 Task: Navigate through the street view of Sioux Falls to reach Falls Park.
Action: Mouse moved to (277, 97)
Screenshot: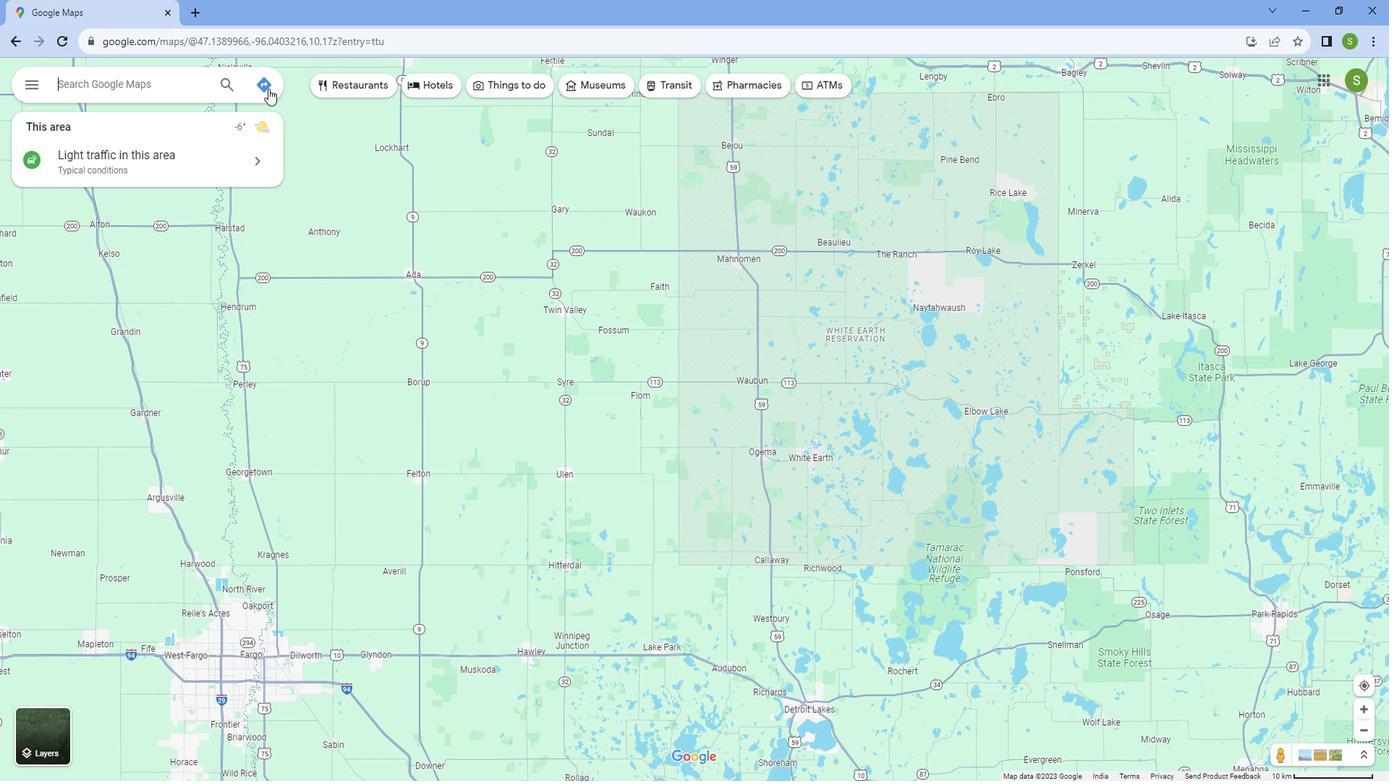 
Action: Mouse pressed left at (277, 97)
Screenshot: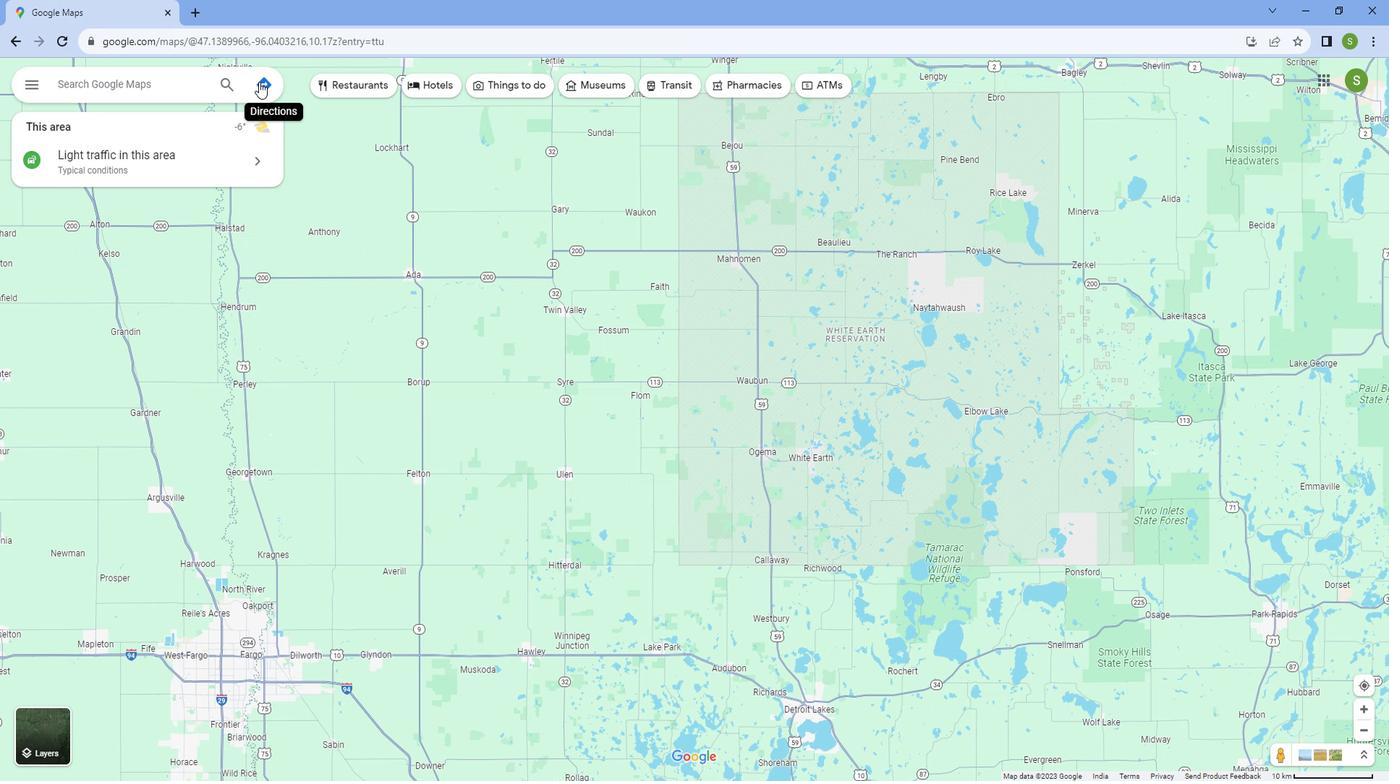 
Action: Mouse moved to (127, 143)
Screenshot: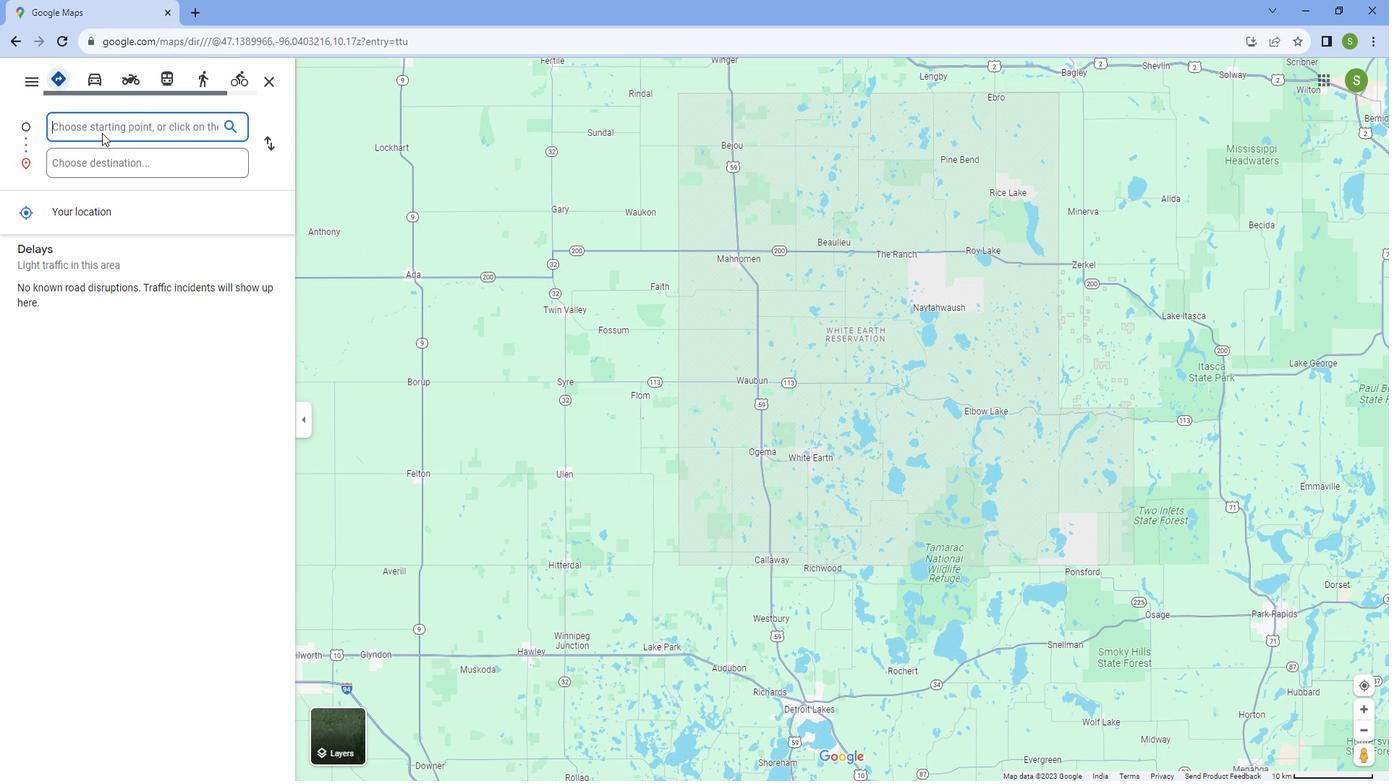 
Action: Mouse pressed left at (127, 143)
Screenshot: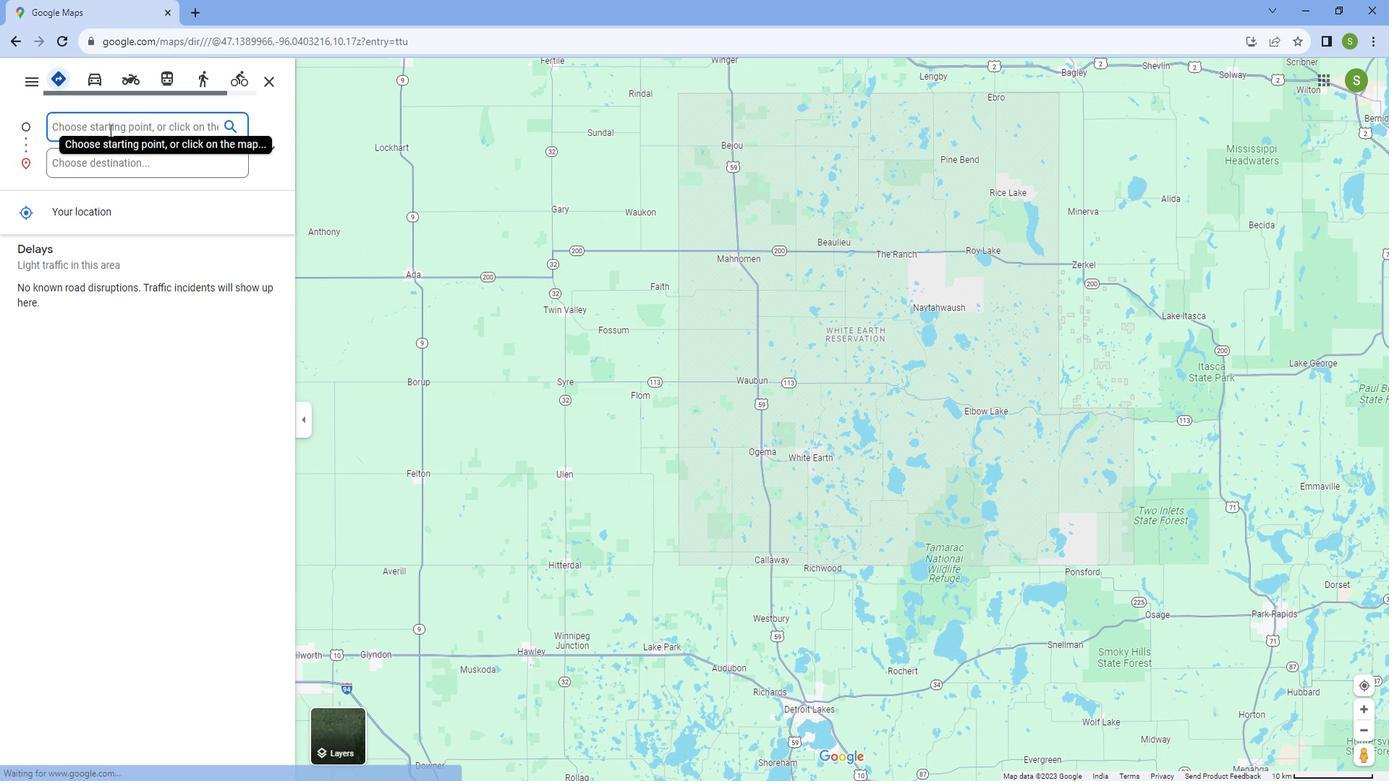 
Action: Mouse moved to (129, 141)
Screenshot: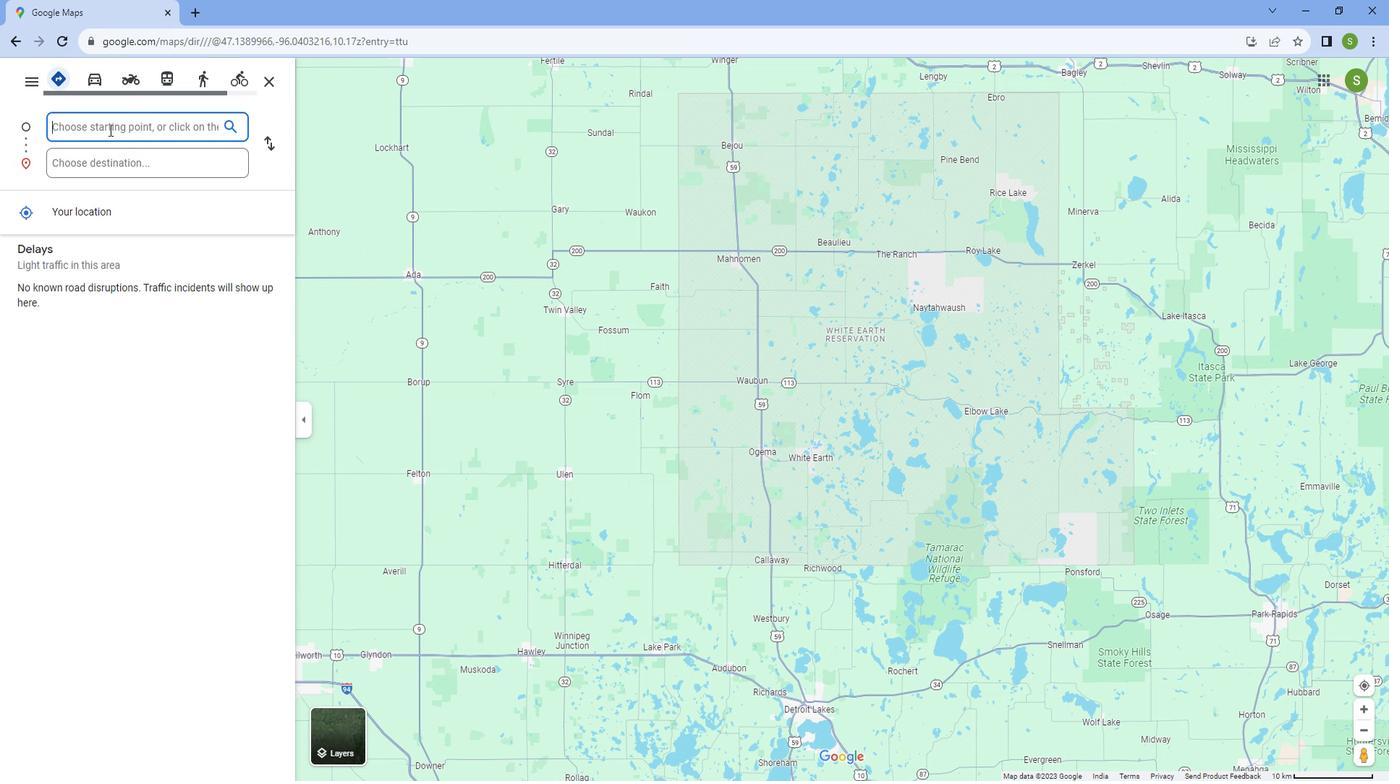 
Action: Key pressed <Key.caps_lock>S<Key.caps_lock>ioux<Key.space><Key.caps_lock>F<Key.caps_lock>alls
Screenshot: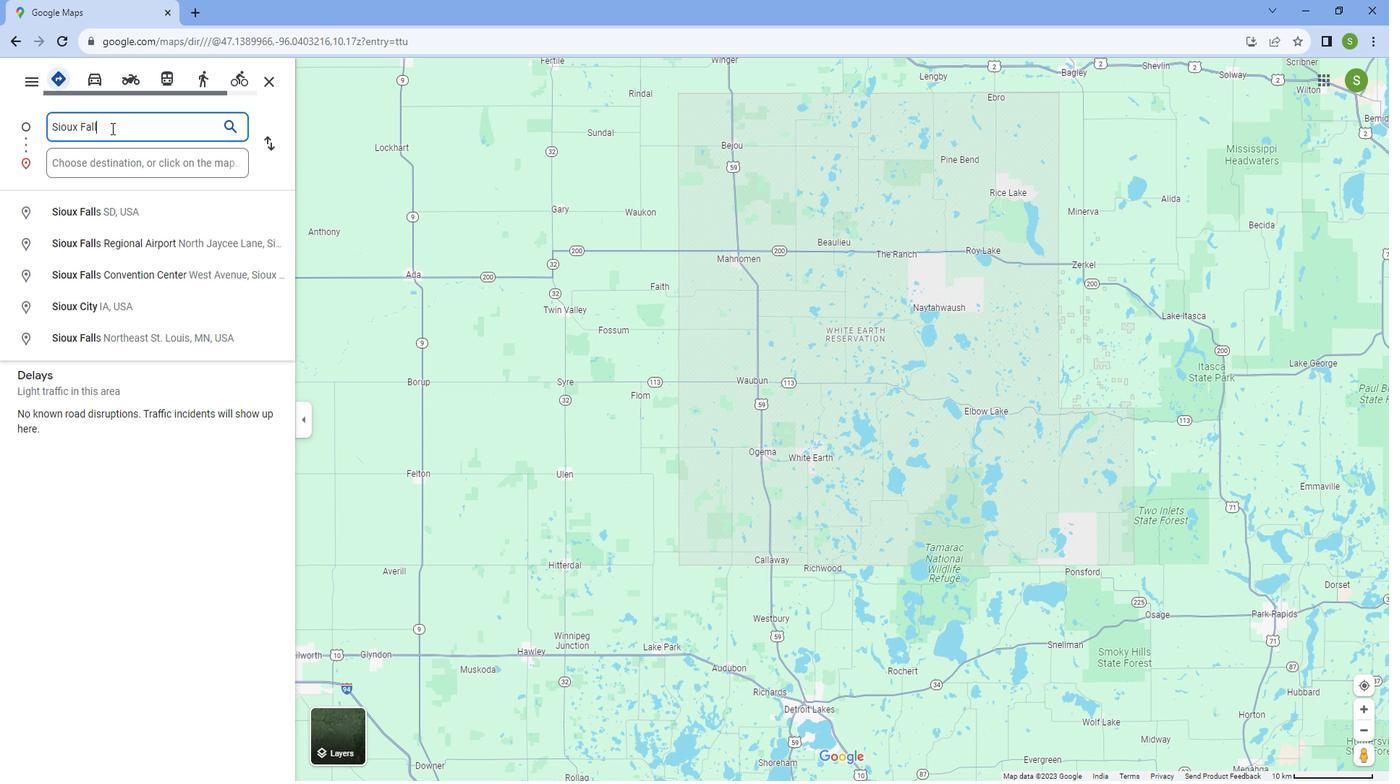 
Action: Mouse moved to (106, 223)
Screenshot: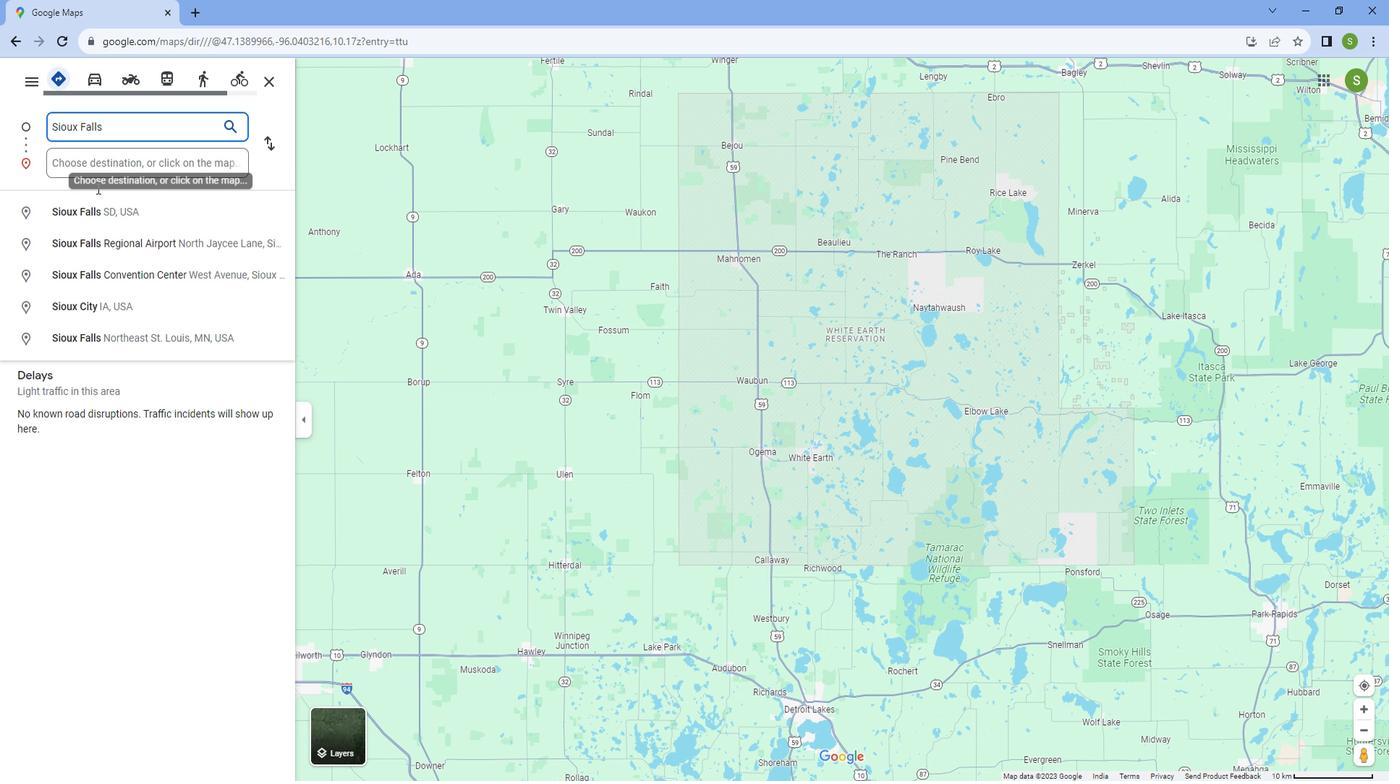 
Action: Mouse pressed left at (106, 223)
Screenshot: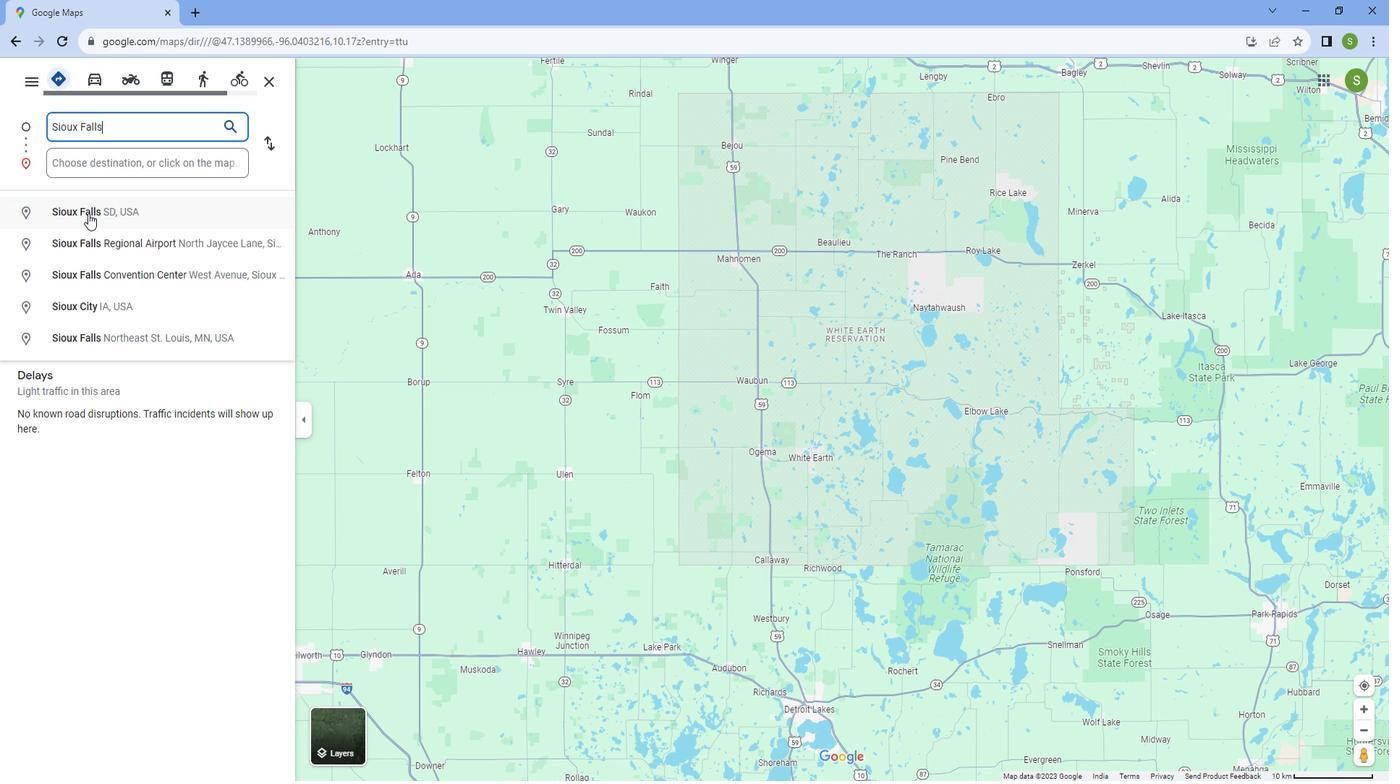 
Action: Mouse moved to (131, 173)
Screenshot: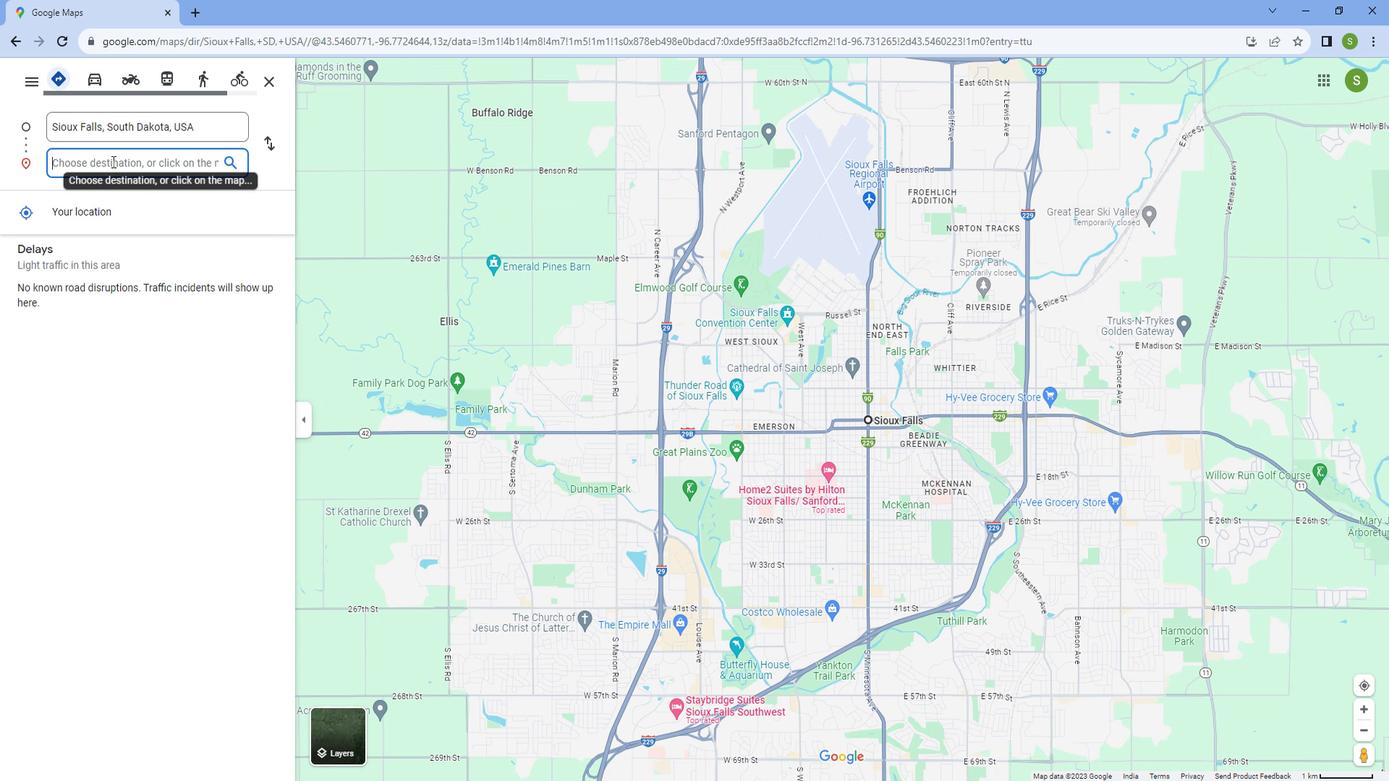
Action: Mouse pressed left at (131, 173)
Screenshot: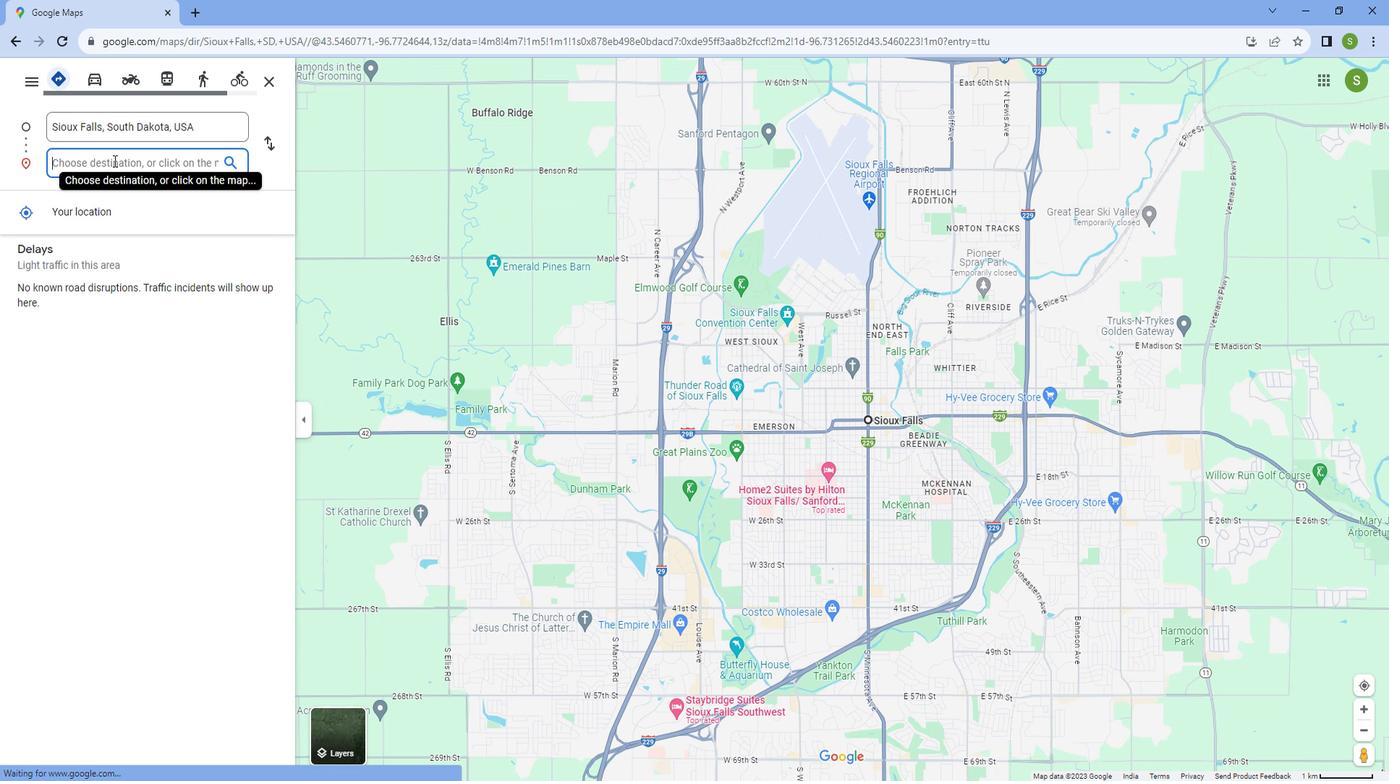 
Action: Mouse moved to (133, 172)
Screenshot: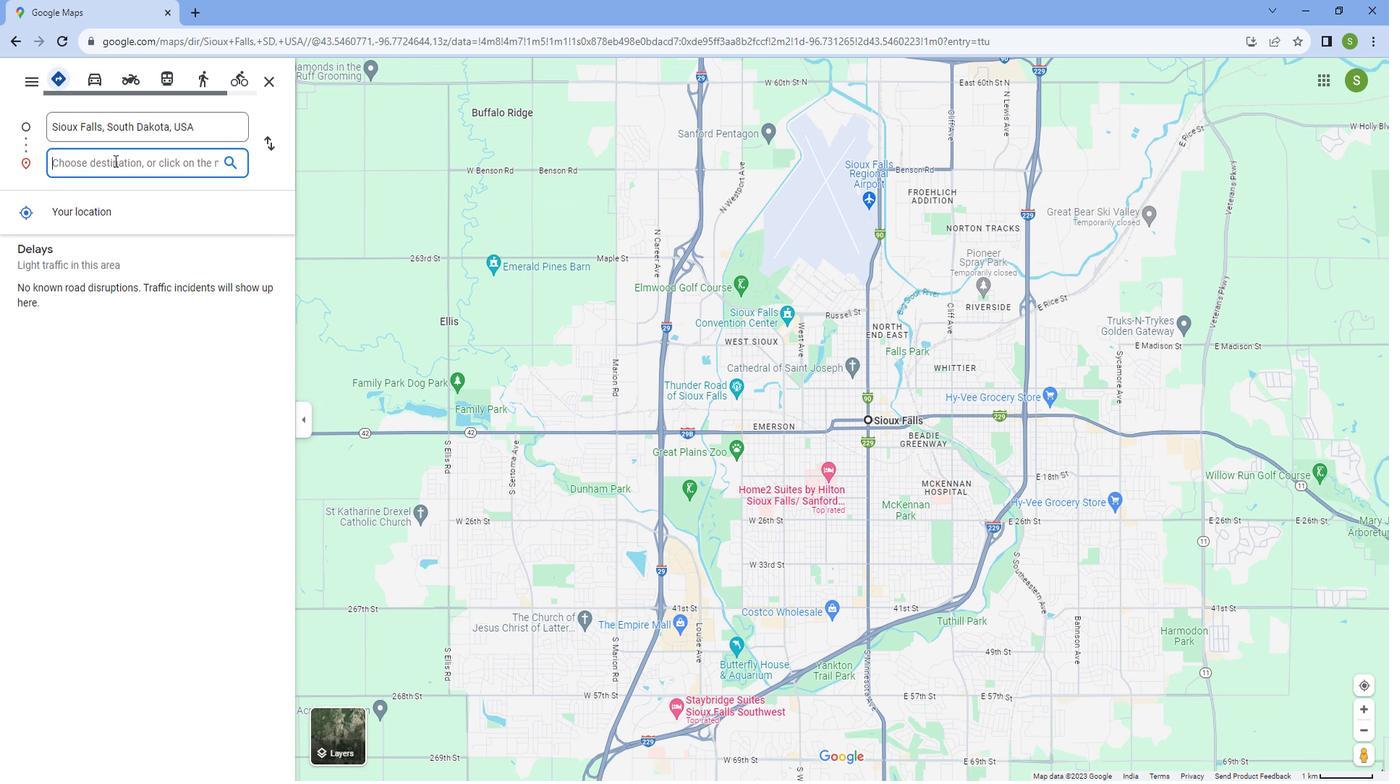 
Action: Key pressed <Key.caps_lock>F<Key.caps_lock>alls<Key.space><Key.caps_lock>P<Key.caps_lock>ark
Screenshot: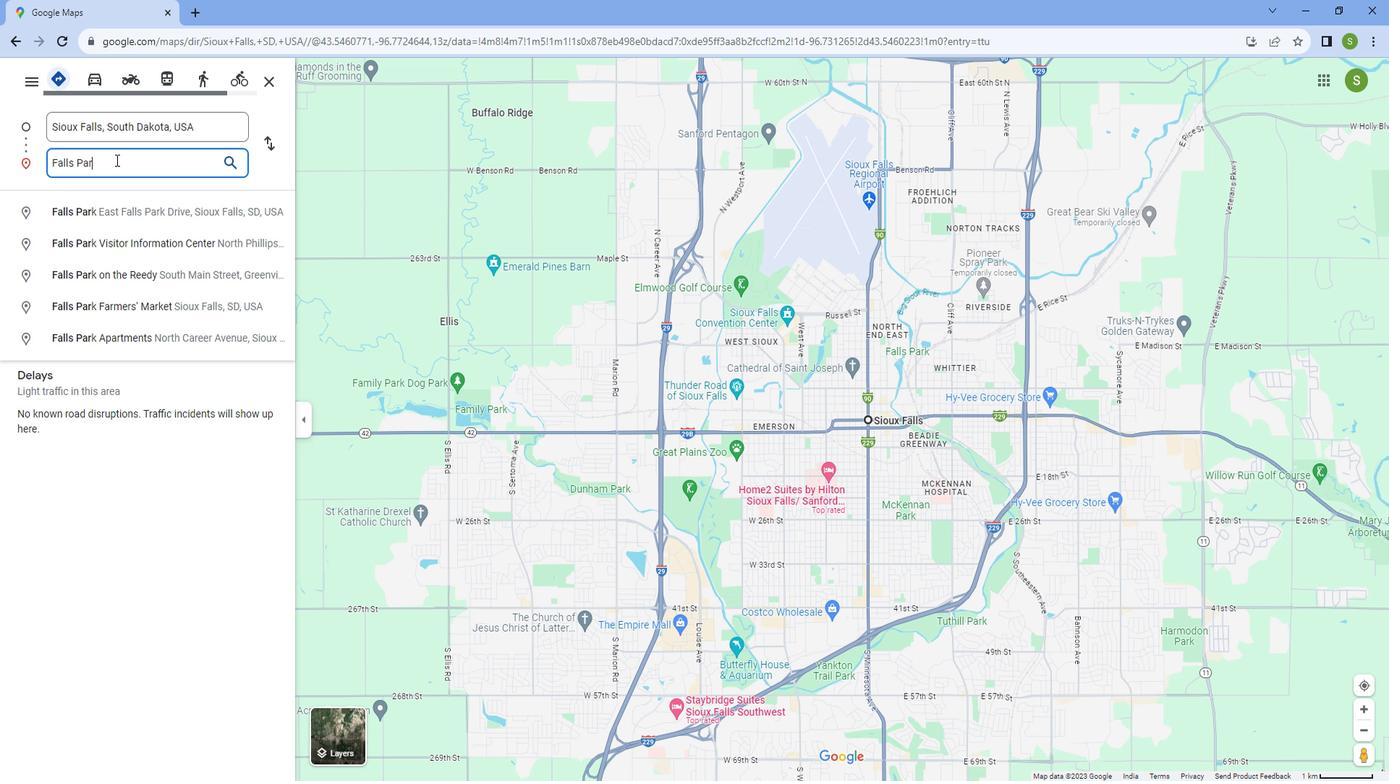 
Action: Mouse moved to (200, 230)
Screenshot: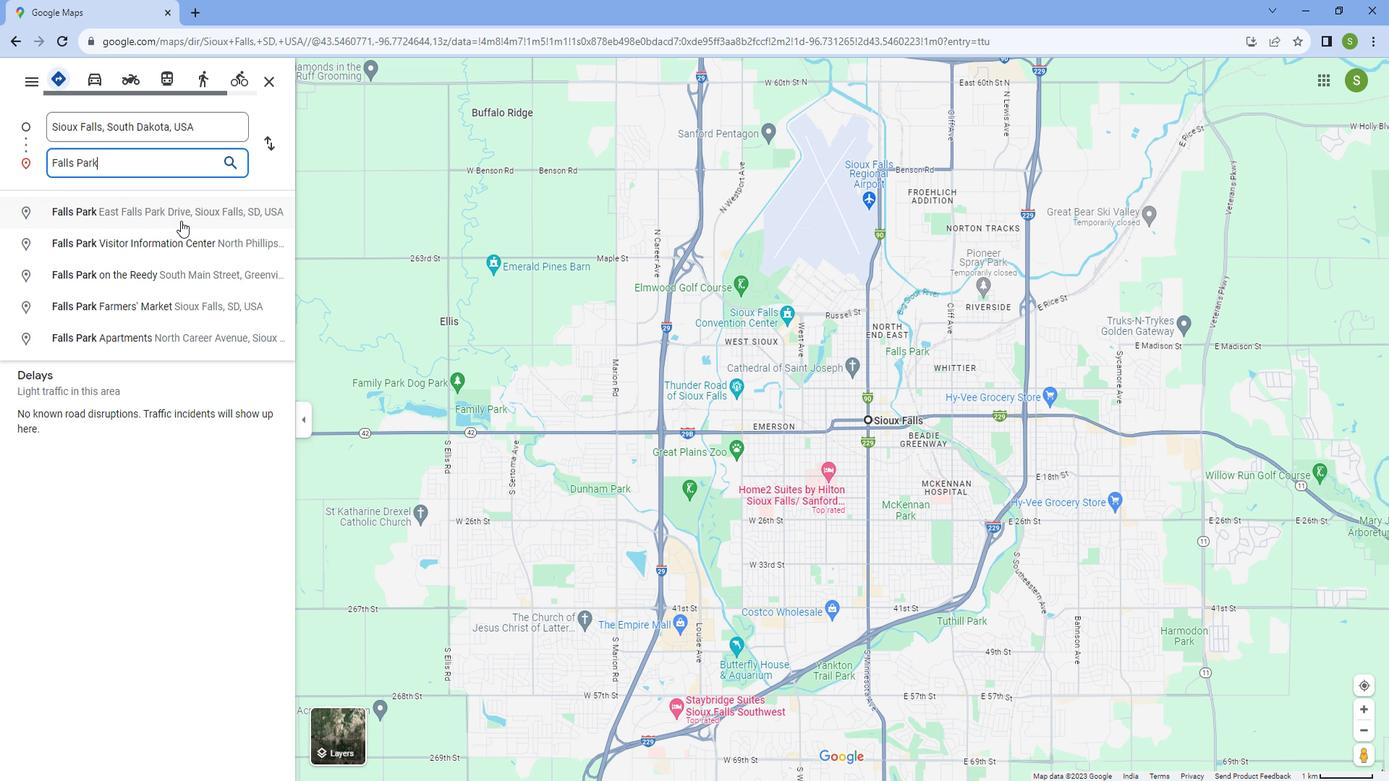 
Action: Mouse pressed left at (200, 230)
Screenshot: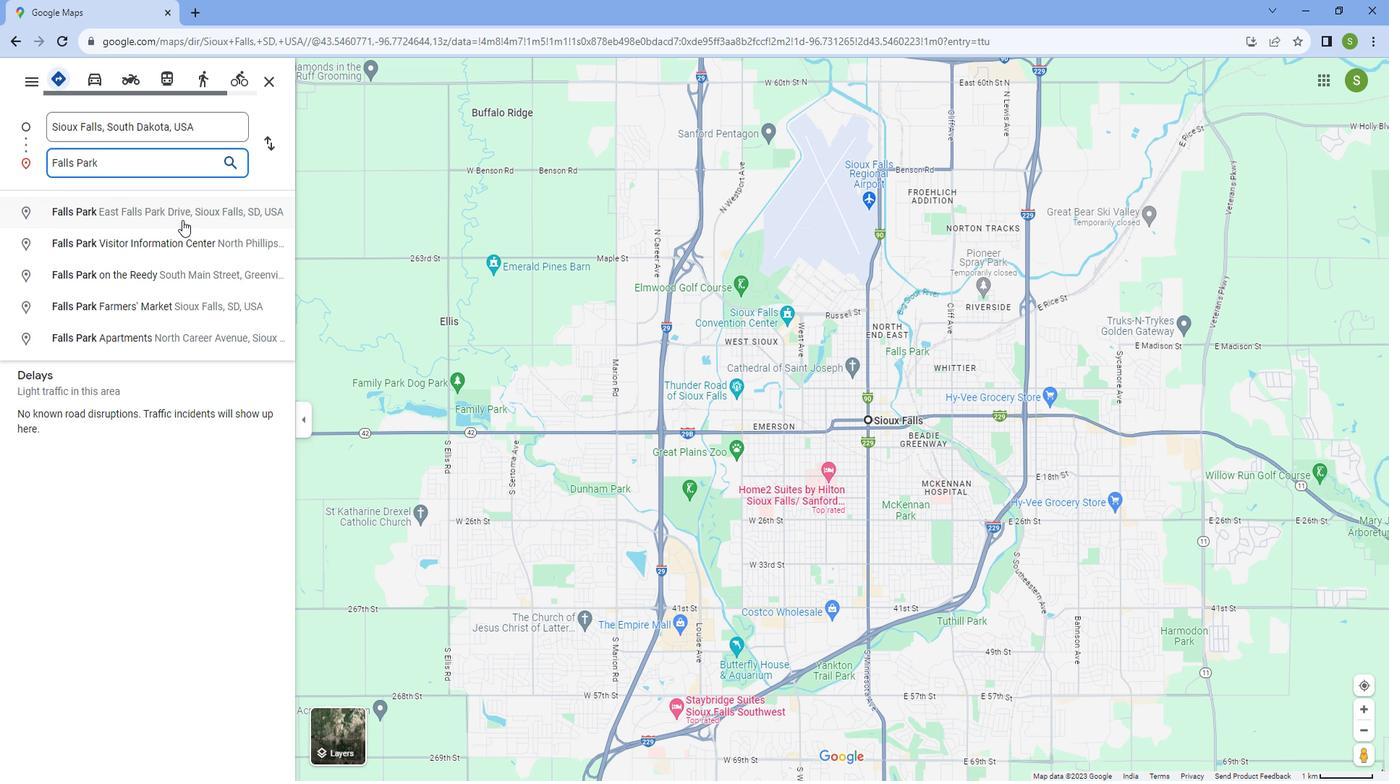 
Action: Mouse moved to (585, 728)
Screenshot: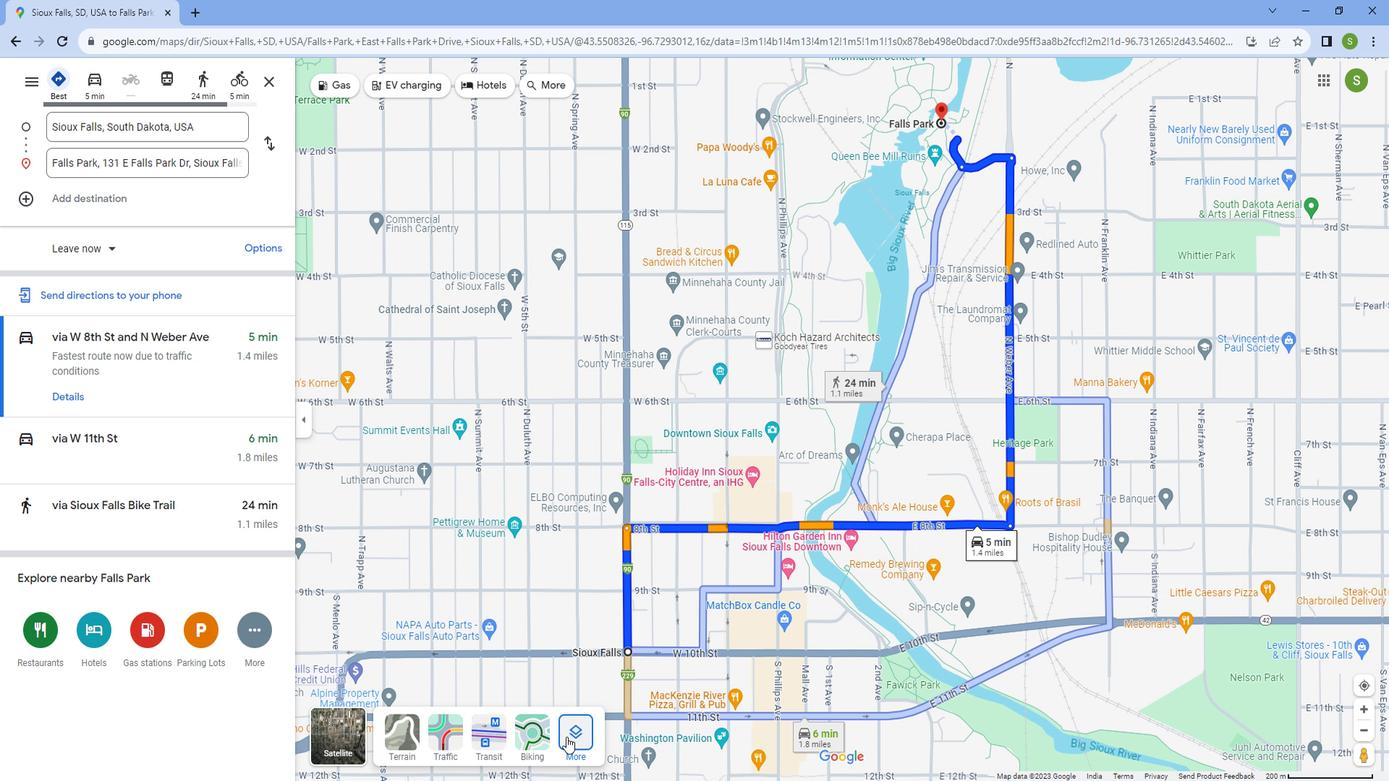 
Action: Mouse pressed left at (585, 728)
Screenshot: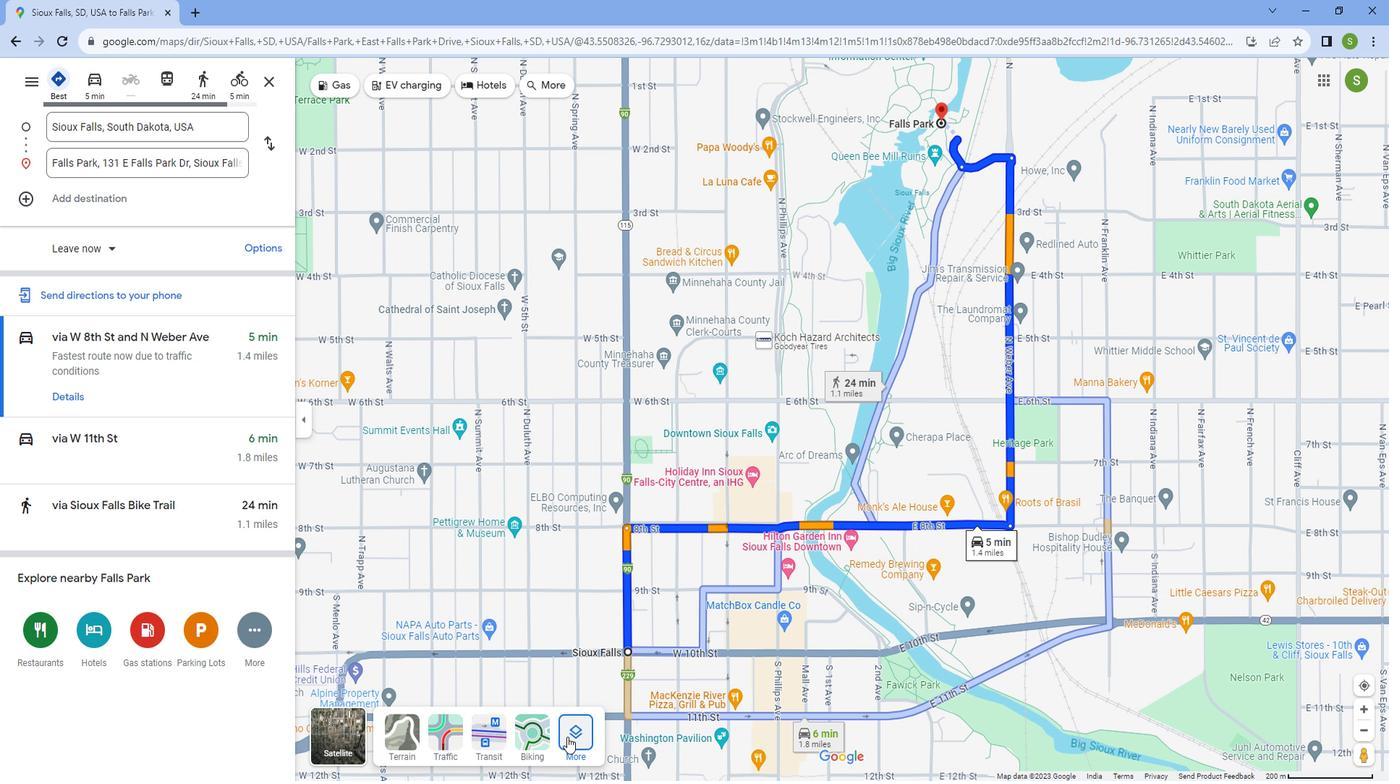 
Action: Mouse moved to (425, 443)
Screenshot: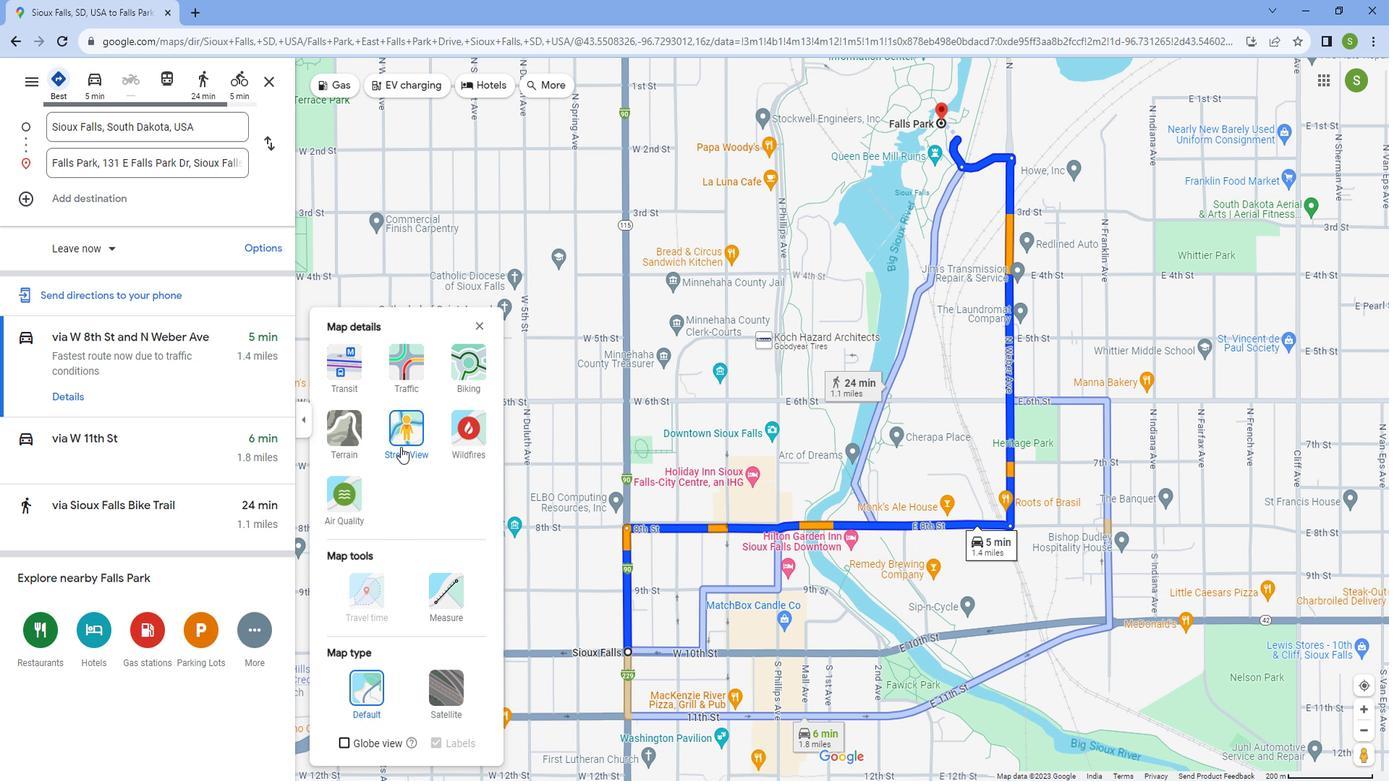 
Action: Mouse pressed left at (425, 443)
Screenshot: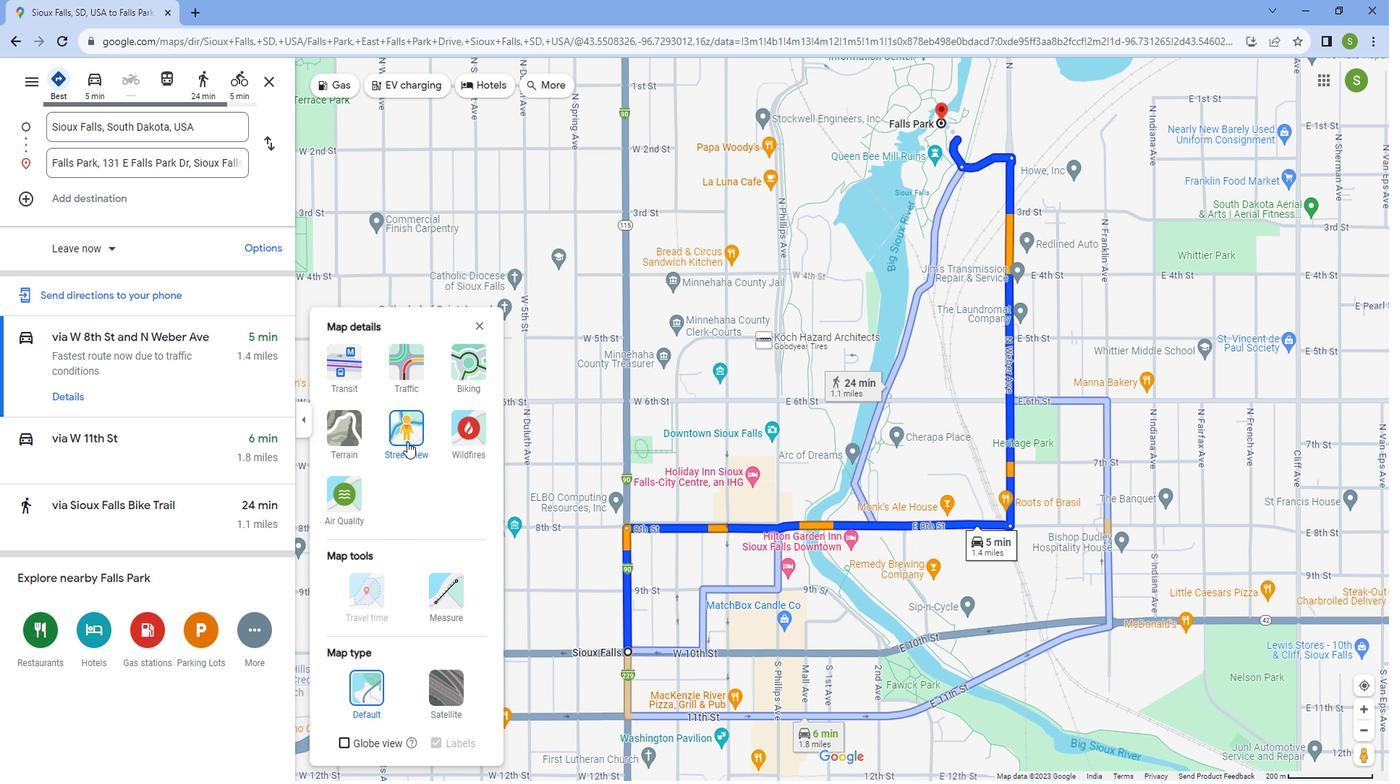 
Action: Mouse moved to (827, 555)
Screenshot: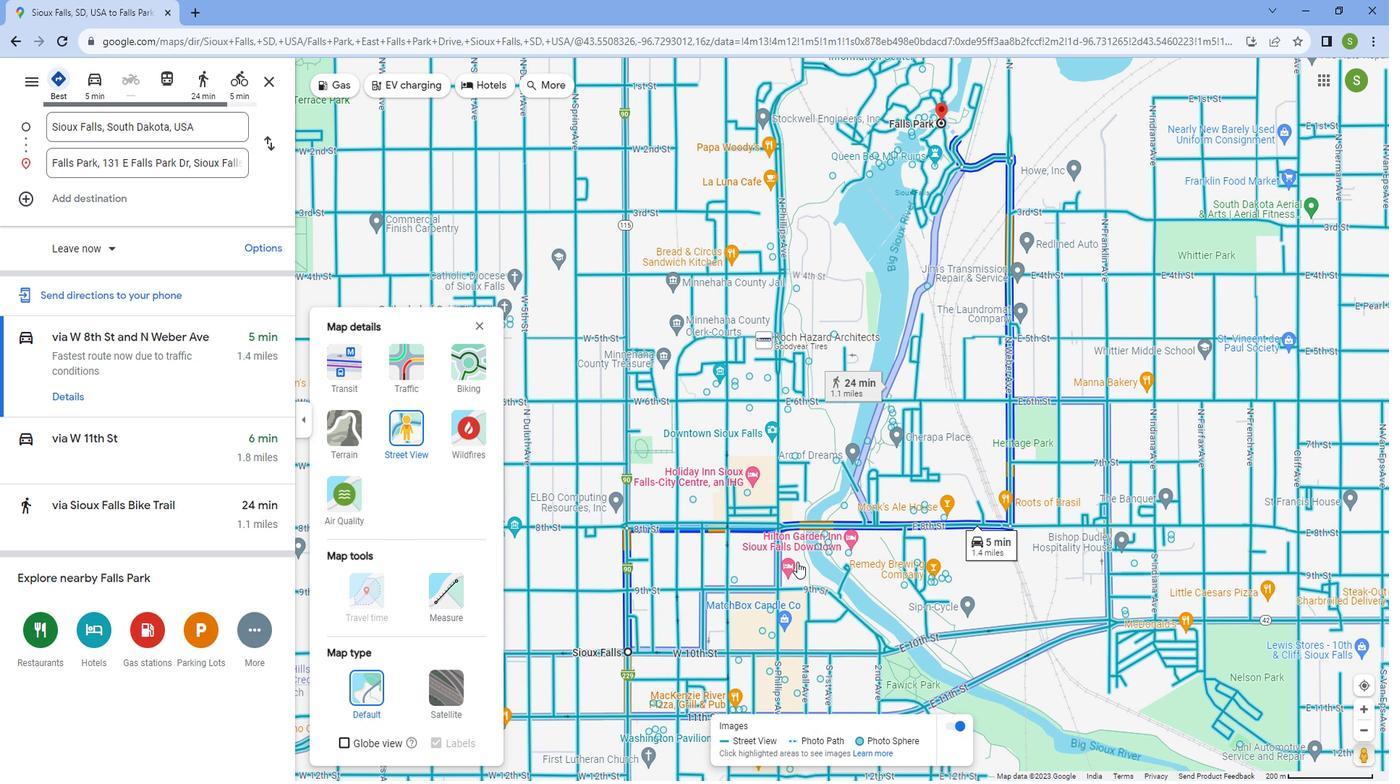 
Action: Mouse scrolled (827, 556) with delta (0, 0)
Screenshot: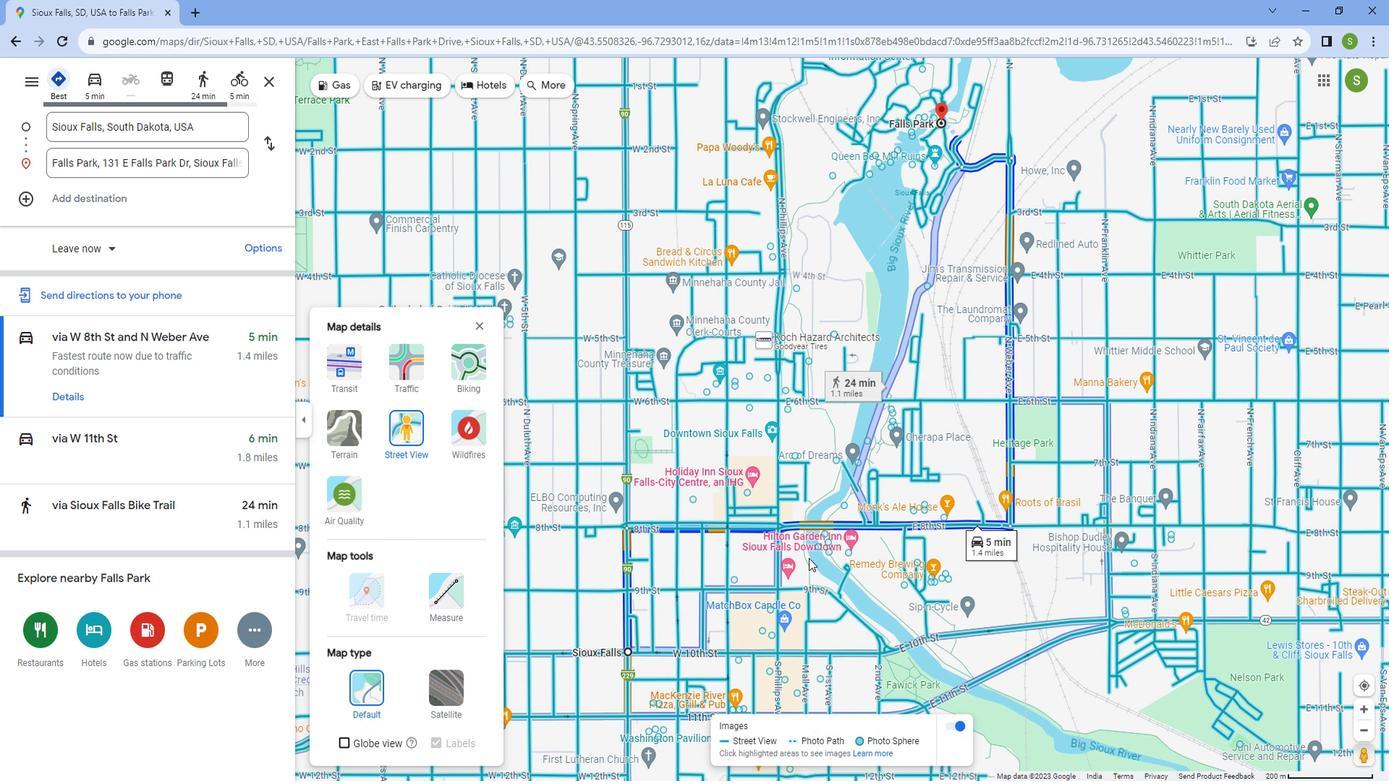 
Action: Mouse scrolled (827, 556) with delta (0, 0)
Screenshot: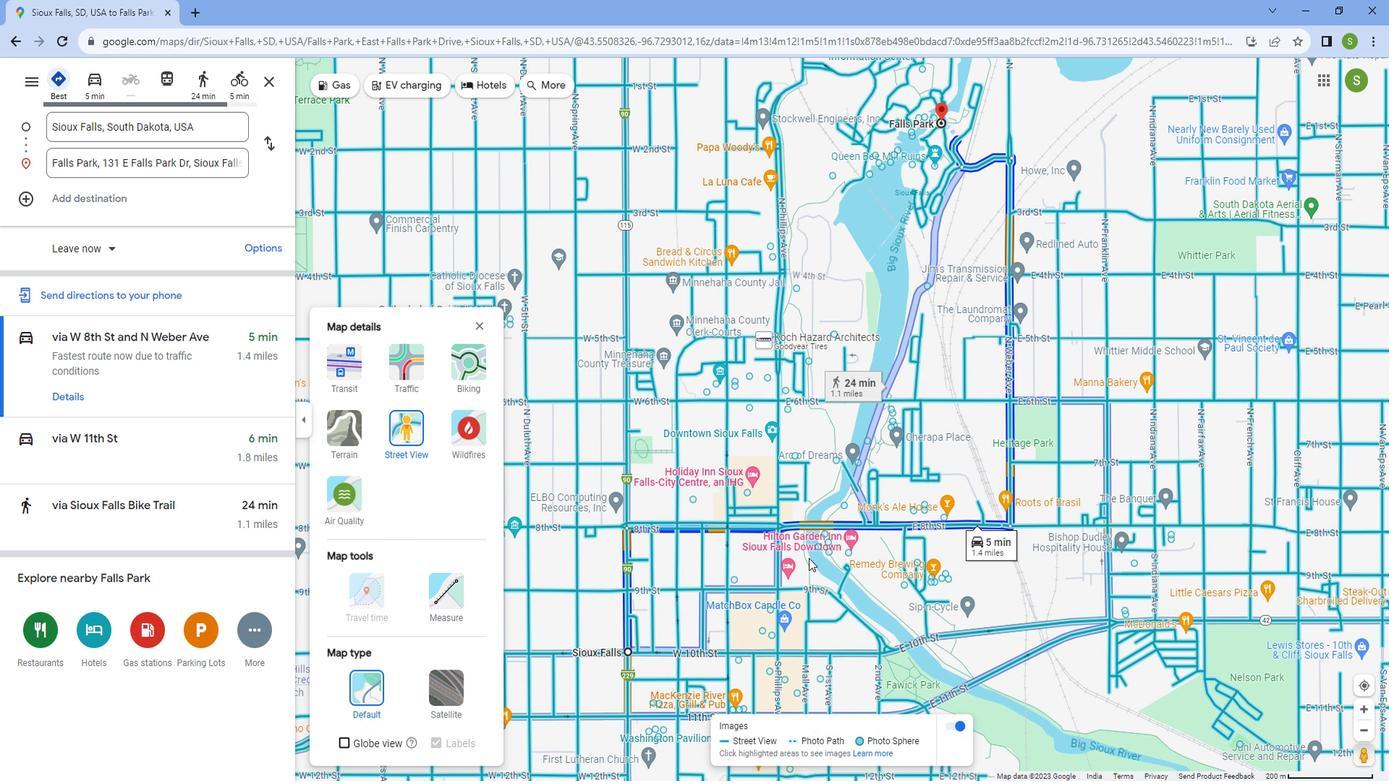 
Action: Mouse scrolled (827, 556) with delta (0, 0)
Screenshot: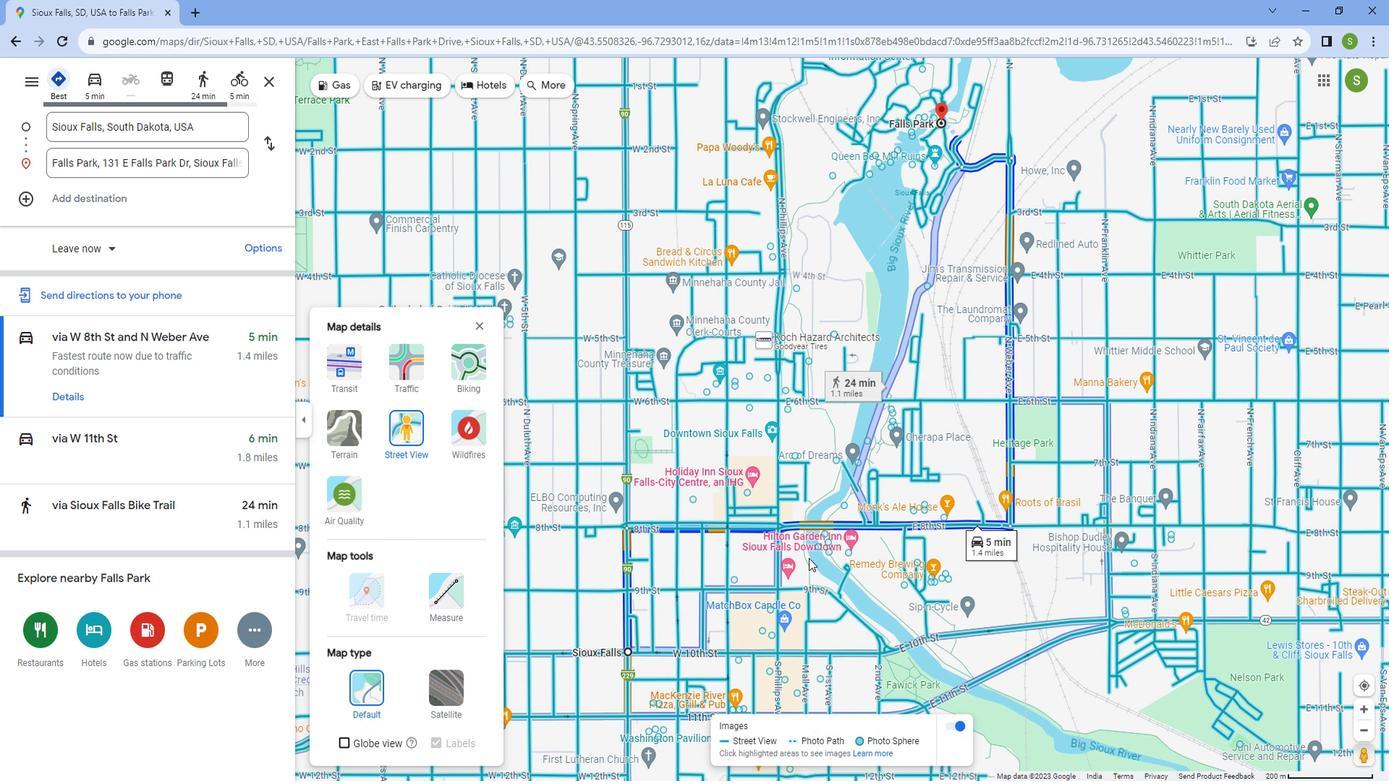 
Action: Mouse scrolled (827, 556) with delta (0, 0)
Screenshot: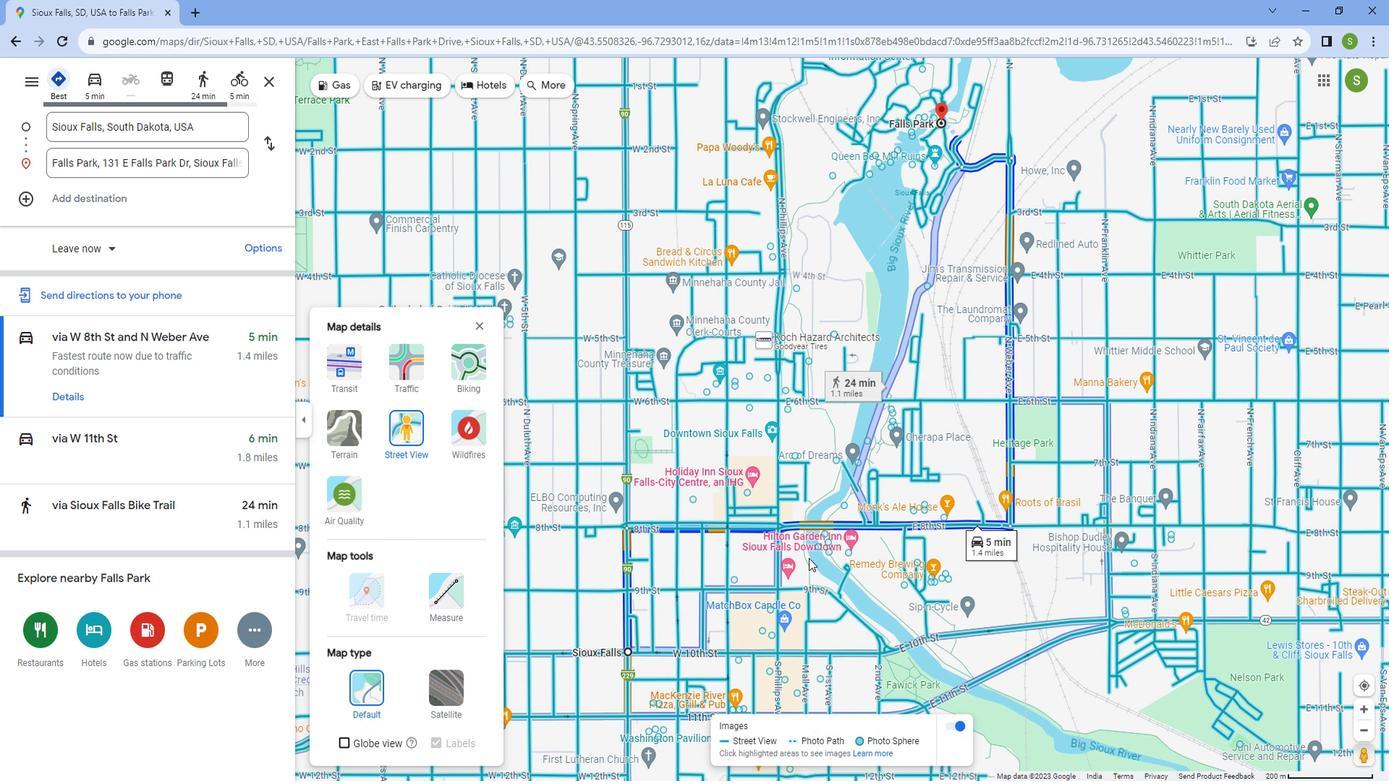 
Action: Mouse scrolled (827, 556) with delta (0, 0)
Screenshot: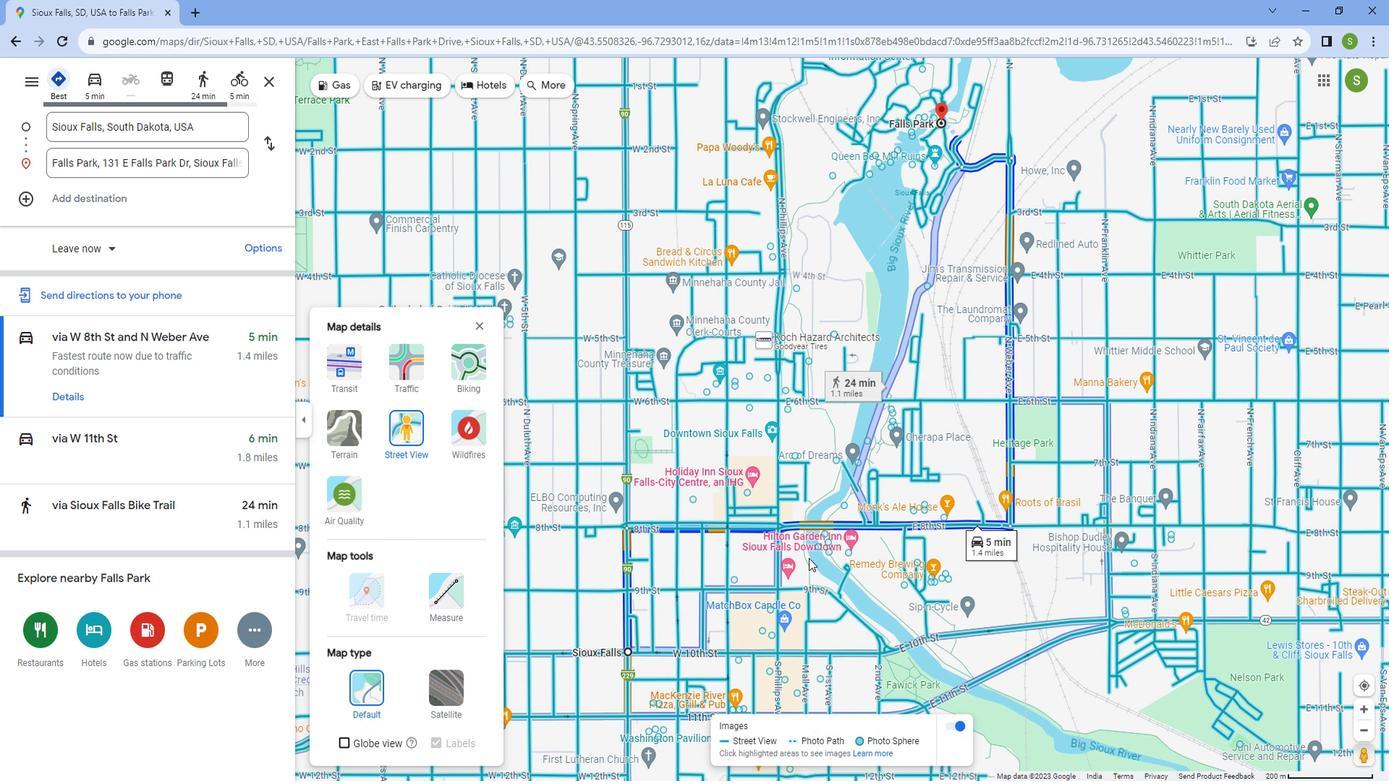 
Action: Mouse scrolled (827, 556) with delta (0, 0)
Screenshot: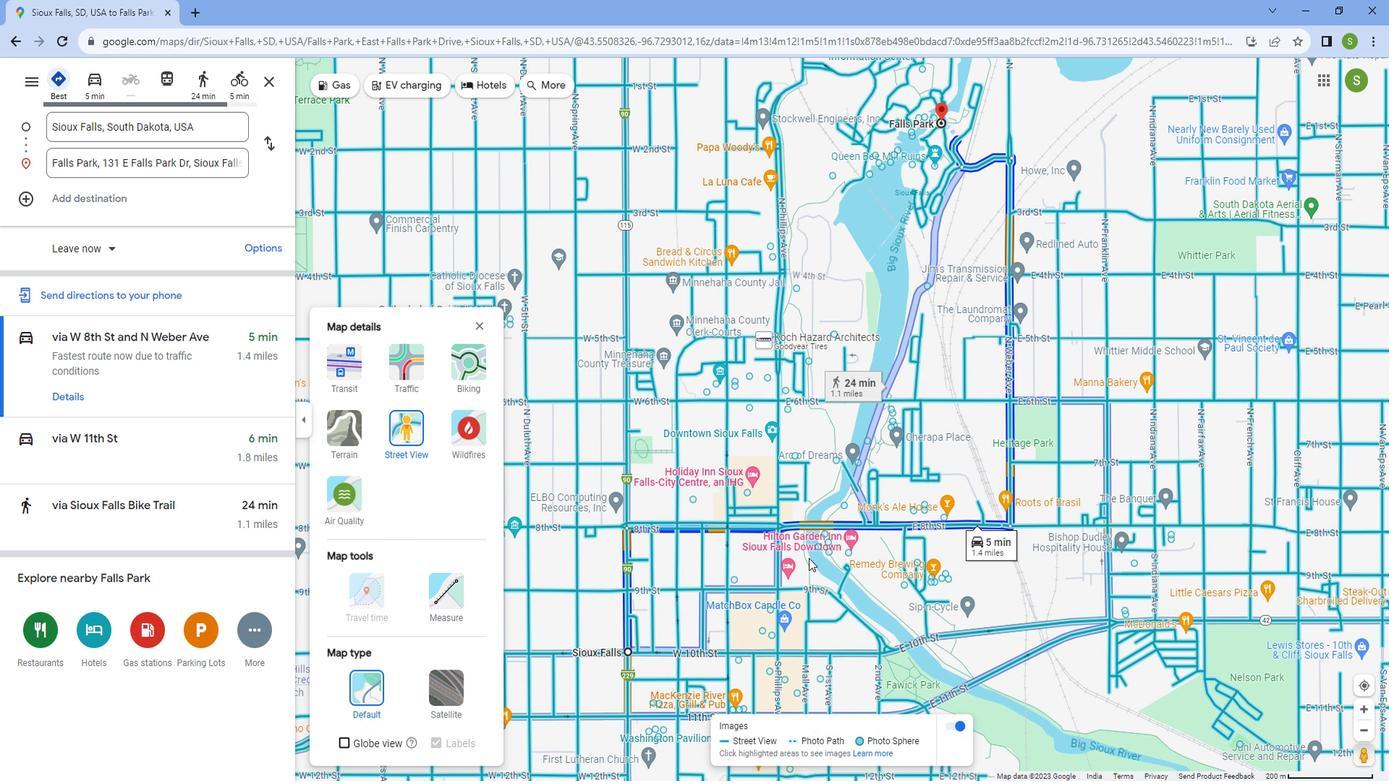 
Action: Mouse scrolled (827, 556) with delta (0, 0)
Screenshot: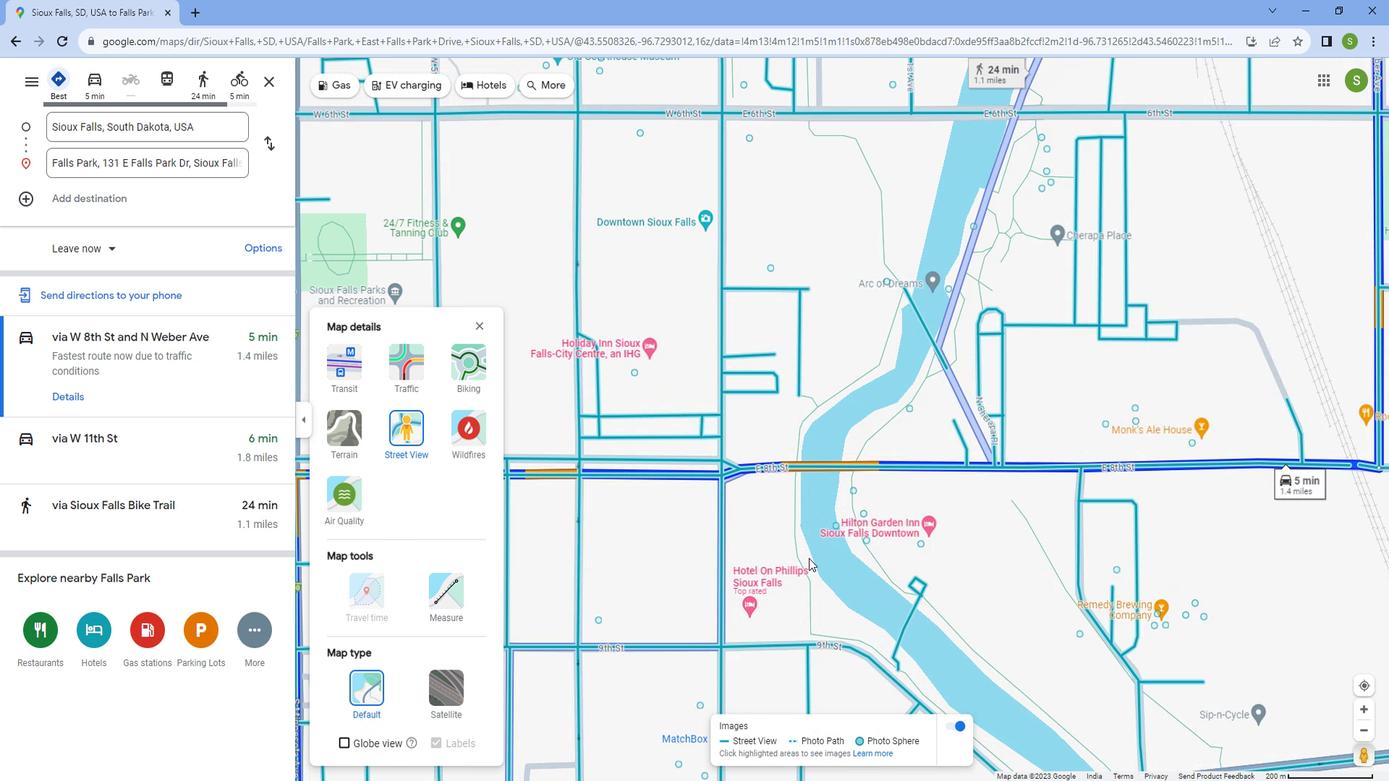 
Action: Mouse scrolled (827, 556) with delta (0, 0)
Screenshot: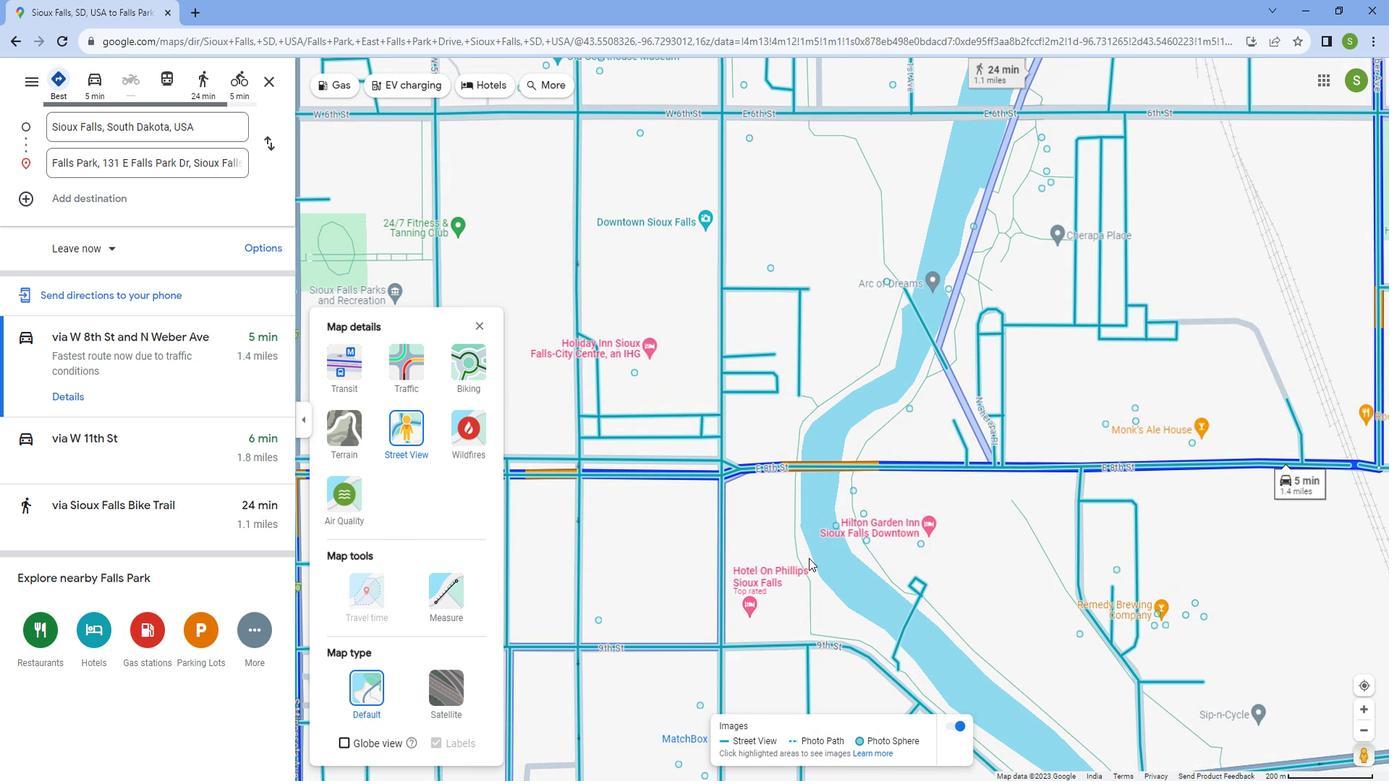 
Action: Mouse scrolled (827, 556) with delta (0, 0)
Screenshot: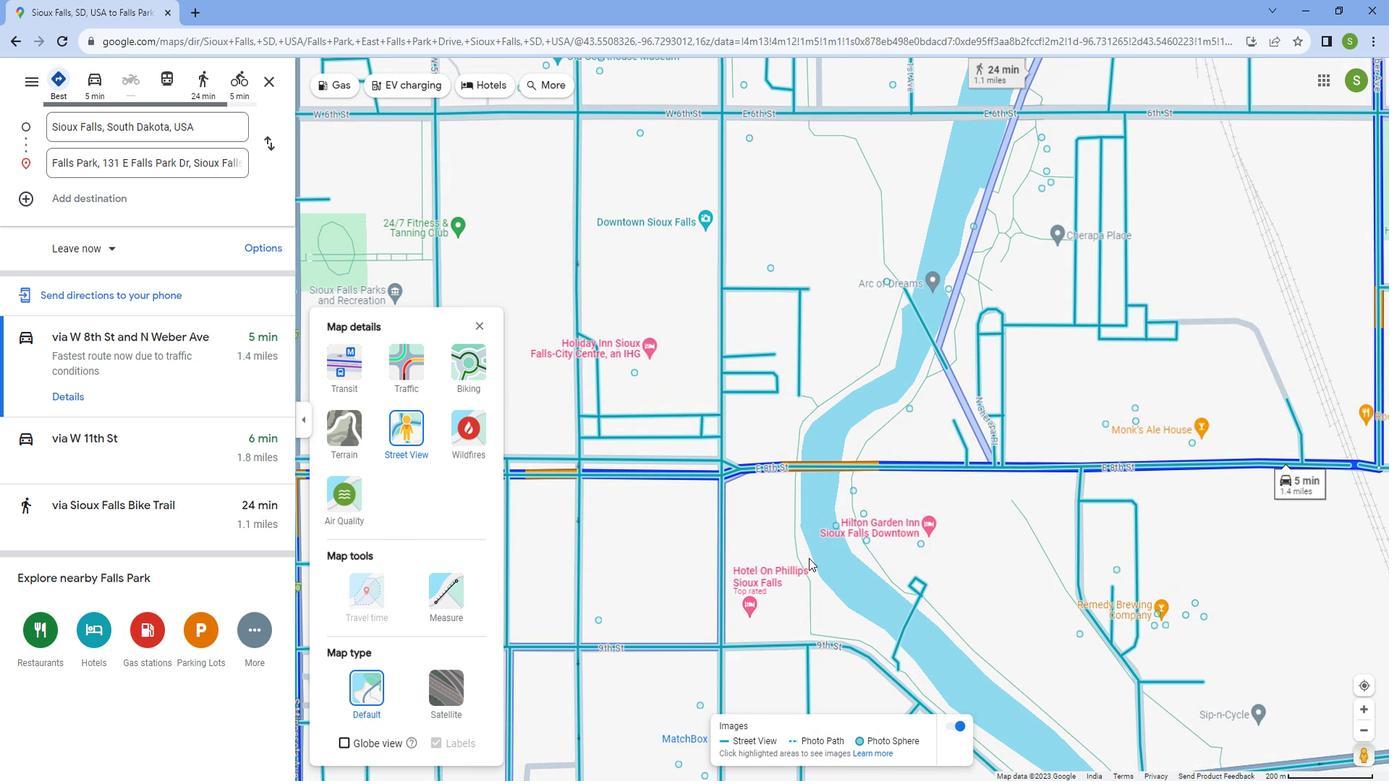 
Action: Mouse scrolled (827, 556) with delta (0, 0)
Screenshot: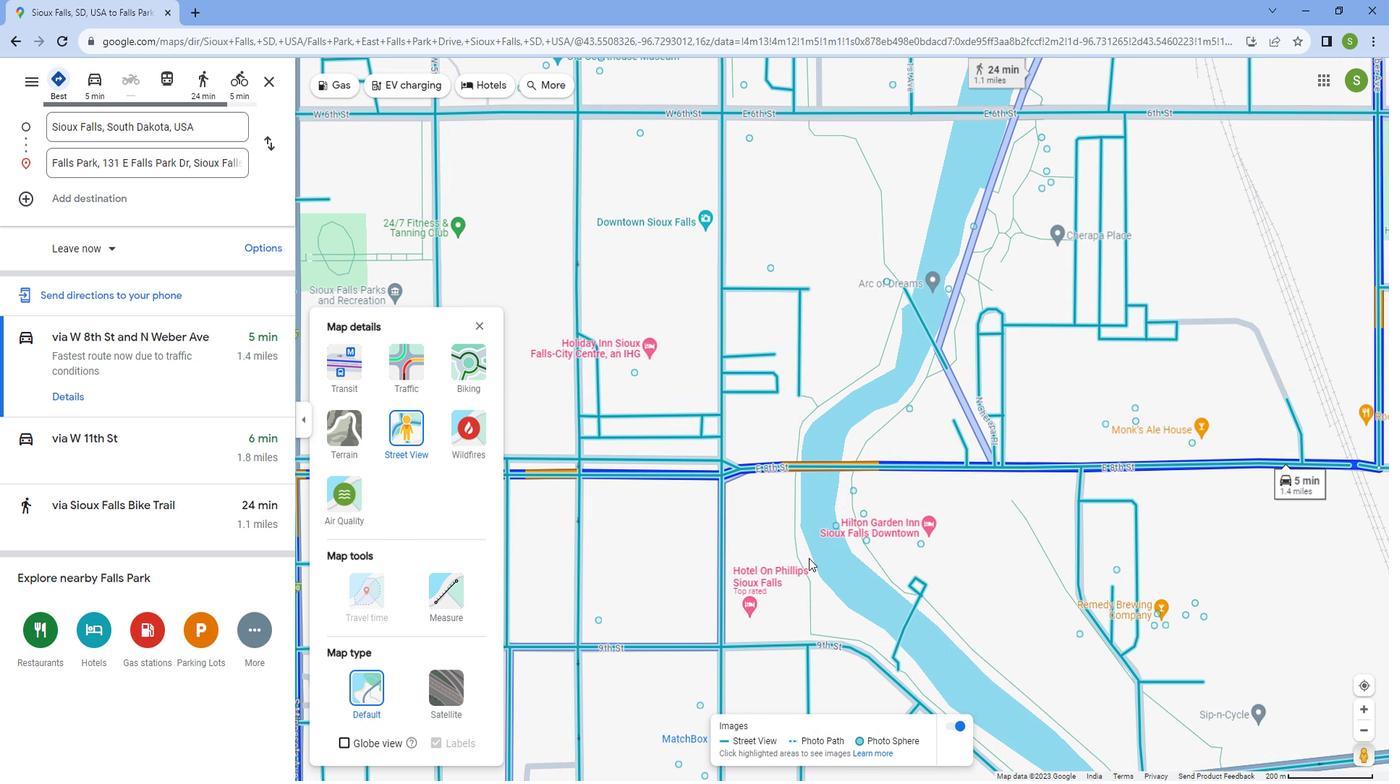 
Action: Mouse scrolled (827, 556) with delta (0, 0)
Screenshot: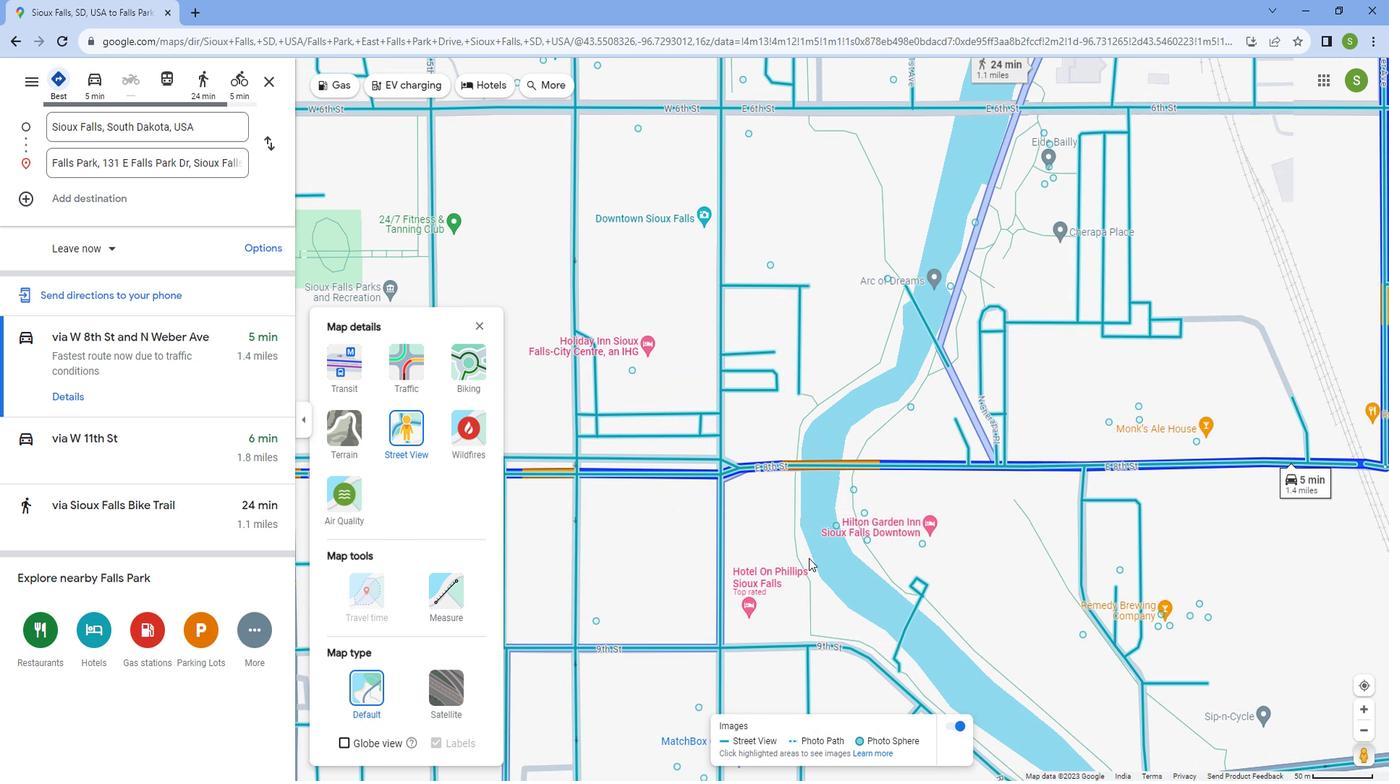 
Action: Mouse scrolled (827, 555) with delta (0, 0)
Screenshot: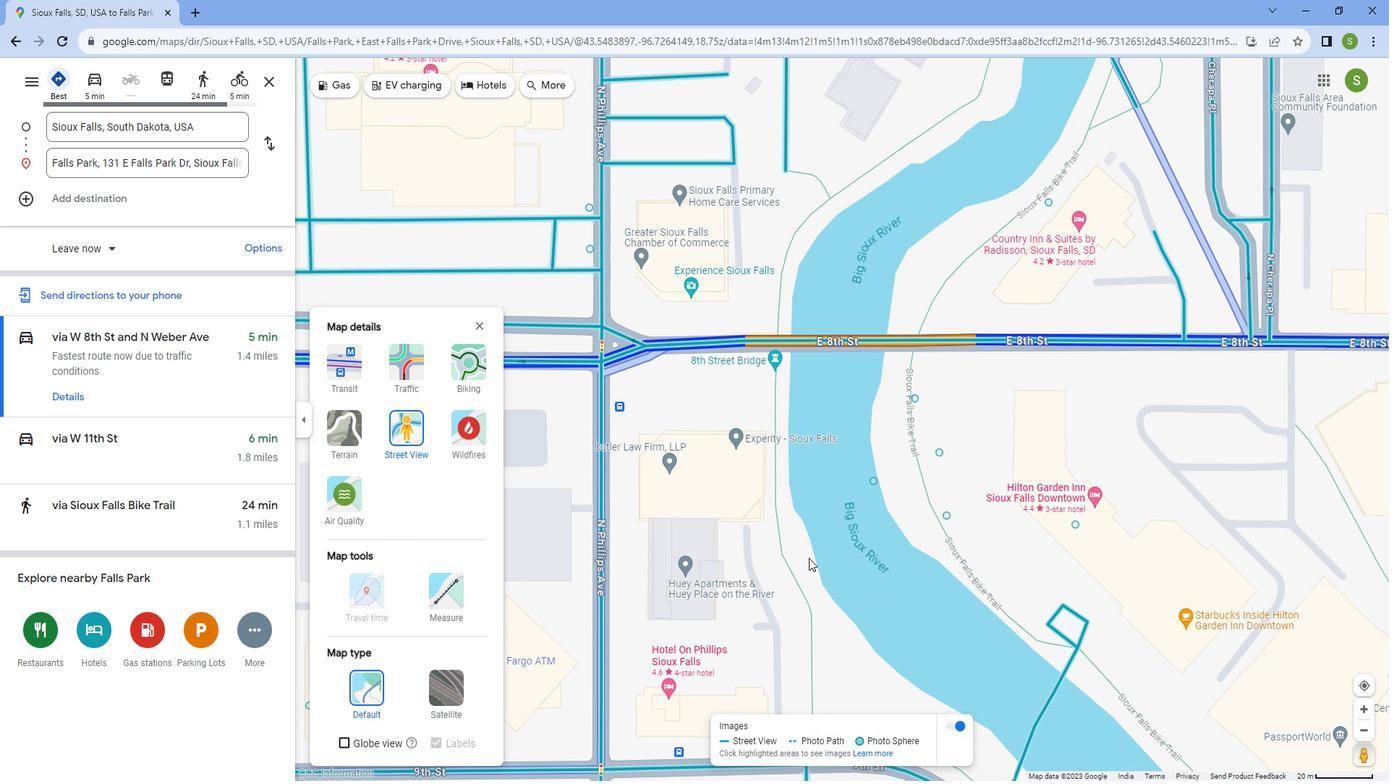 
Action: Mouse scrolled (827, 555) with delta (0, 0)
Screenshot: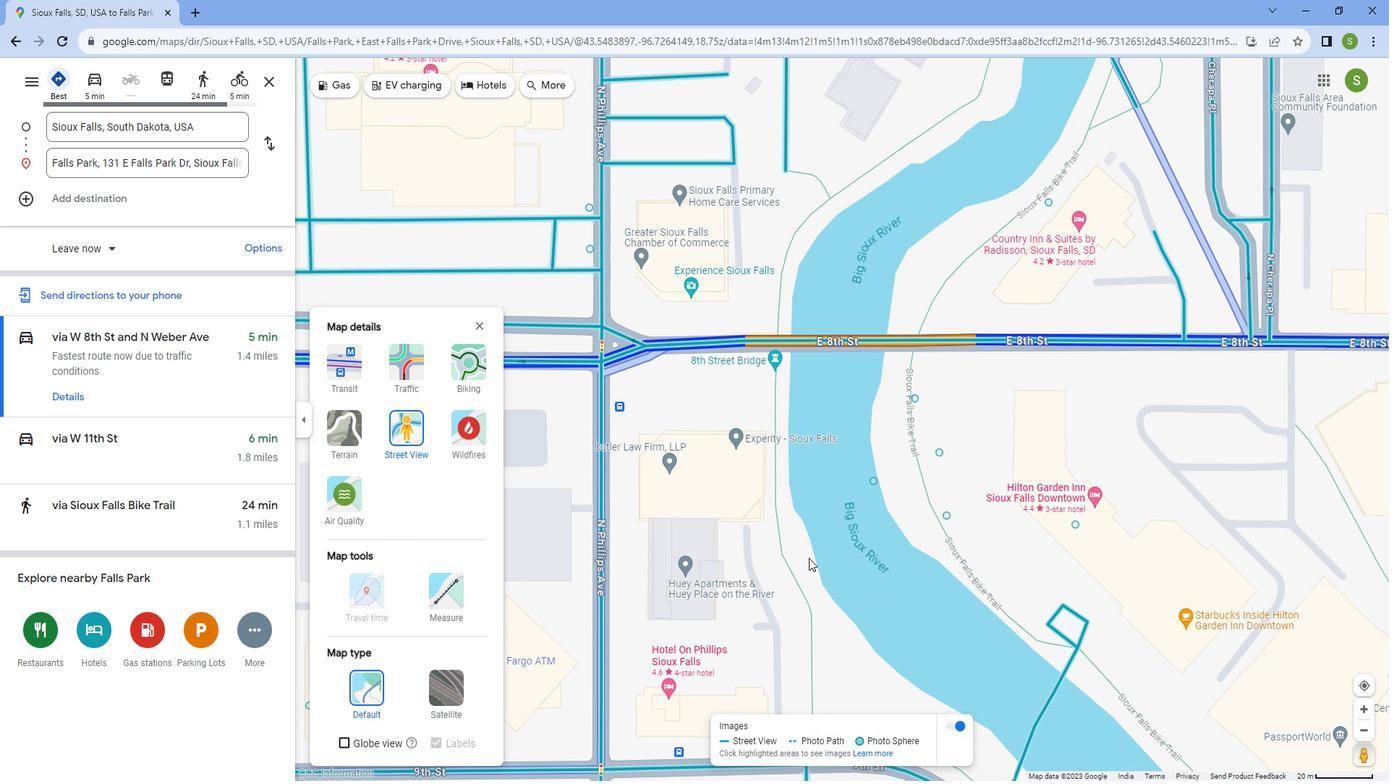 
Action: Mouse scrolled (827, 555) with delta (0, 0)
Screenshot: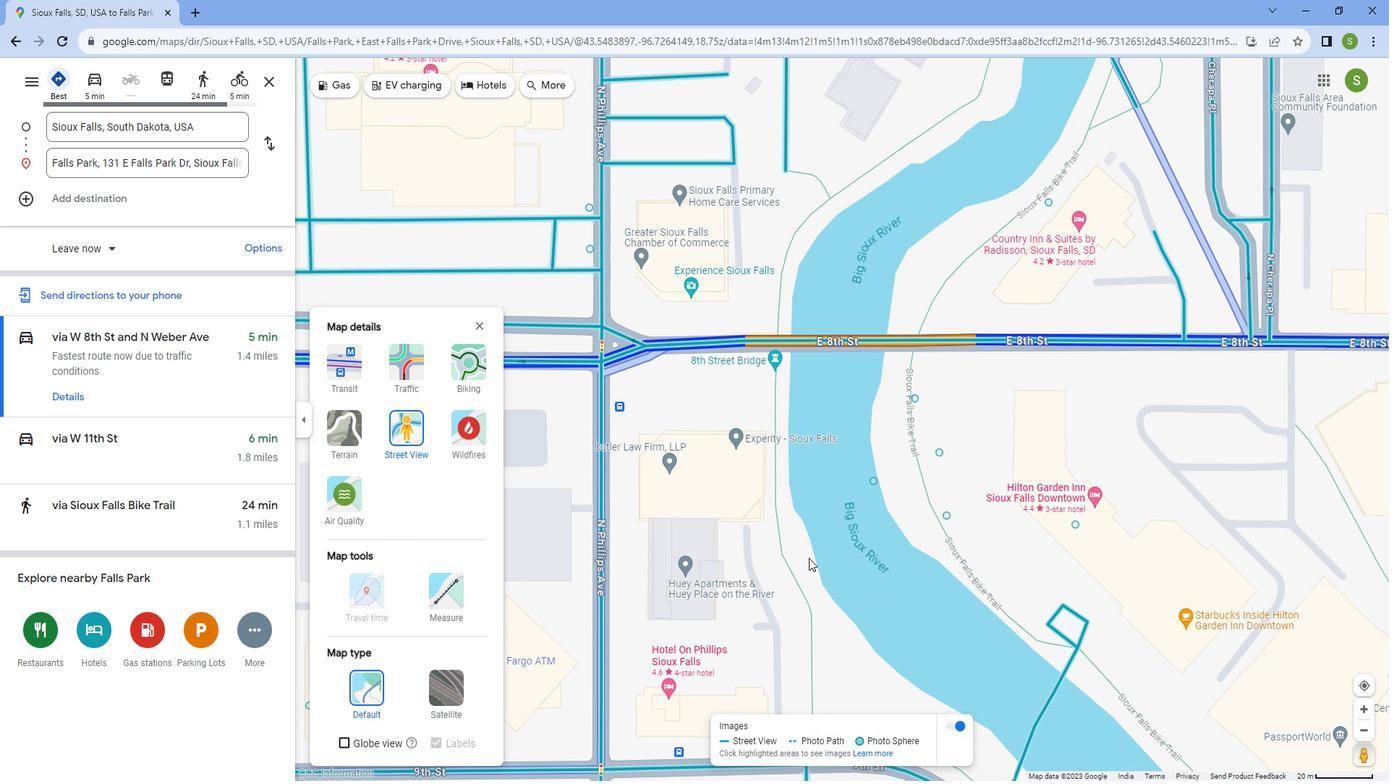 
Action: Mouse scrolled (827, 555) with delta (0, 0)
Screenshot: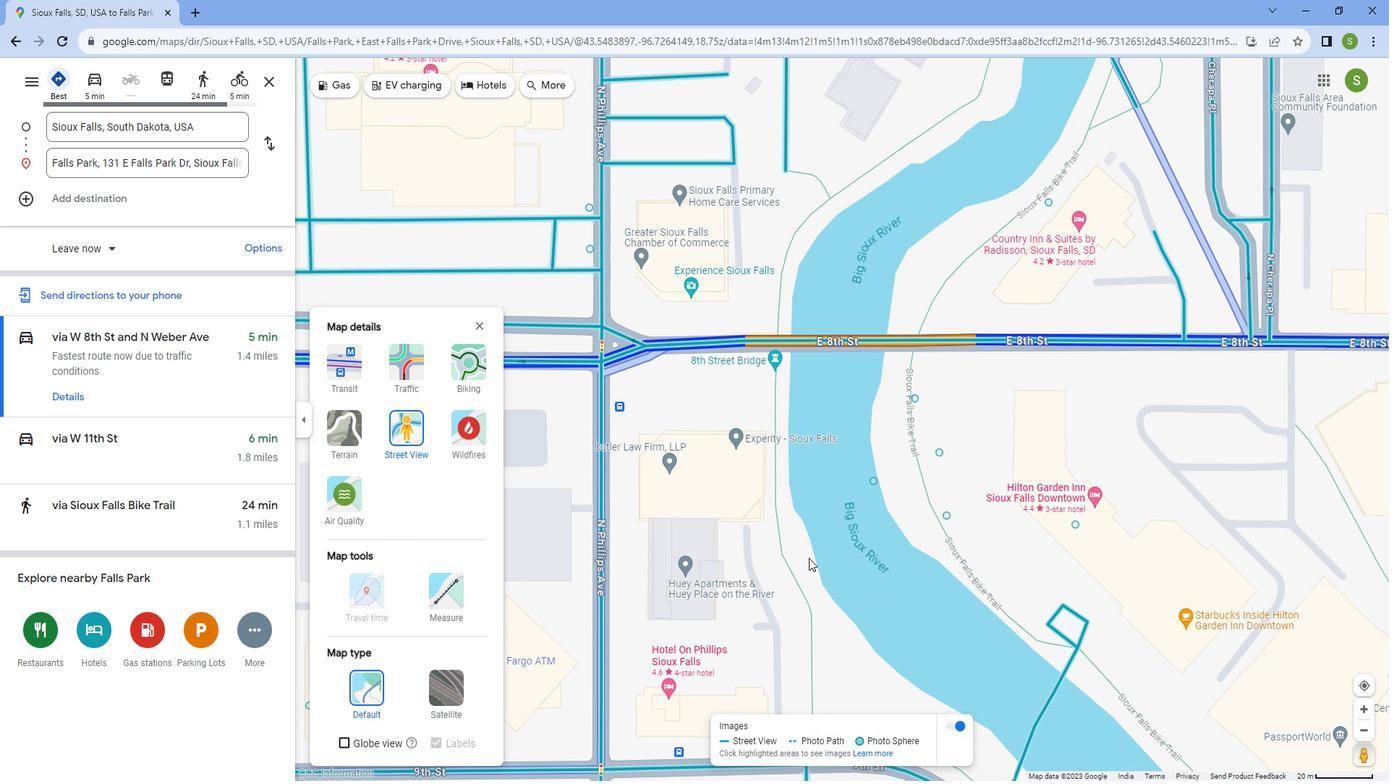 
Action: Mouse scrolled (827, 555) with delta (0, 0)
Screenshot: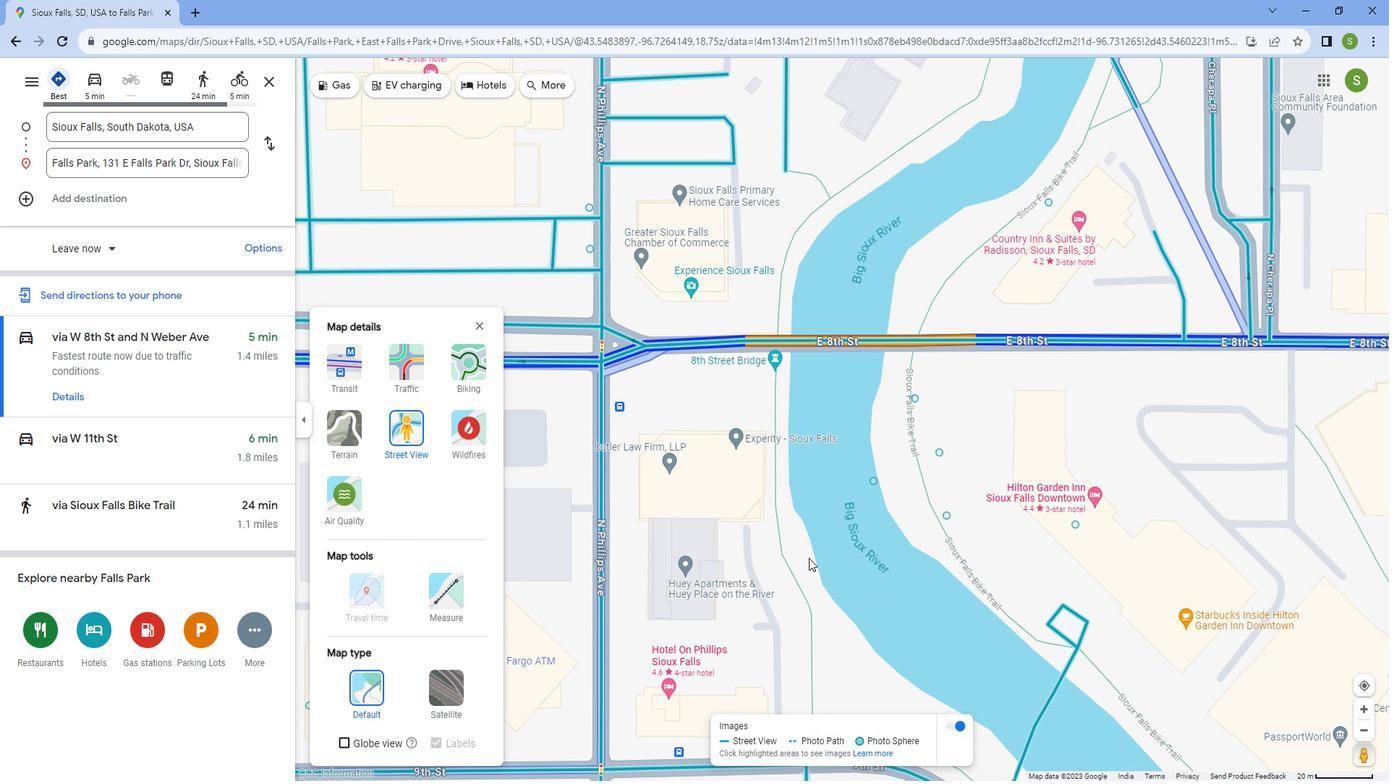 
Action: Mouse scrolled (827, 555) with delta (0, 0)
Screenshot: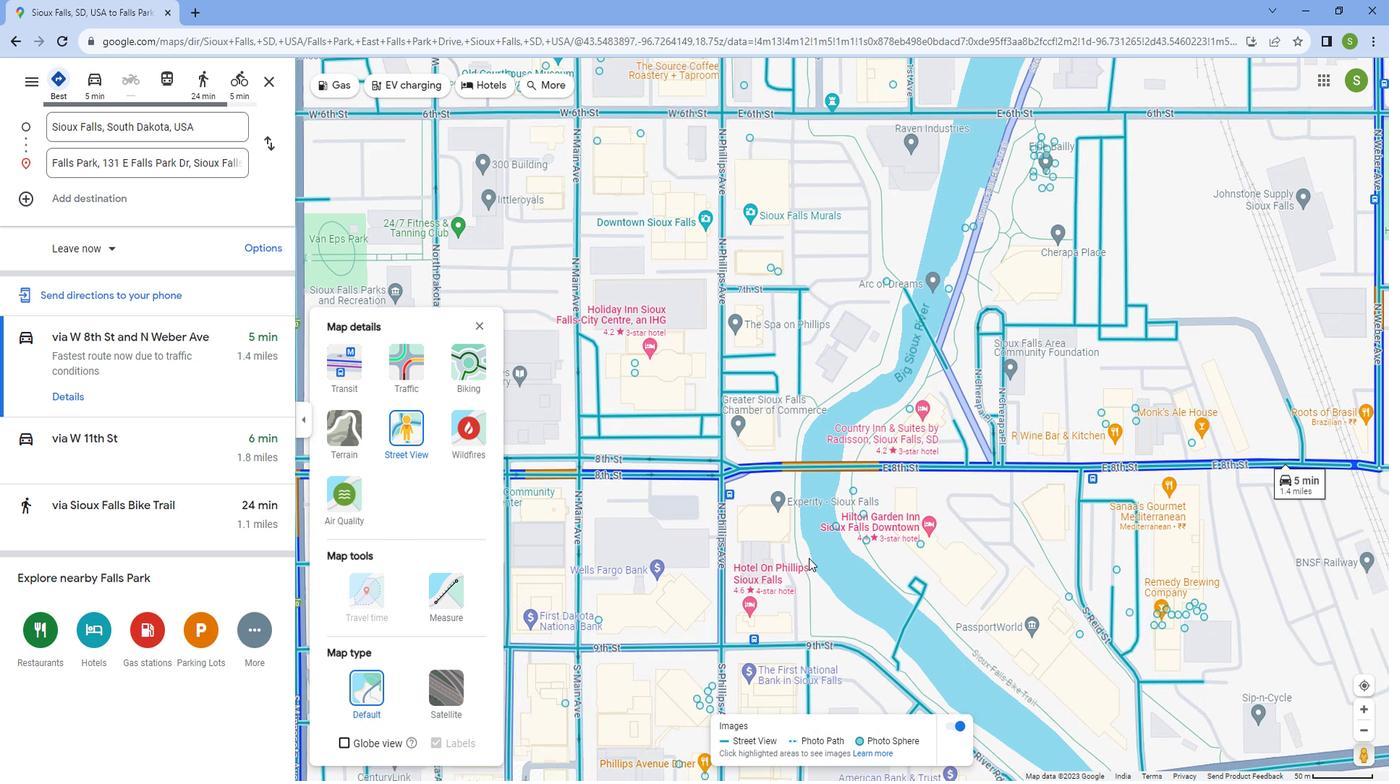 
Action: Mouse scrolled (827, 555) with delta (0, 0)
Screenshot: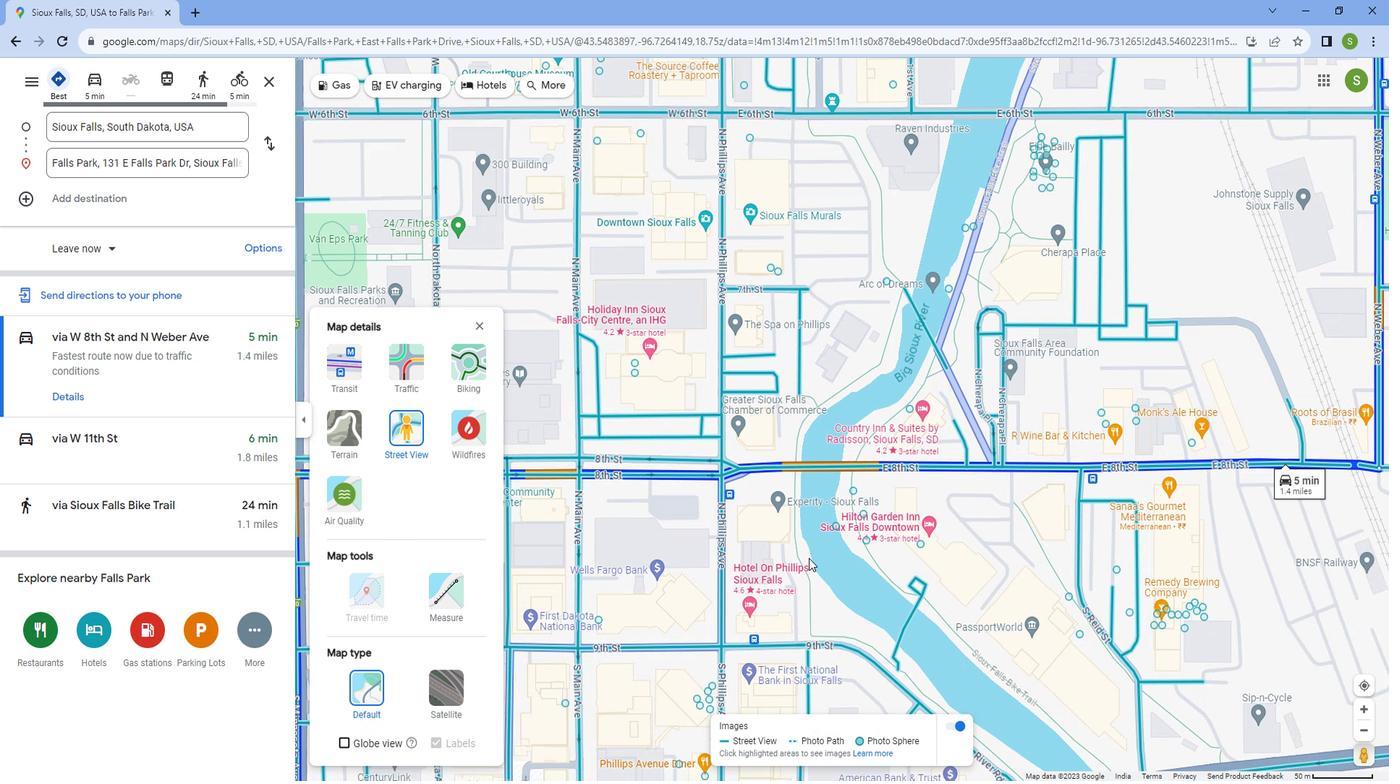 
Action: Mouse scrolled (827, 555) with delta (0, 0)
Screenshot: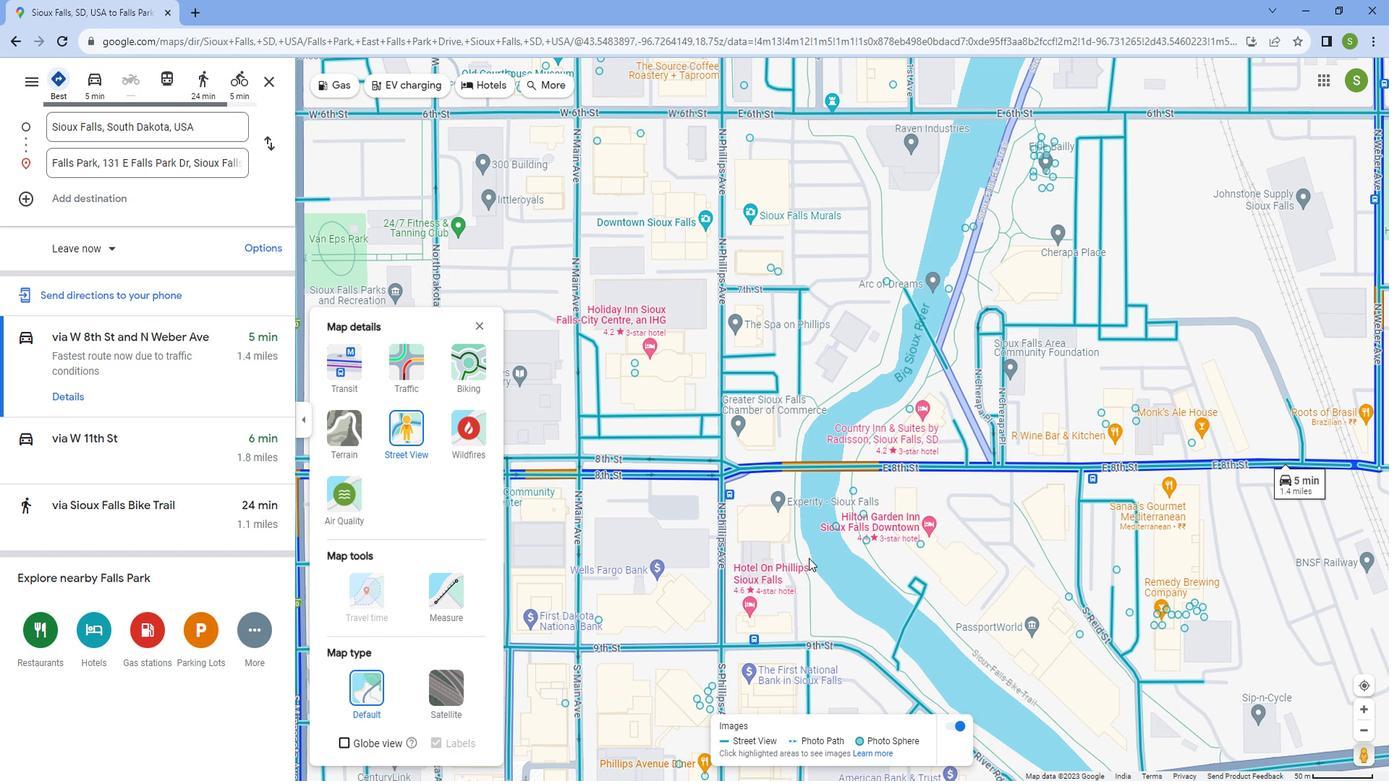 
Action: Mouse scrolled (827, 555) with delta (0, 0)
Screenshot: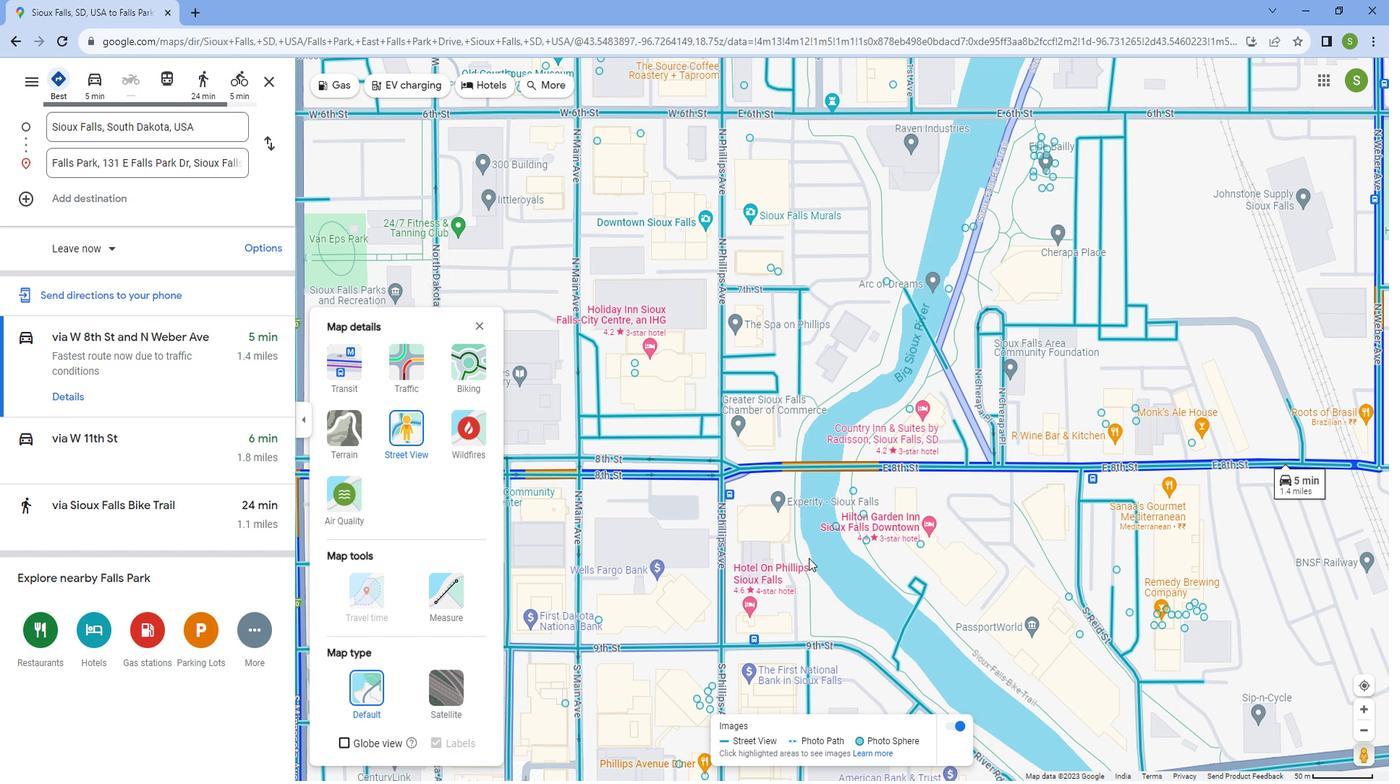 
Action: Mouse scrolled (827, 555) with delta (0, 0)
Screenshot: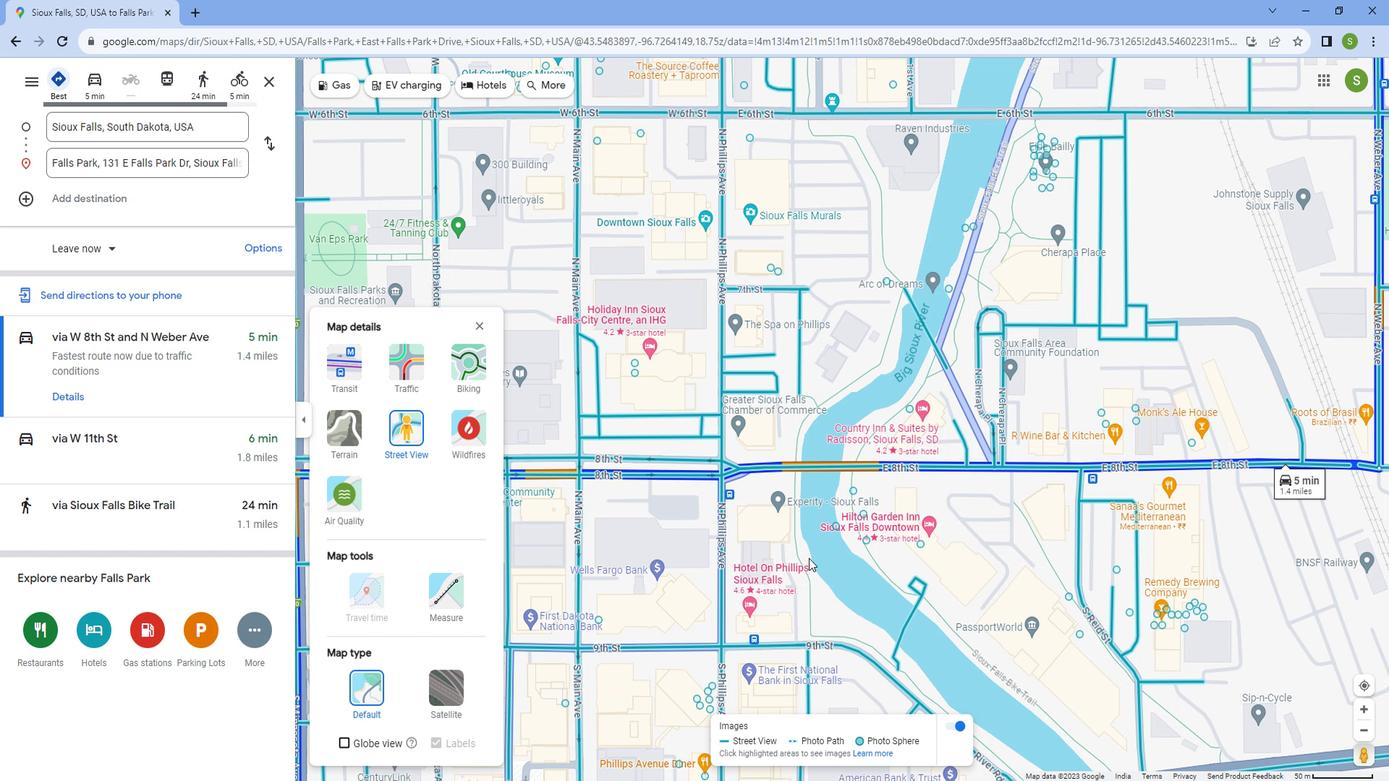 
Action: Mouse moved to (1115, 359)
Screenshot: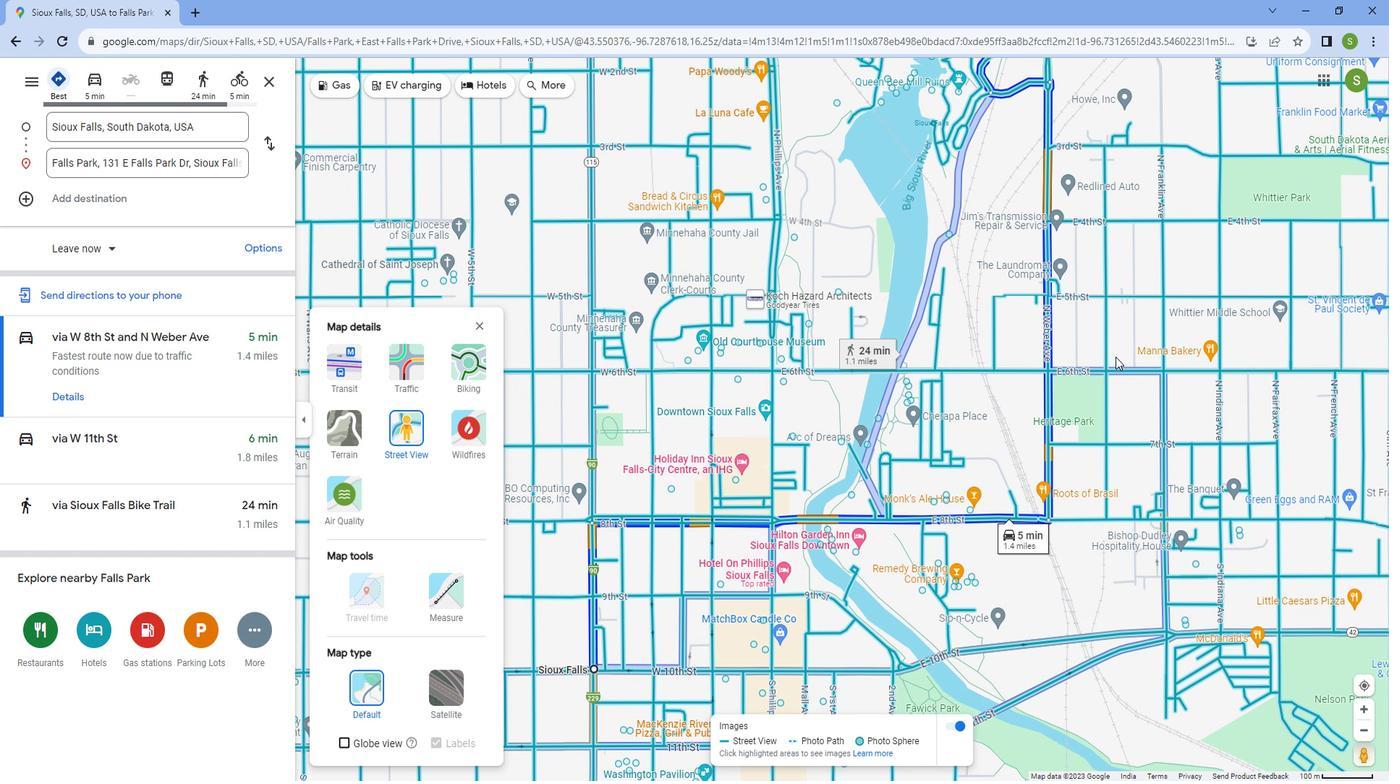 
Action: Mouse scrolled (1115, 359) with delta (0, 0)
Screenshot: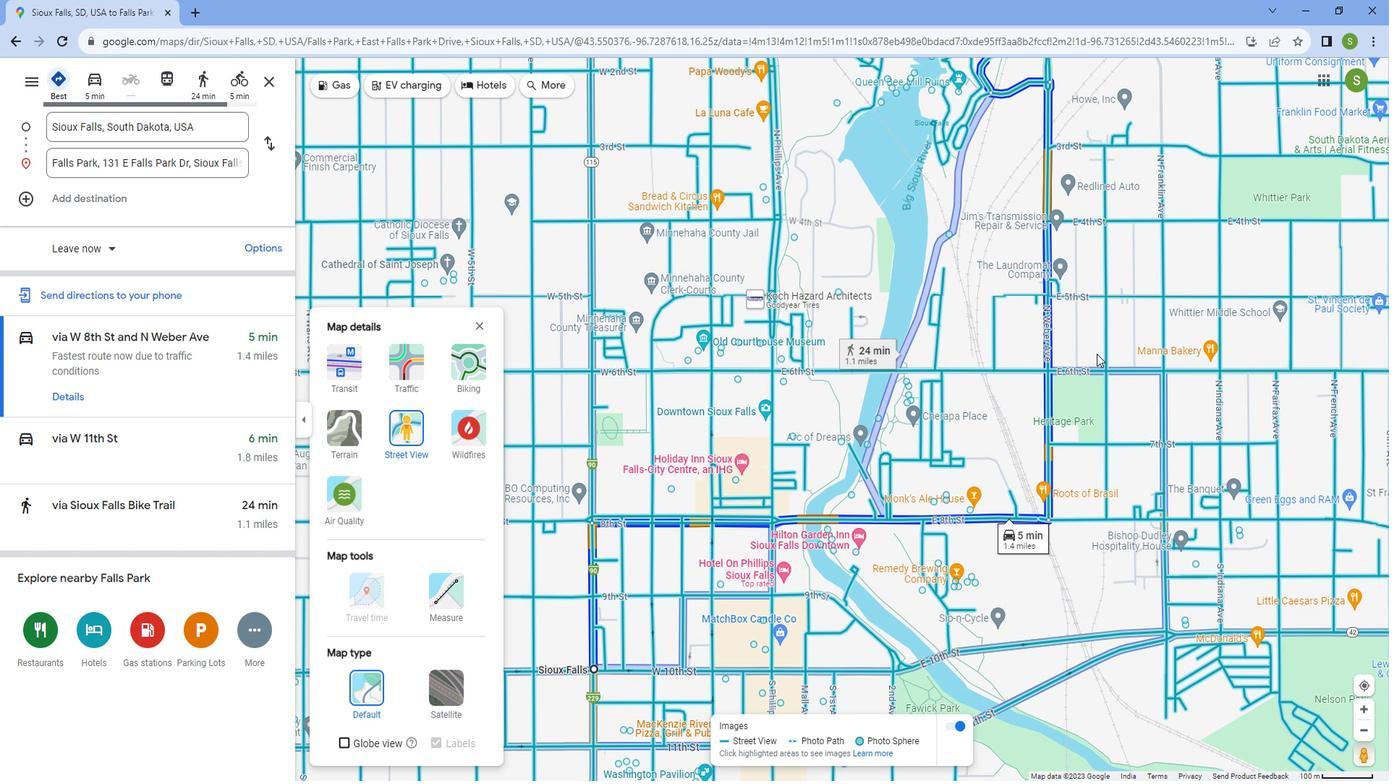 
Action: Mouse scrolled (1115, 359) with delta (0, 0)
Screenshot: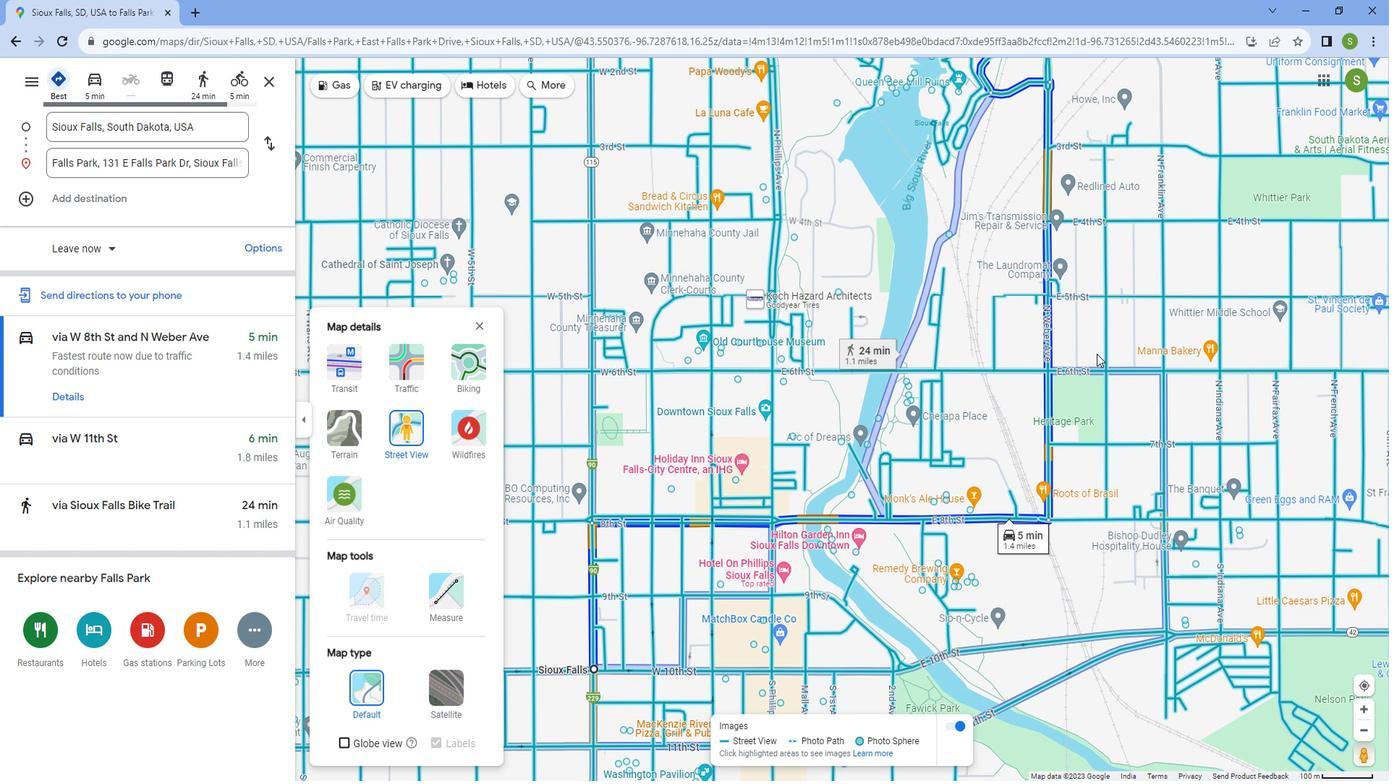 
Action: Mouse scrolled (1115, 359) with delta (0, 0)
Screenshot: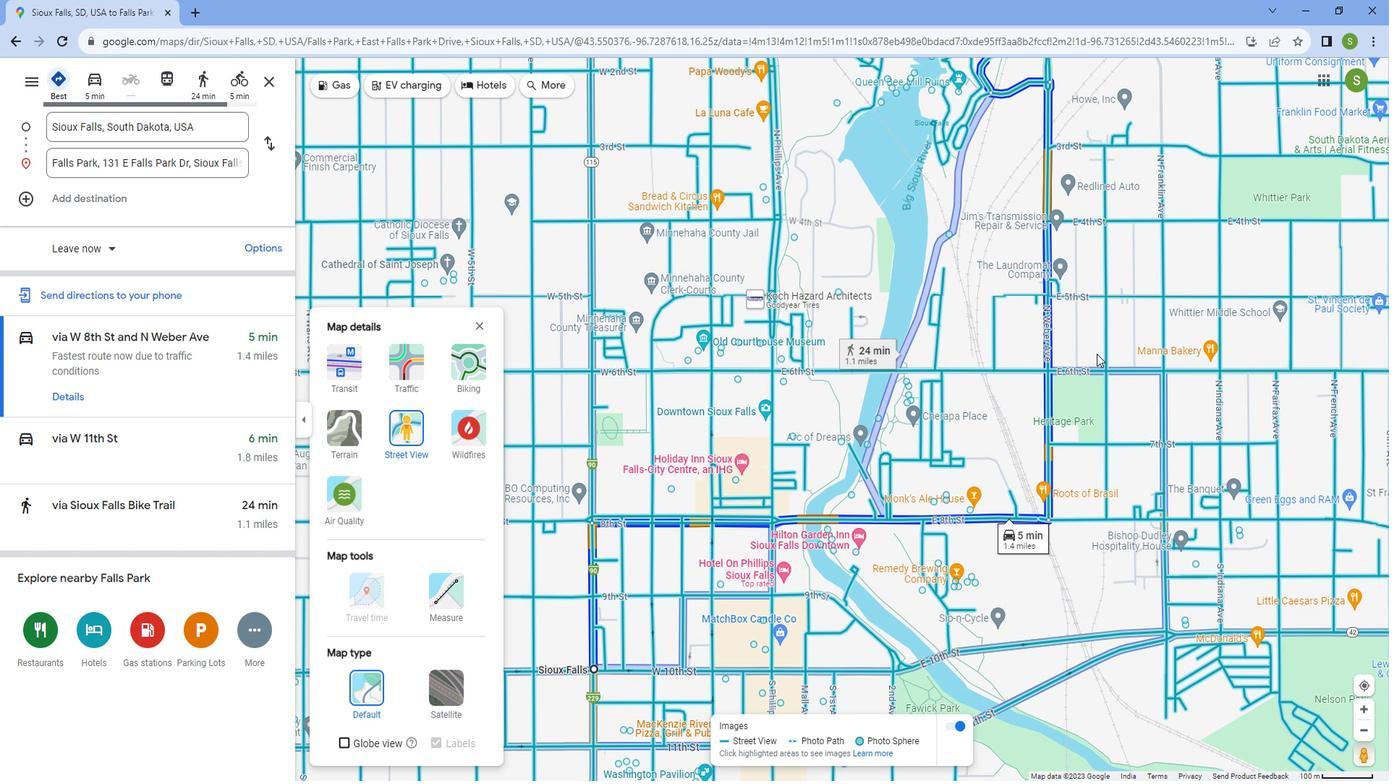 
Action: Mouse scrolled (1115, 359) with delta (0, 0)
Screenshot: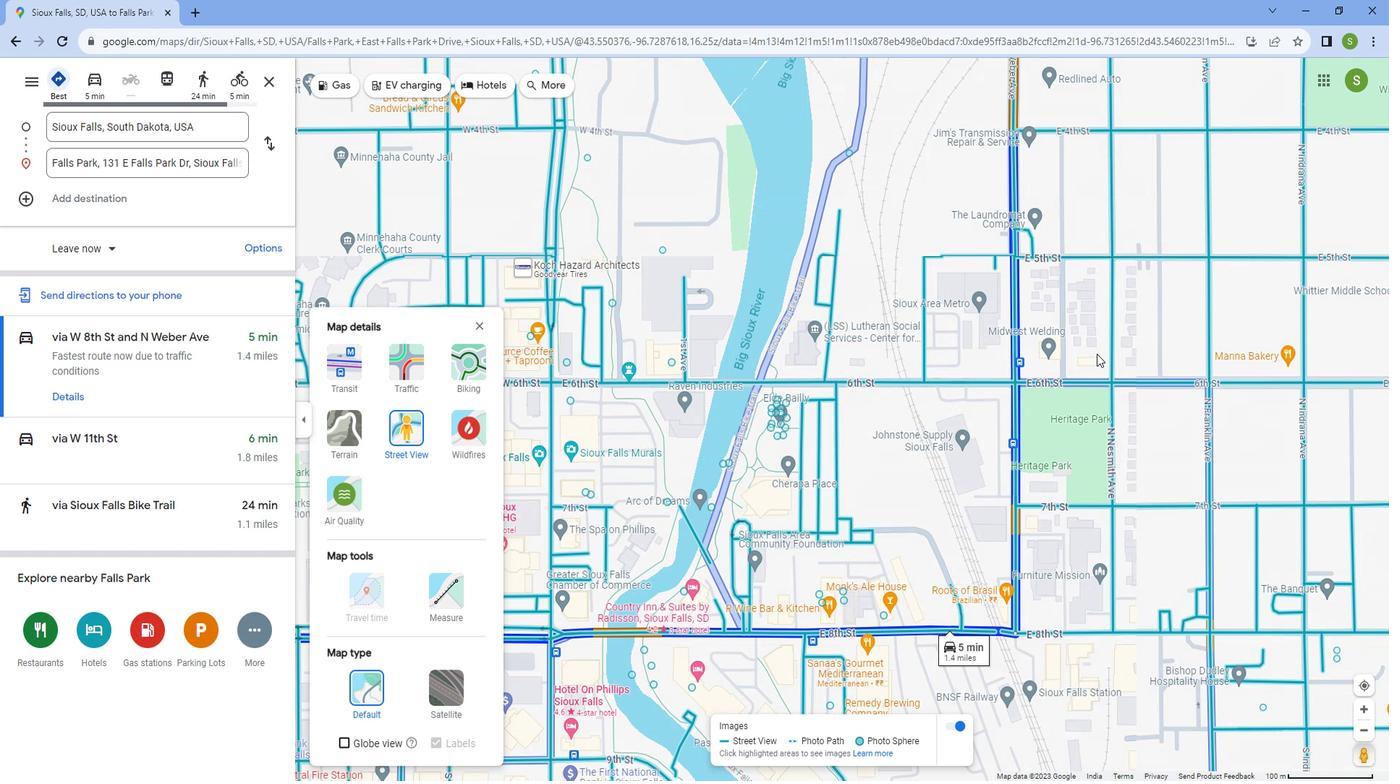 
Action: Mouse scrolled (1115, 359) with delta (0, 0)
Screenshot: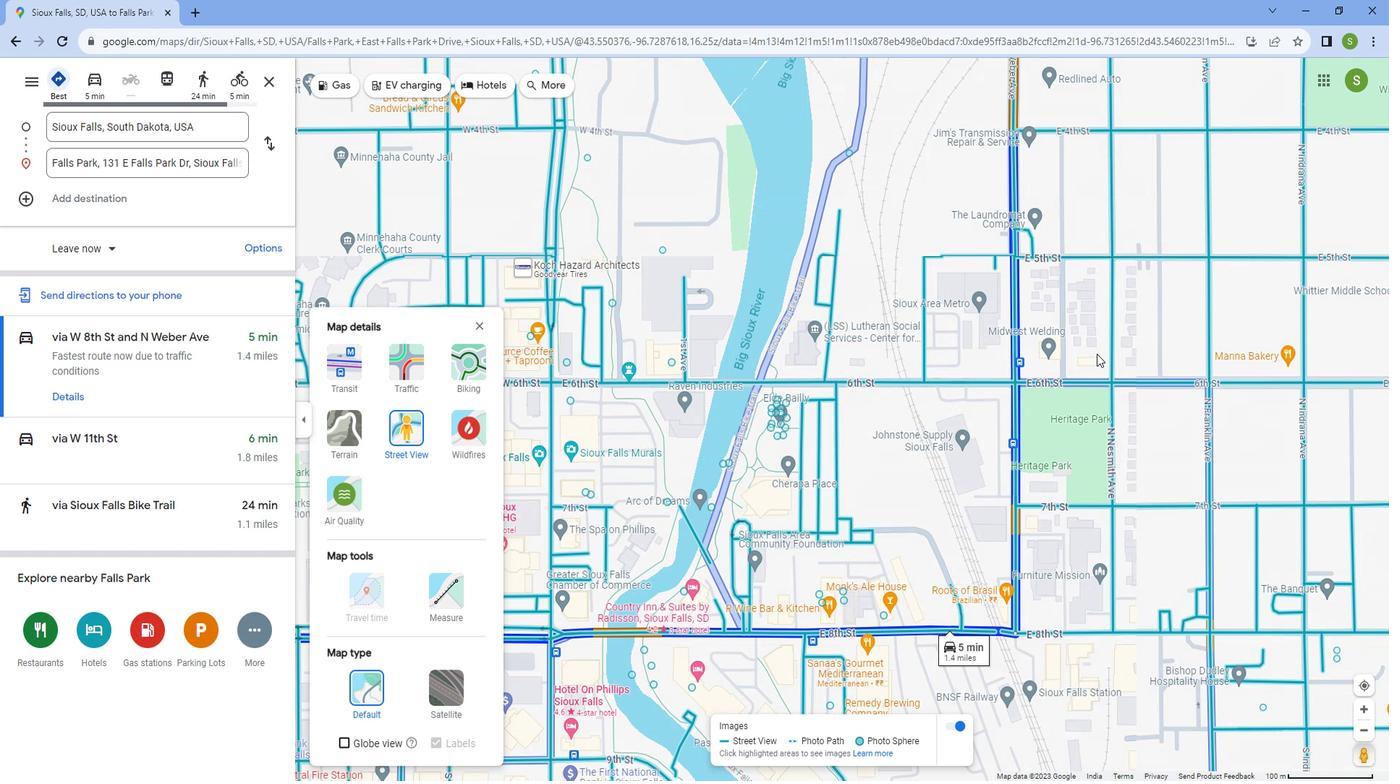 
Action: Mouse scrolled (1115, 359) with delta (0, 0)
Screenshot: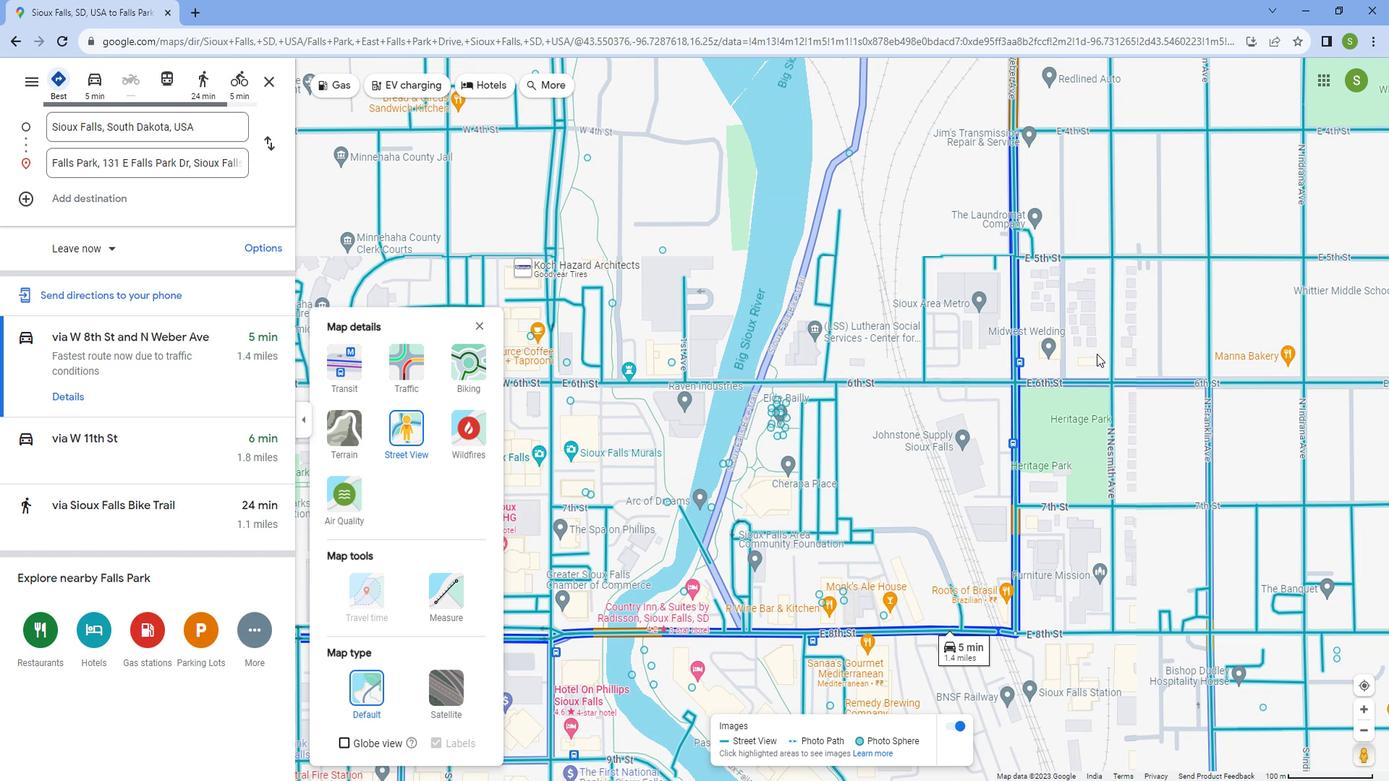 
Action: Mouse moved to (1111, 360)
Screenshot: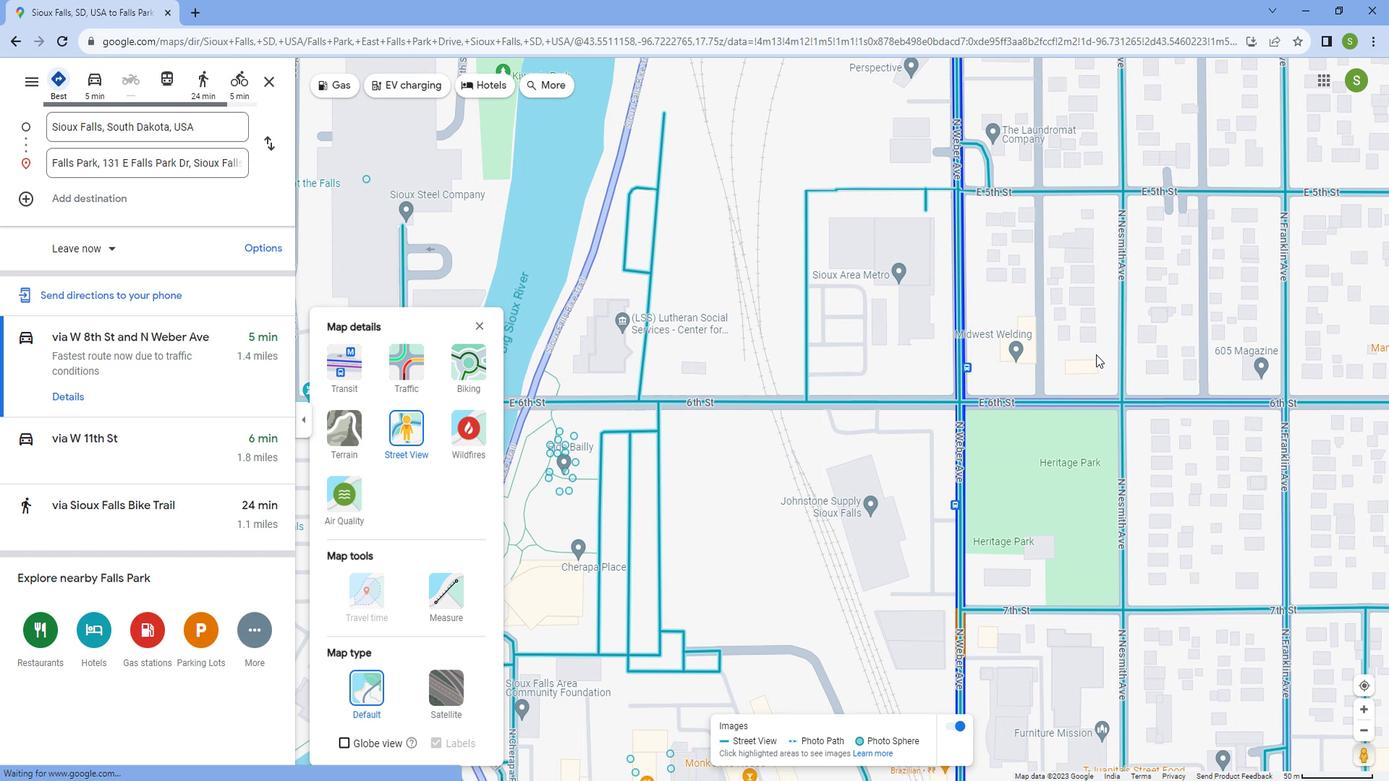 
Action: Mouse scrolled (1111, 359) with delta (0, 0)
Screenshot: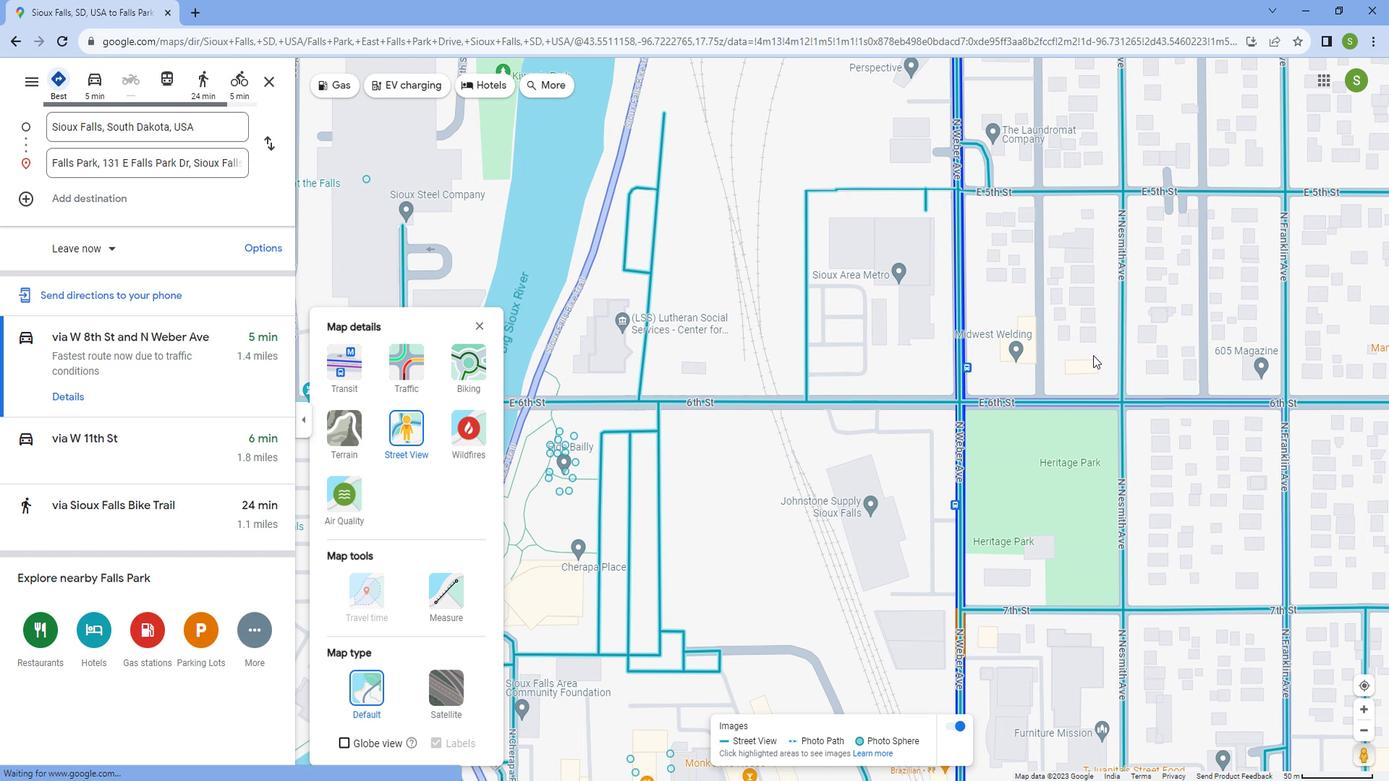 
Action: Mouse scrolled (1111, 359) with delta (0, 0)
Screenshot: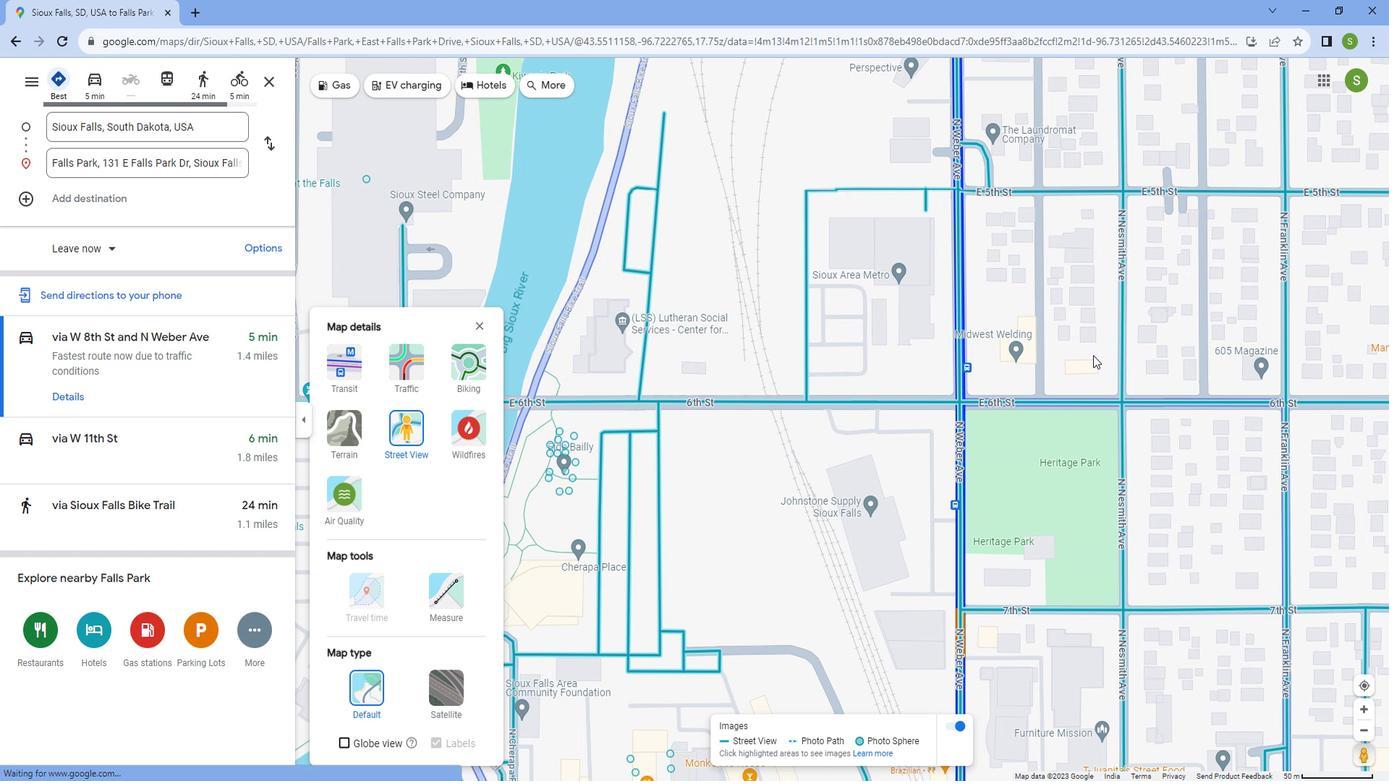 
Action: Mouse scrolled (1111, 359) with delta (0, 0)
Screenshot: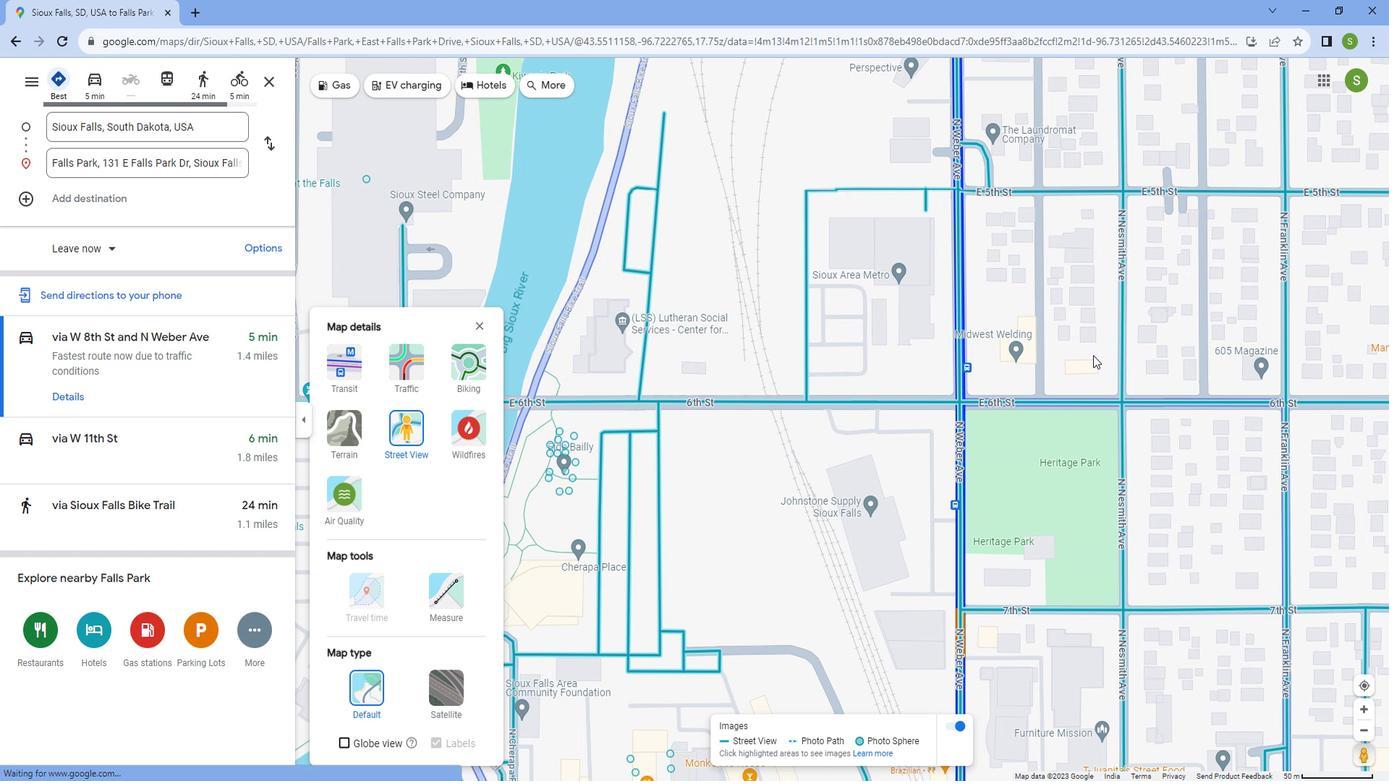 
Action: Mouse moved to (1108, 364)
Screenshot: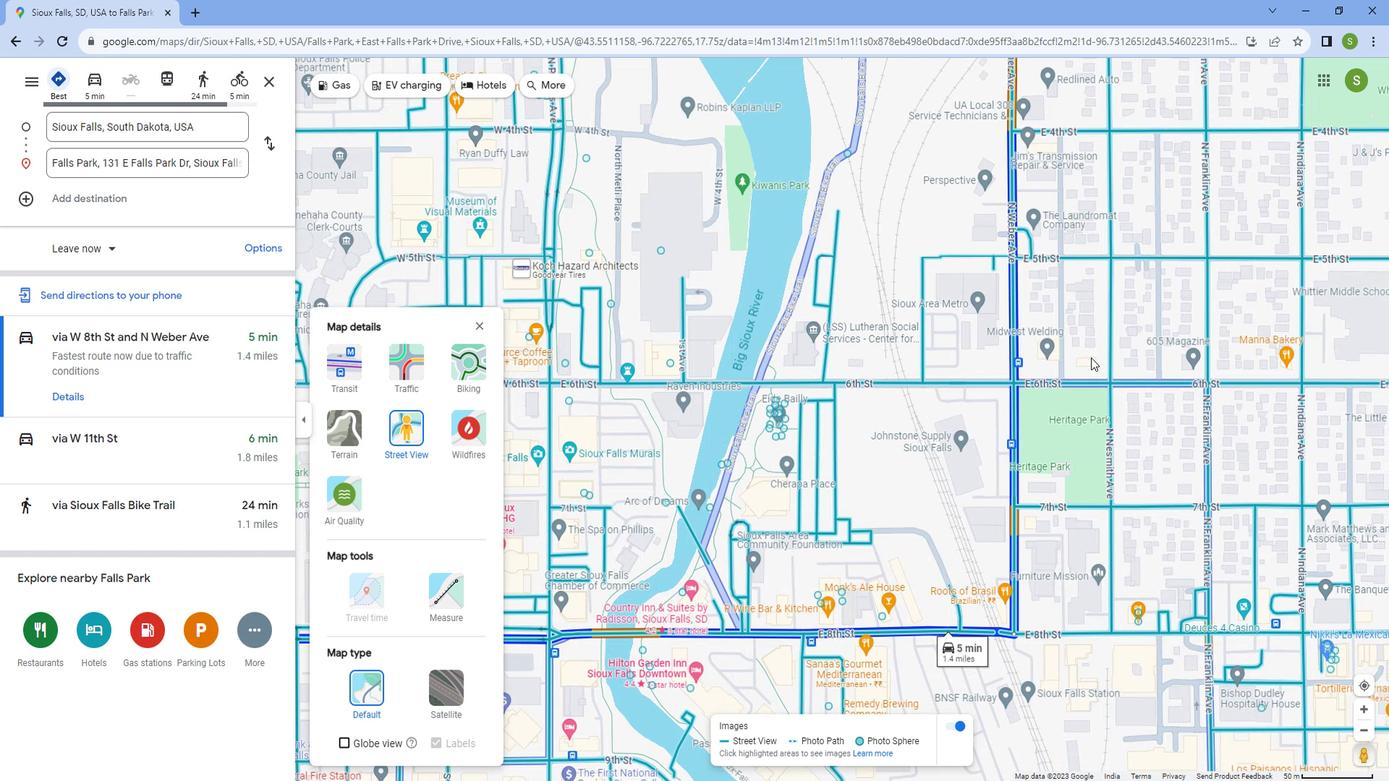 
Action: Mouse scrolled (1108, 364) with delta (0, 0)
Screenshot: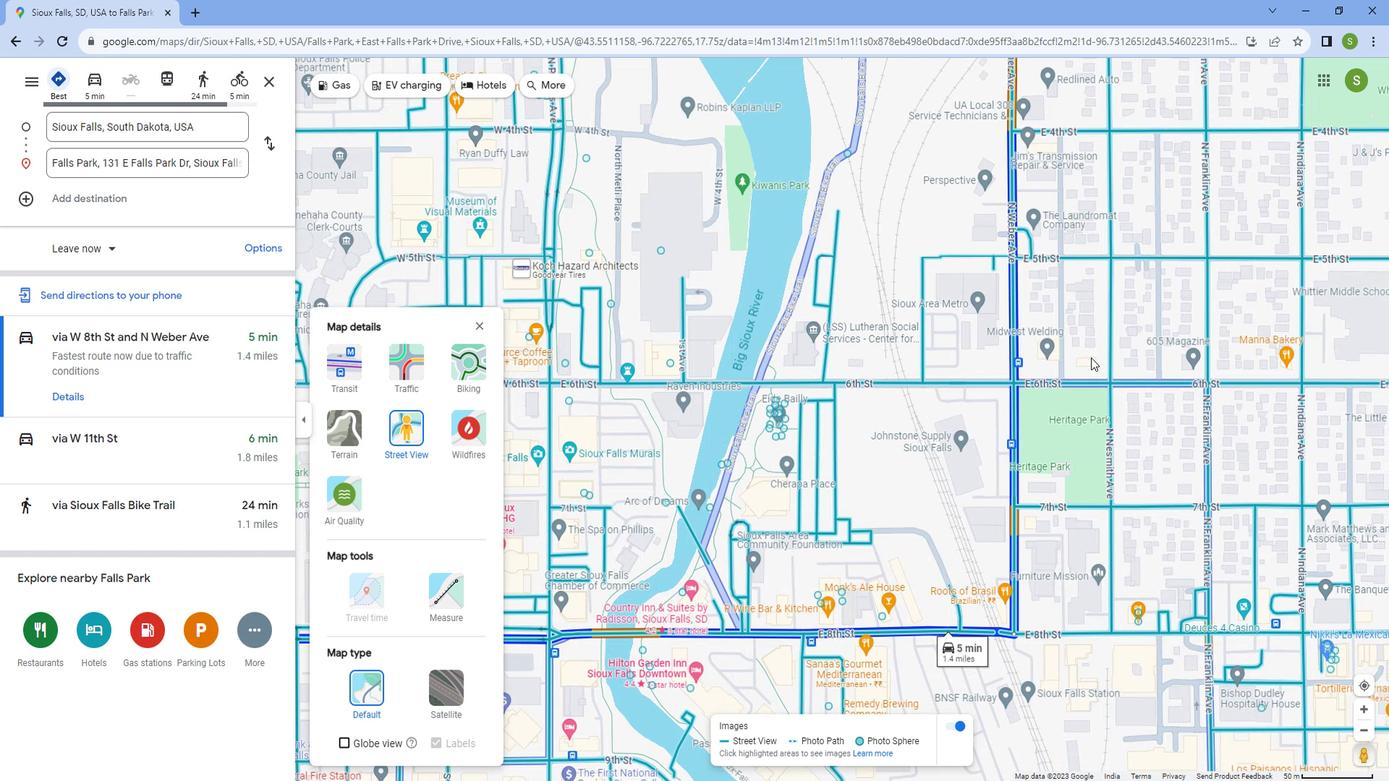 
Action: Mouse scrolled (1108, 364) with delta (0, 0)
Screenshot: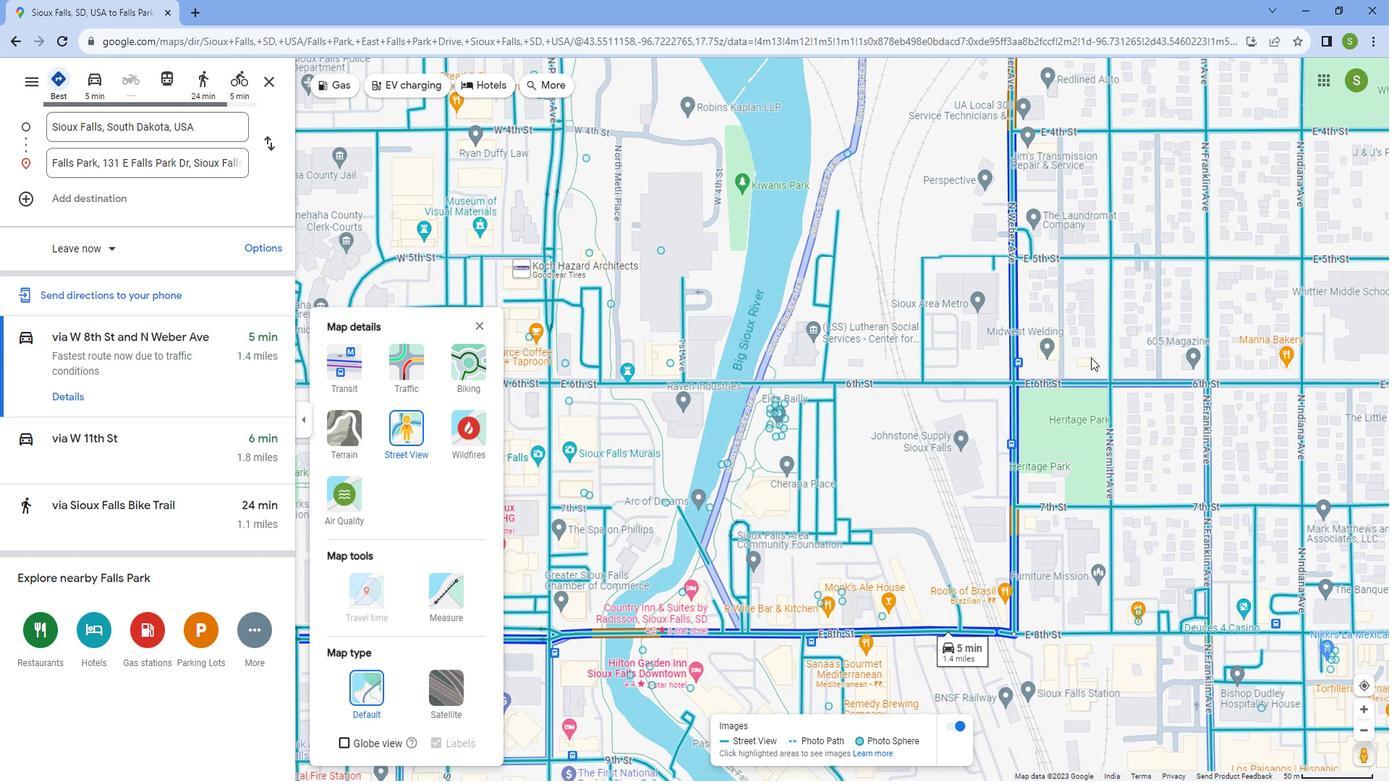 
Action: Mouse moved to (765, 509)
Screenshot: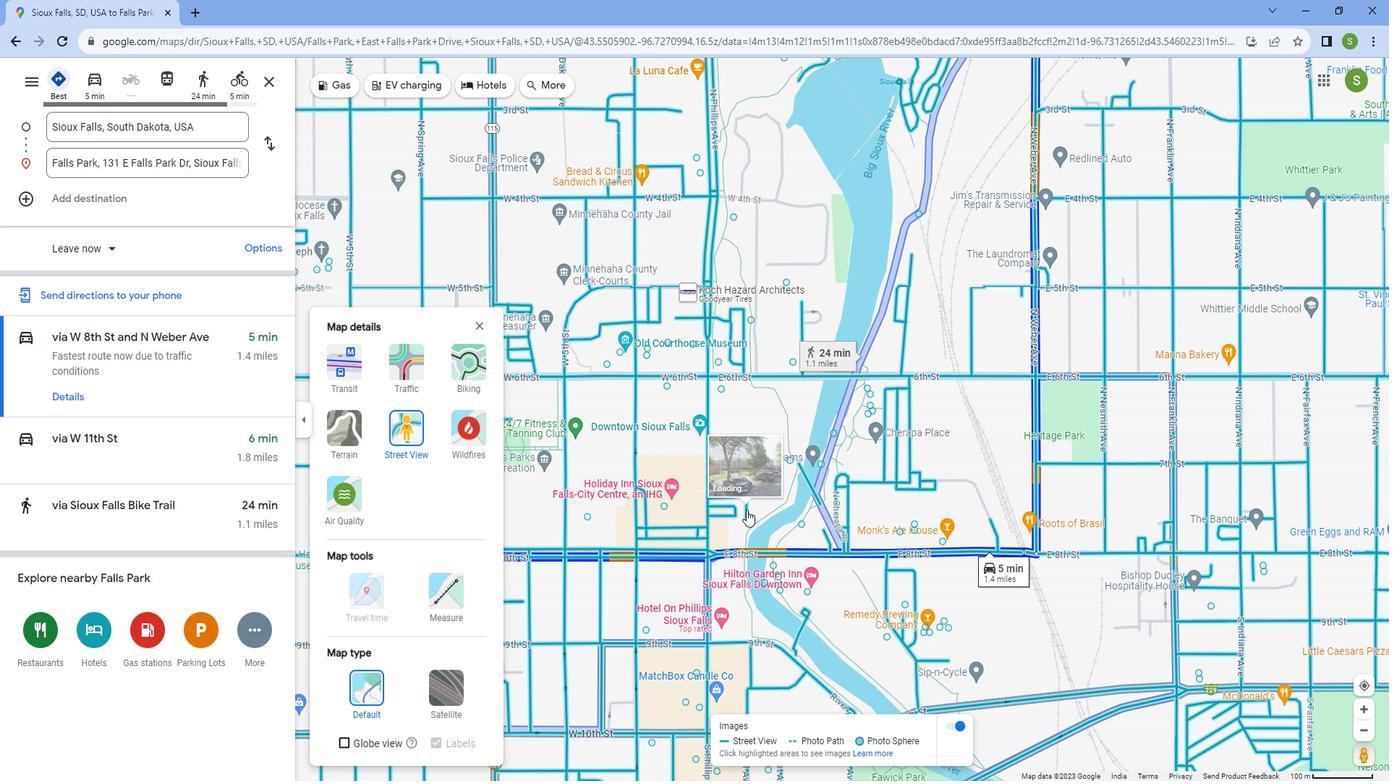 
Action: Mouse pressed left at (765, 509)
Screenshot: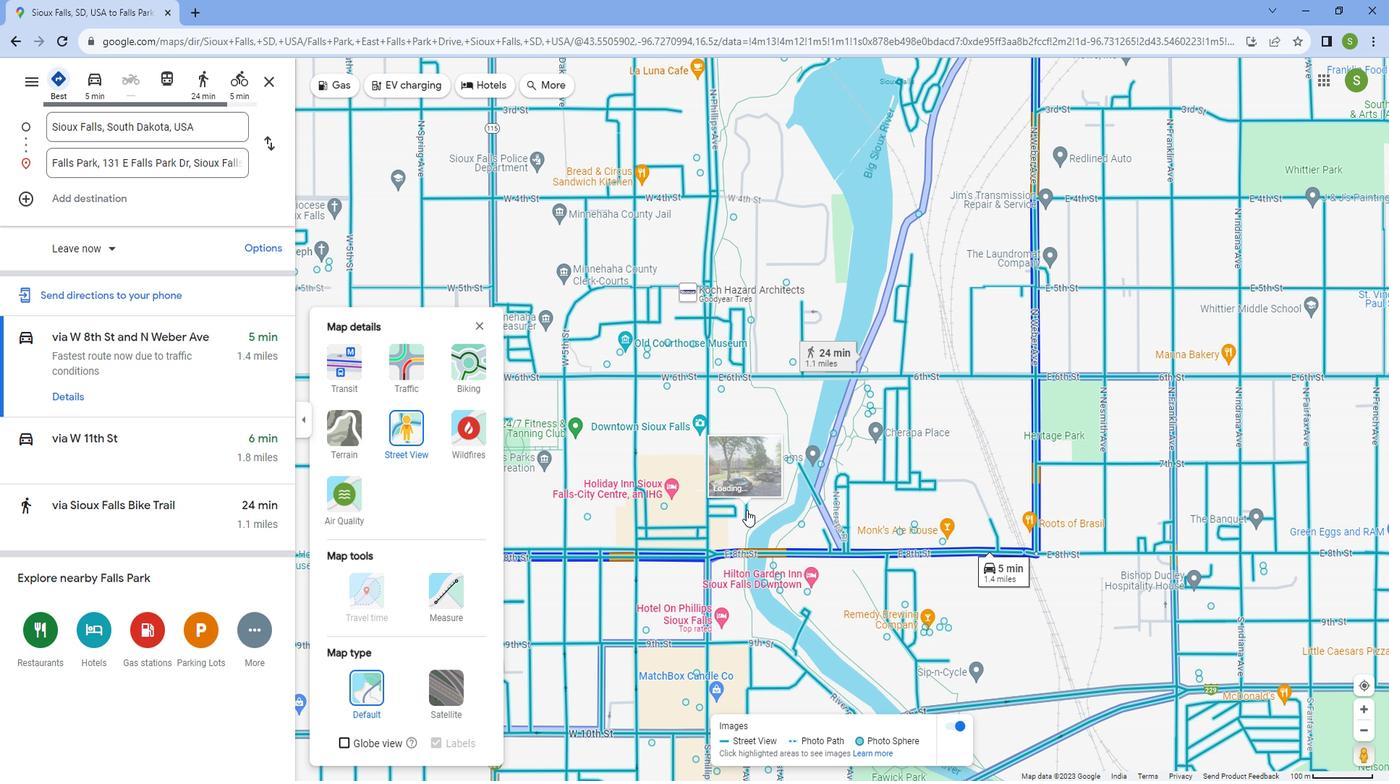
Action: Mouse scrolled (765, 508) with delta (0, 0)
Screenshot: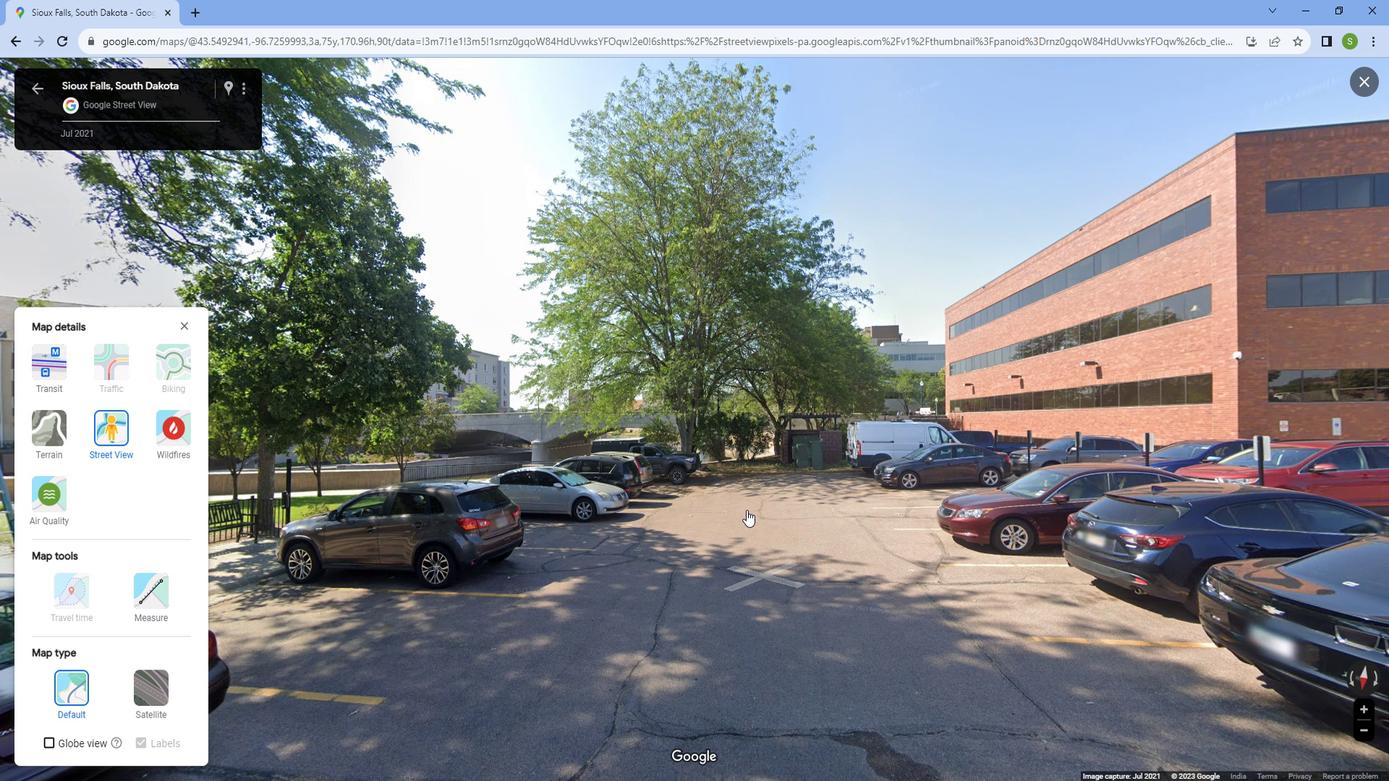 
Action: Mouse scrolled (765, 508) with delta (0, 0)
Screenshot: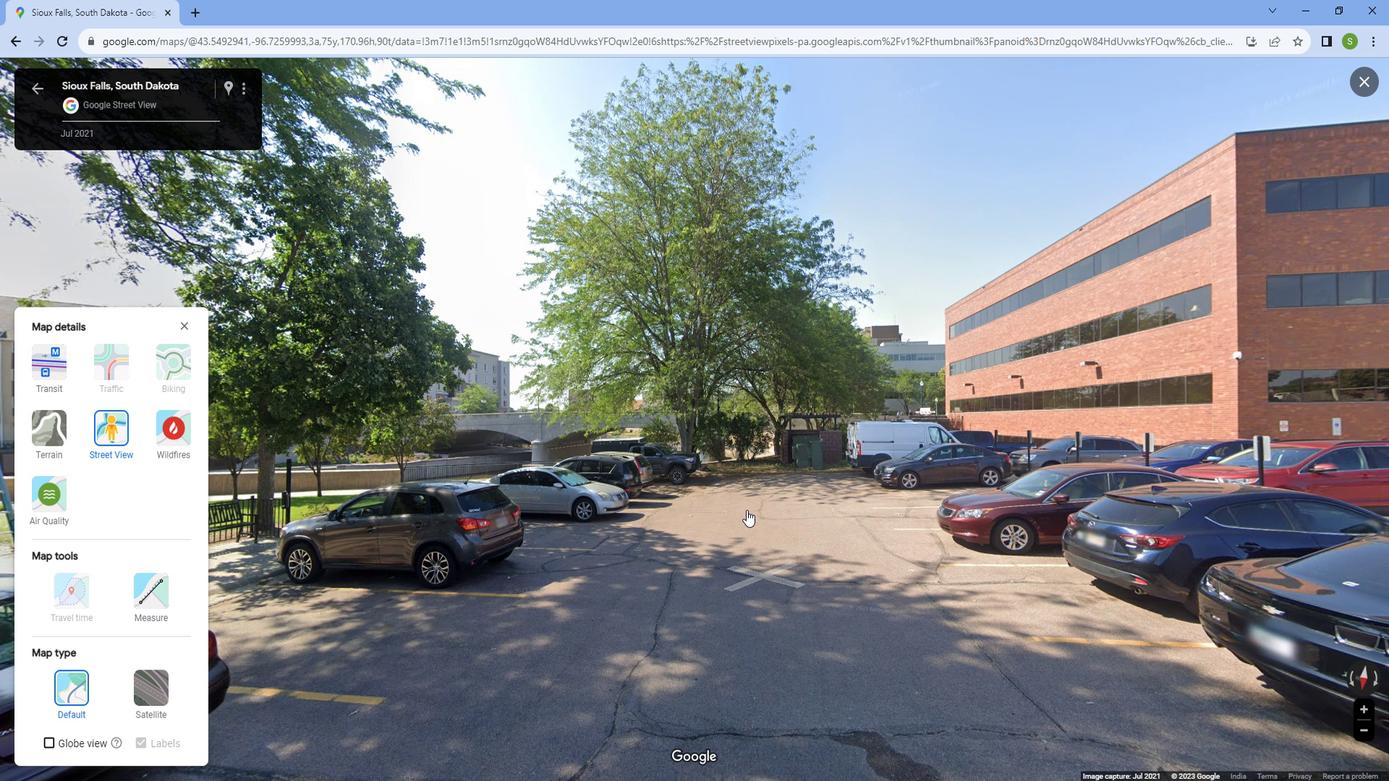 
Action: Mouse scrolled (765, 508) with delta (0, 0)
Screenshot: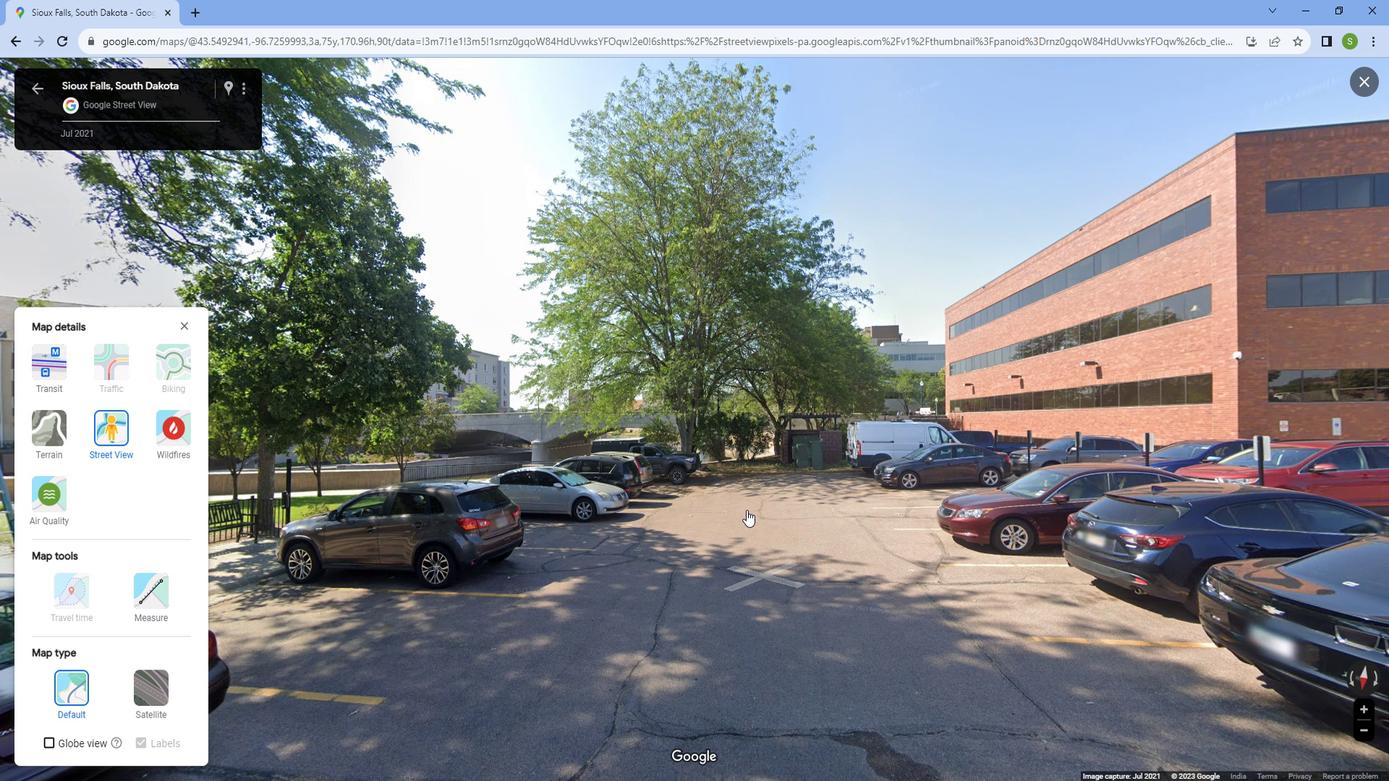 
Action: Mouse scrolled (765, 508) with delta (0, 0)
Screenshot: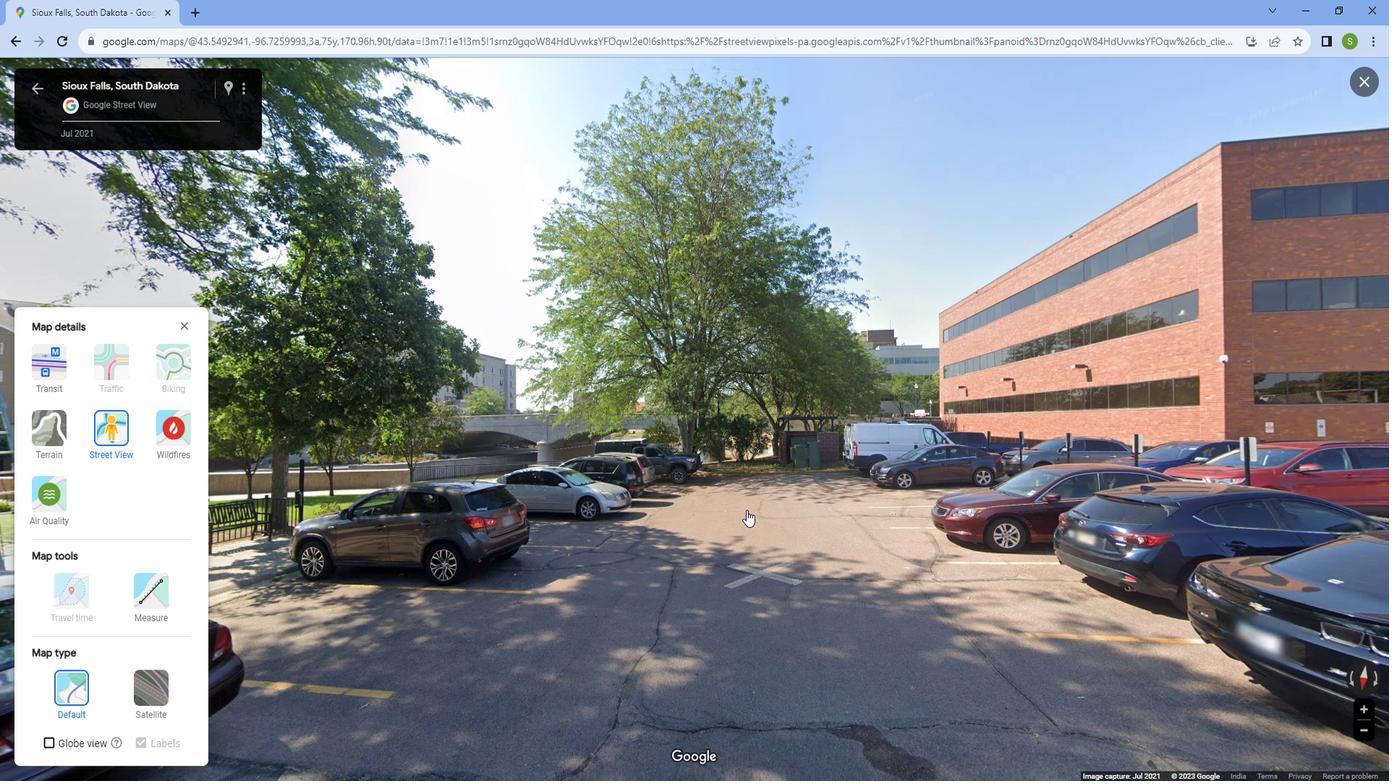 
Action: Mouse scrolled (765, 508) with delta (0, 0)
Screenshot: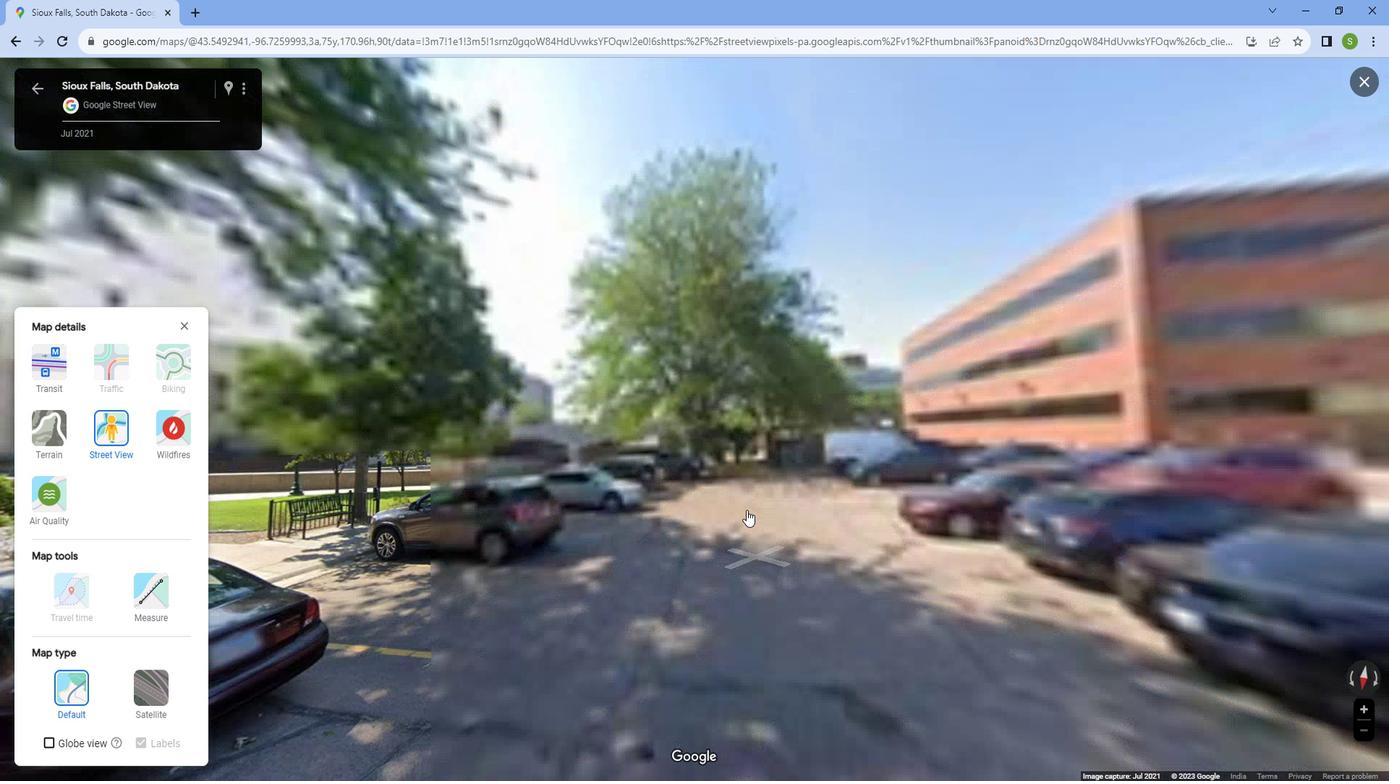 
Action: Mouse moved to (550, 559)
Screenshot: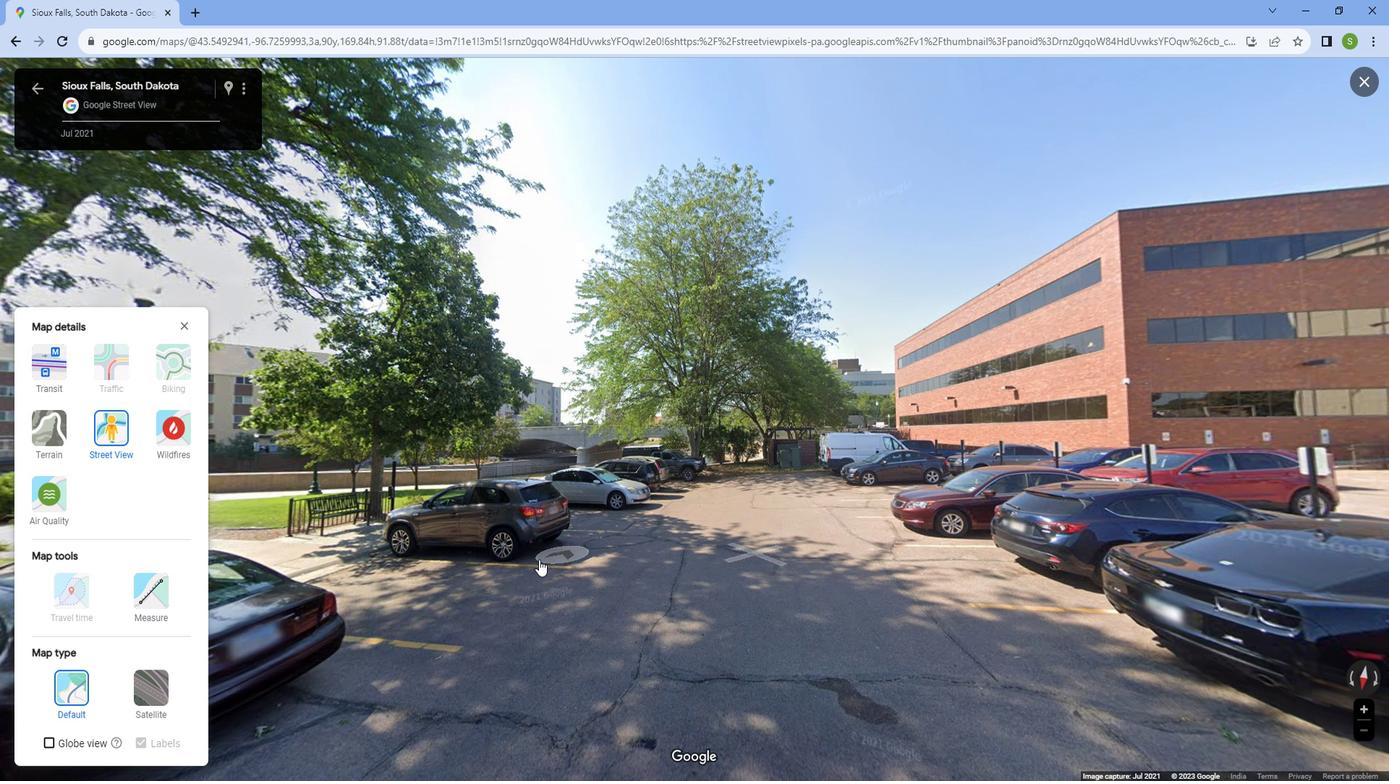 
Action: Mouse pressed left at (550, 559)
Screenshot: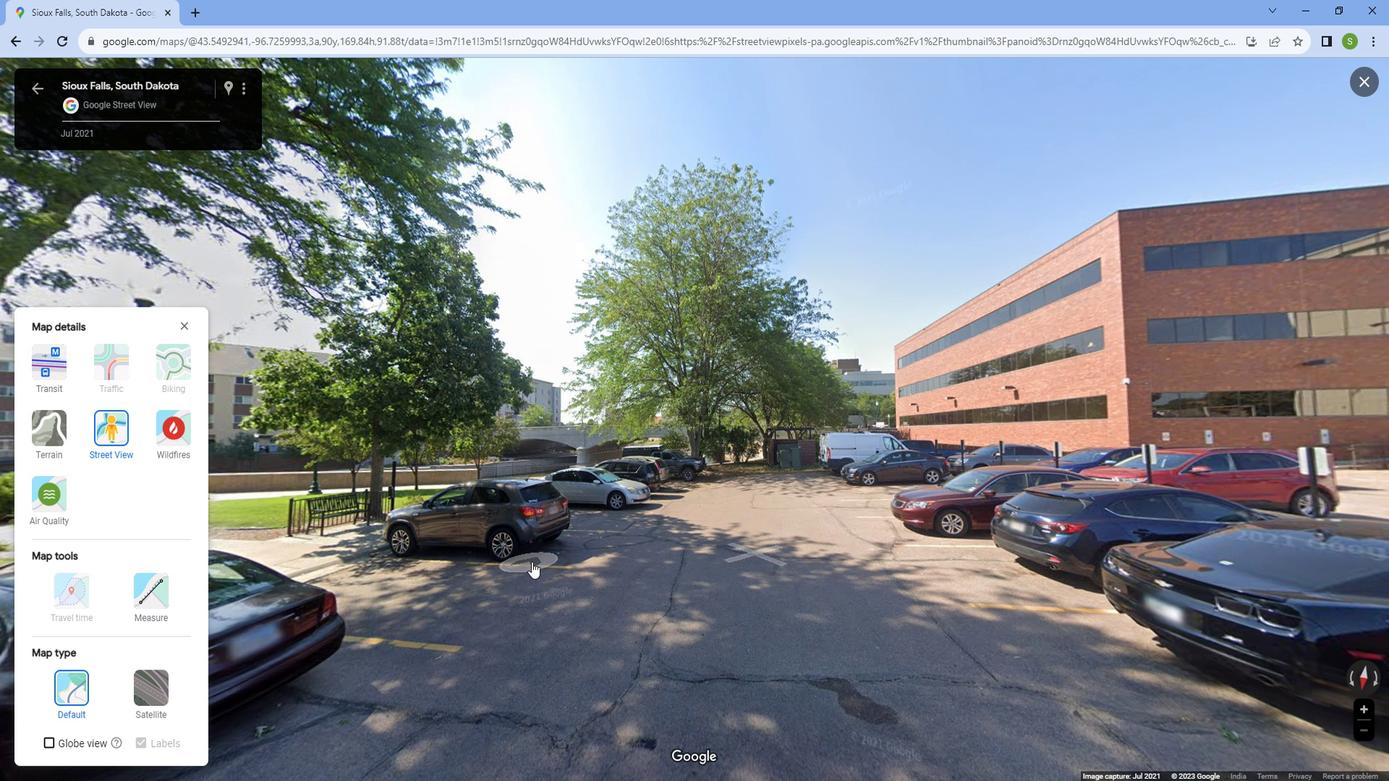 
Action: Mouse moved to (647, 557)
Screenshot: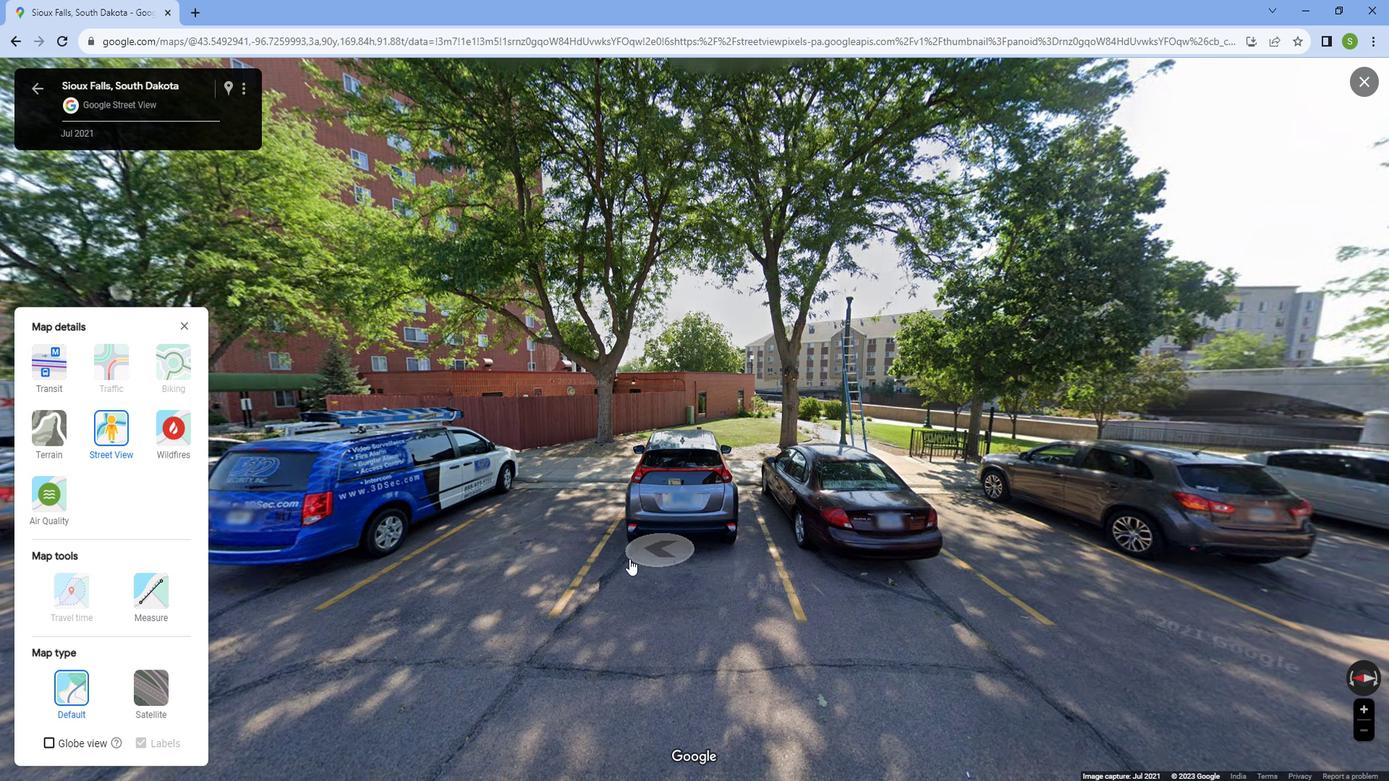 
Action: Mouse pressed left at (647, 557)
Screenshot: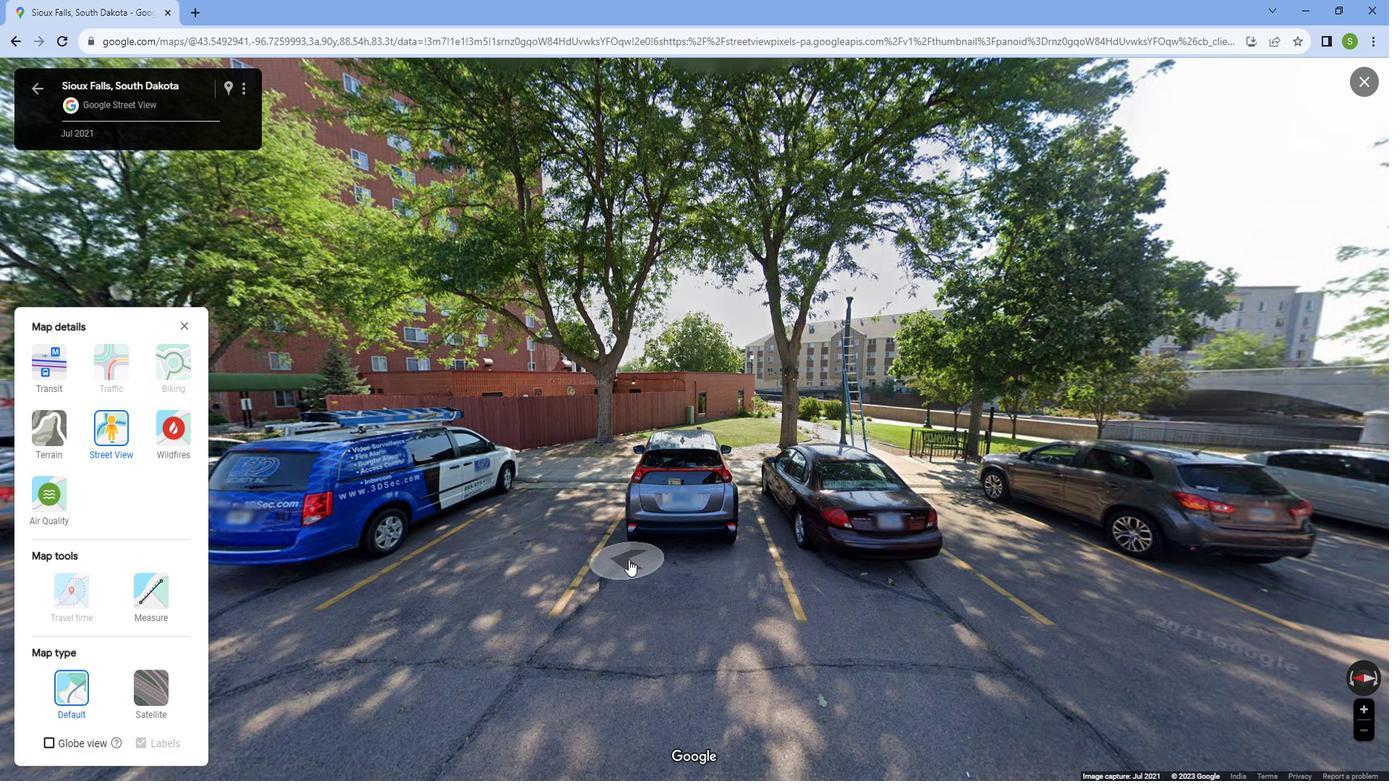 
Action: Mouse moved to (710, 549)
Screenshot: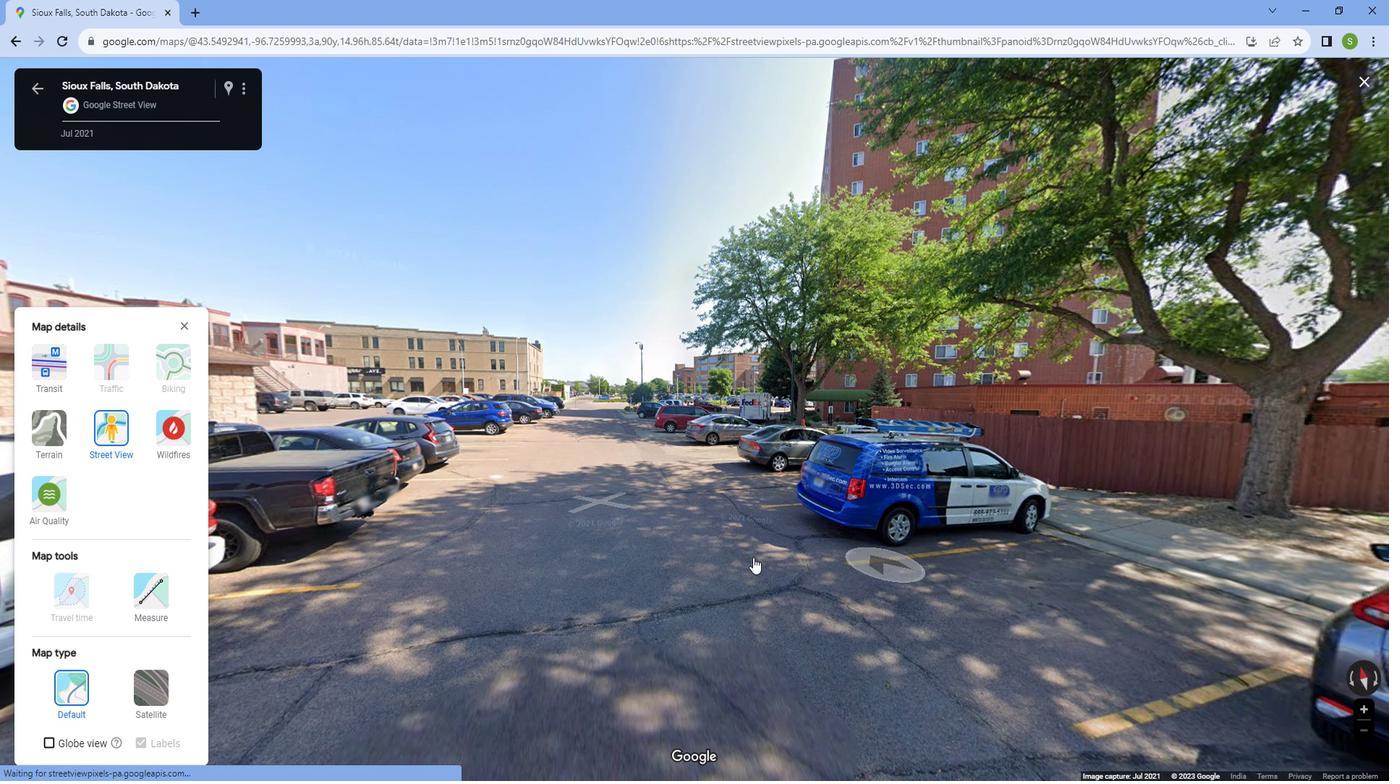 
Action: Mouse pressed left at (710, 549)
Screenshot: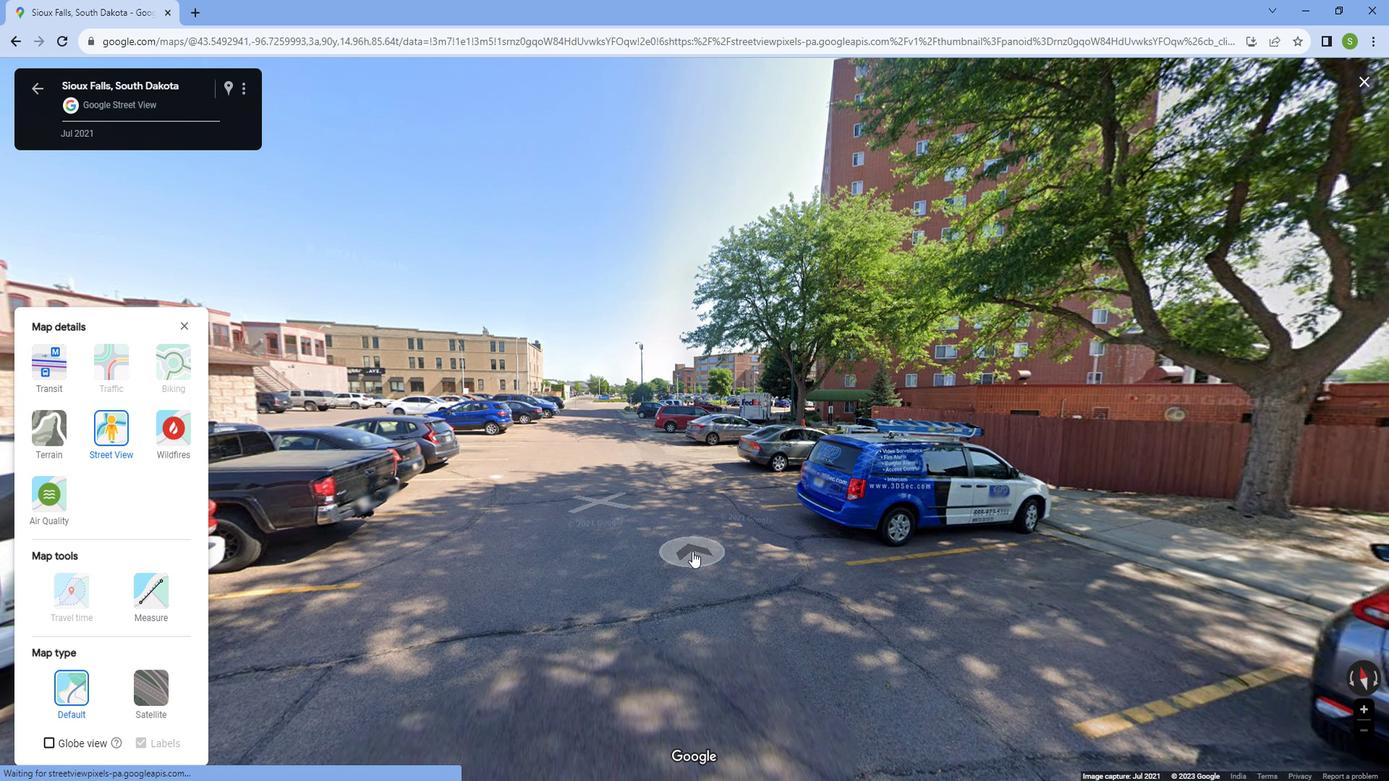 
Action: Mouse moved to (631, 597)
Screenshot: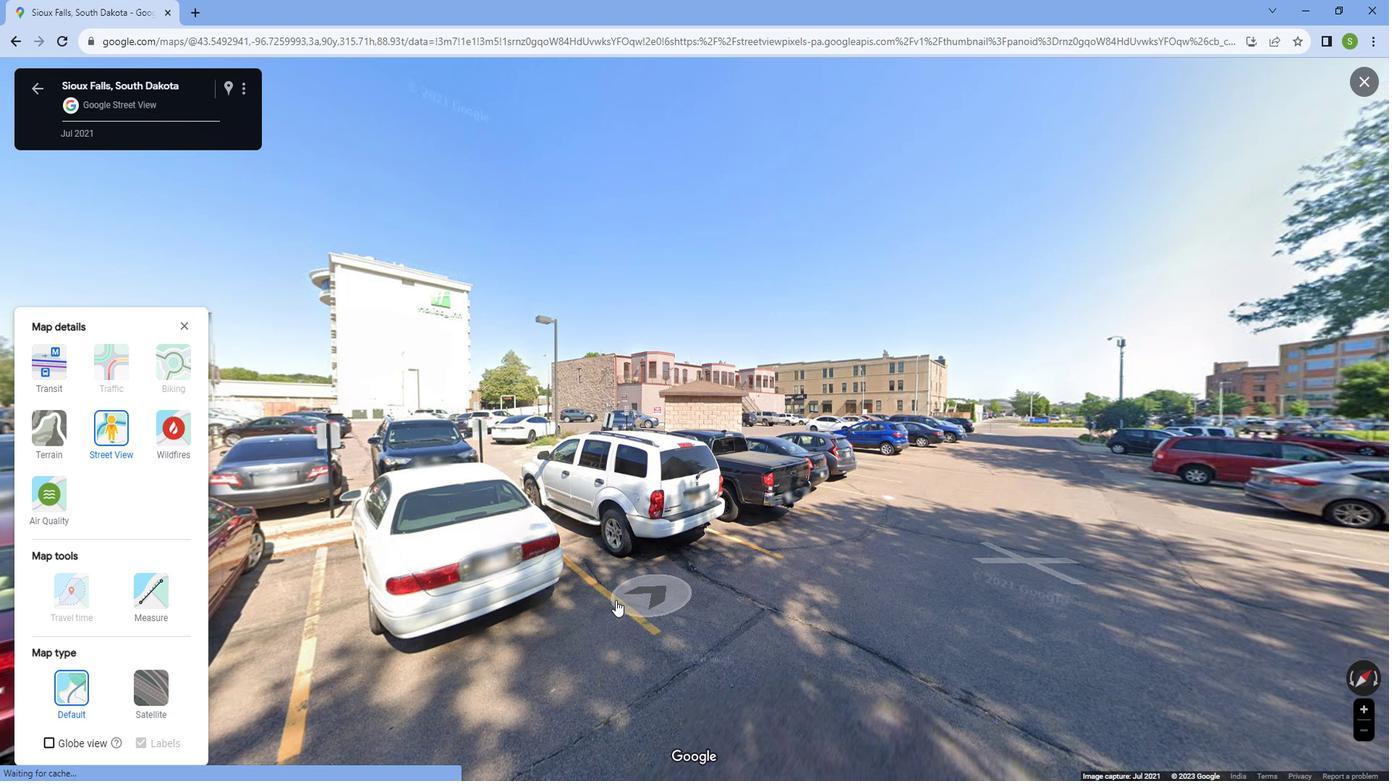 
Action: Mouse pressed left at (631, 597)
Screenshot: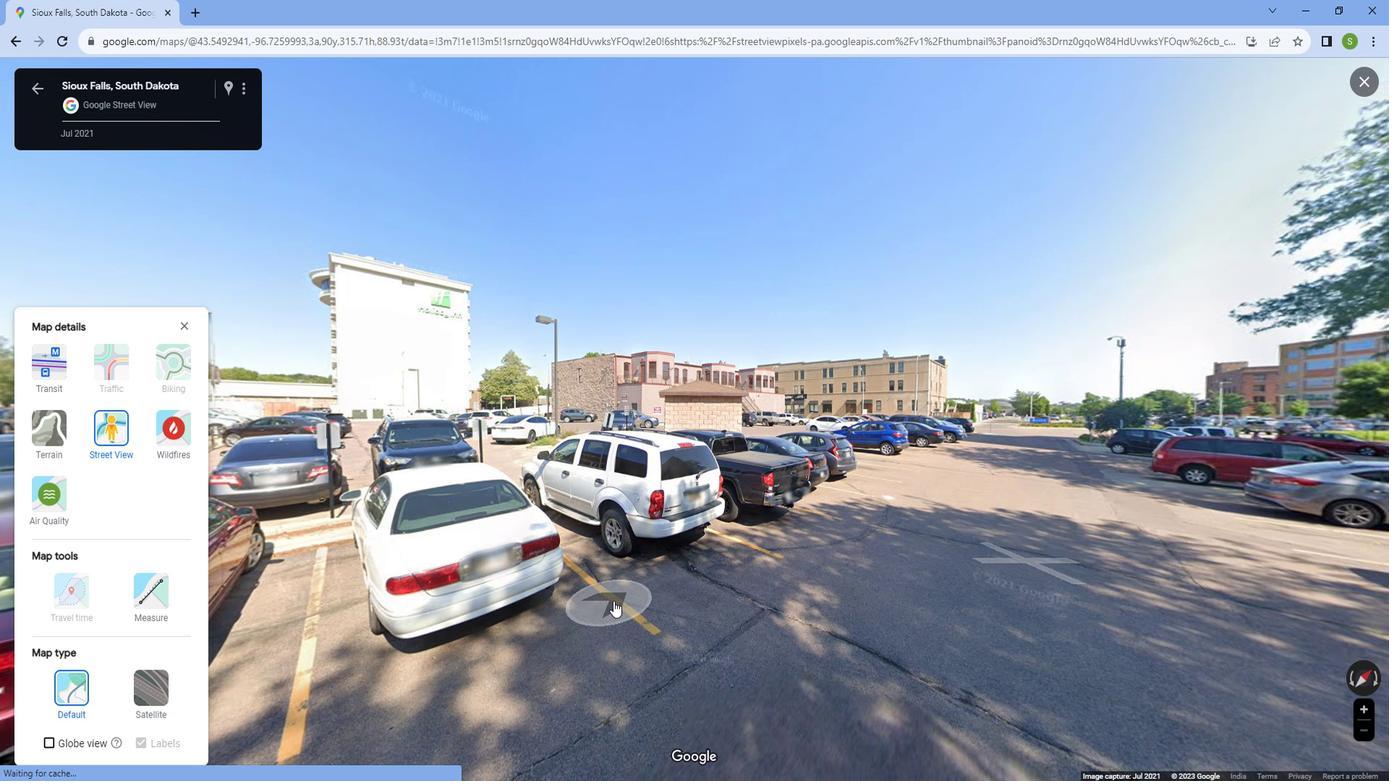 
Action: Mouse moved to (550, 592)
Screenshot: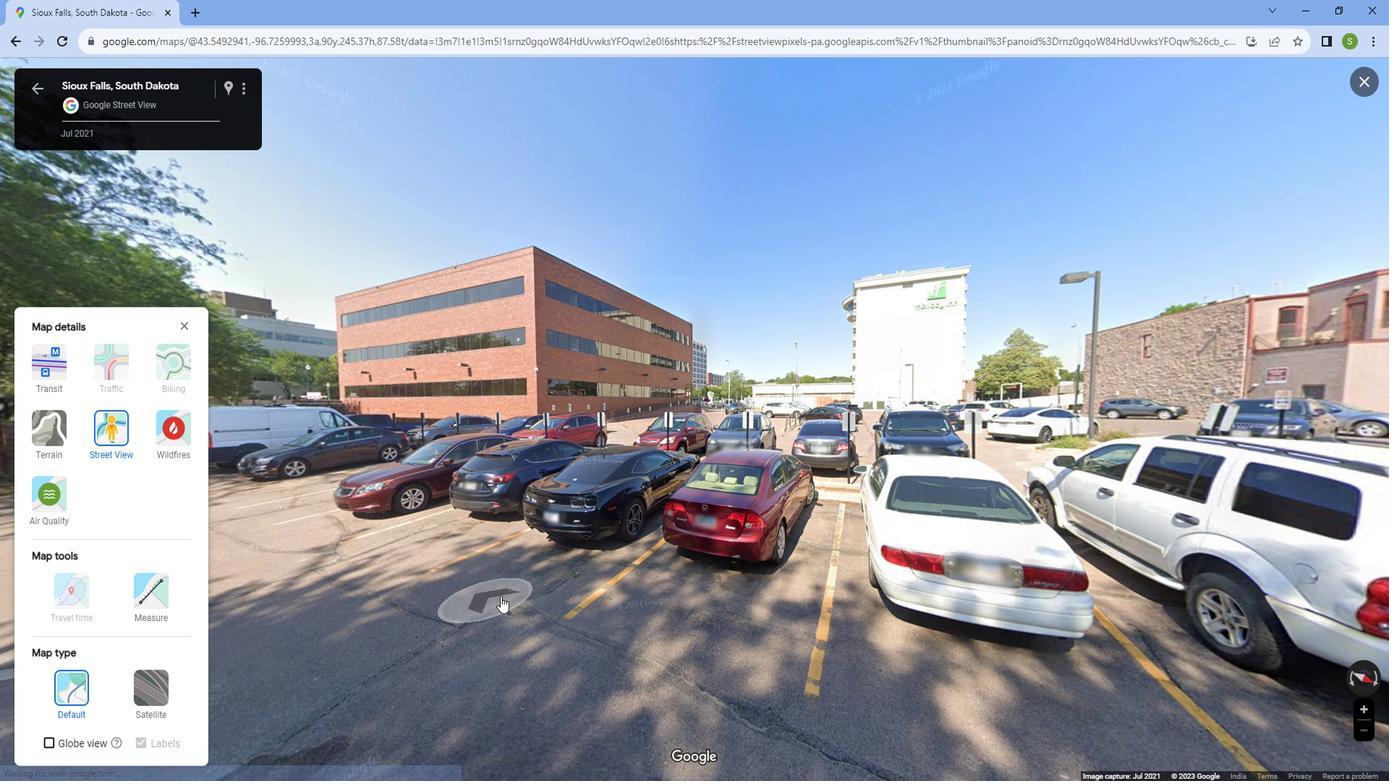 
Action: Mouse pressed left at (550, 592)
Screenshot: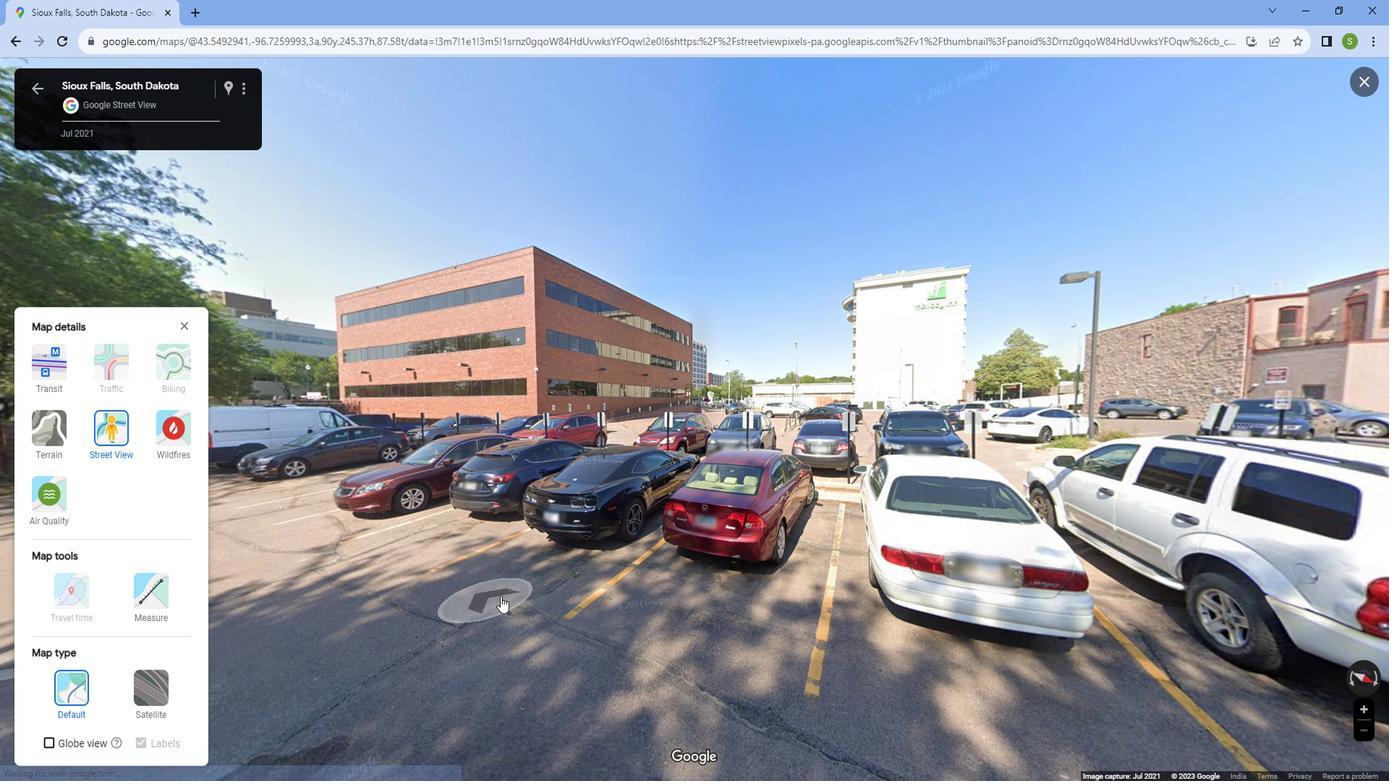 
Action: Mouse moved to (1153, 643)
Screenshot: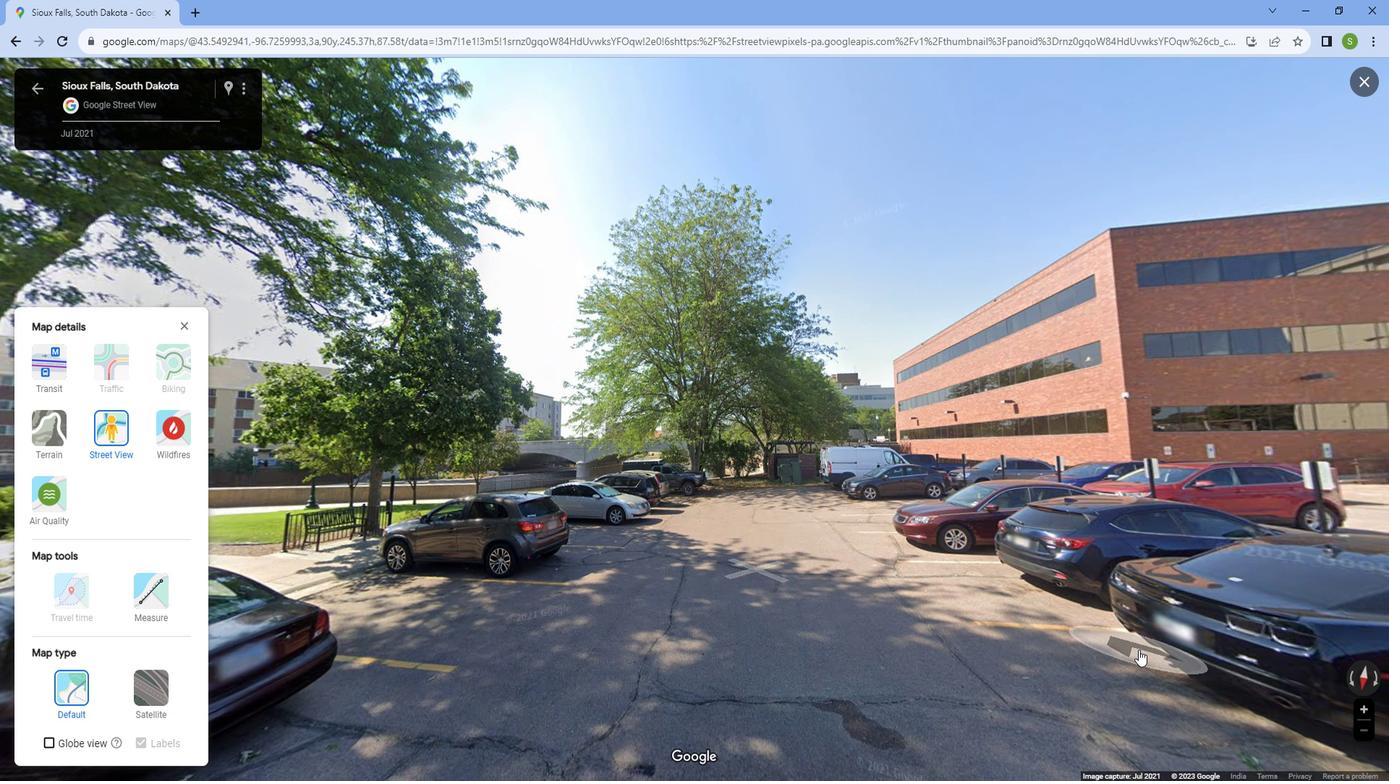 
